 Task: Look for space in Irpin, Ukraine from 12th July, 2023 to 16th July, 2023 for 8 adults in price range Rs.10000 to Rs.16000. Place can be private room with 8 bedrooms having 8 beds and 8 bathrooms. Property type can be house, flat, guest house, hotel. Amenities needed are: wifi, TV, free parkinig on premises, gym, breakfast. Booking option can be shelf check-in. Required host language is English.
Action: Mouse moved to (568, 147)
Screenshot: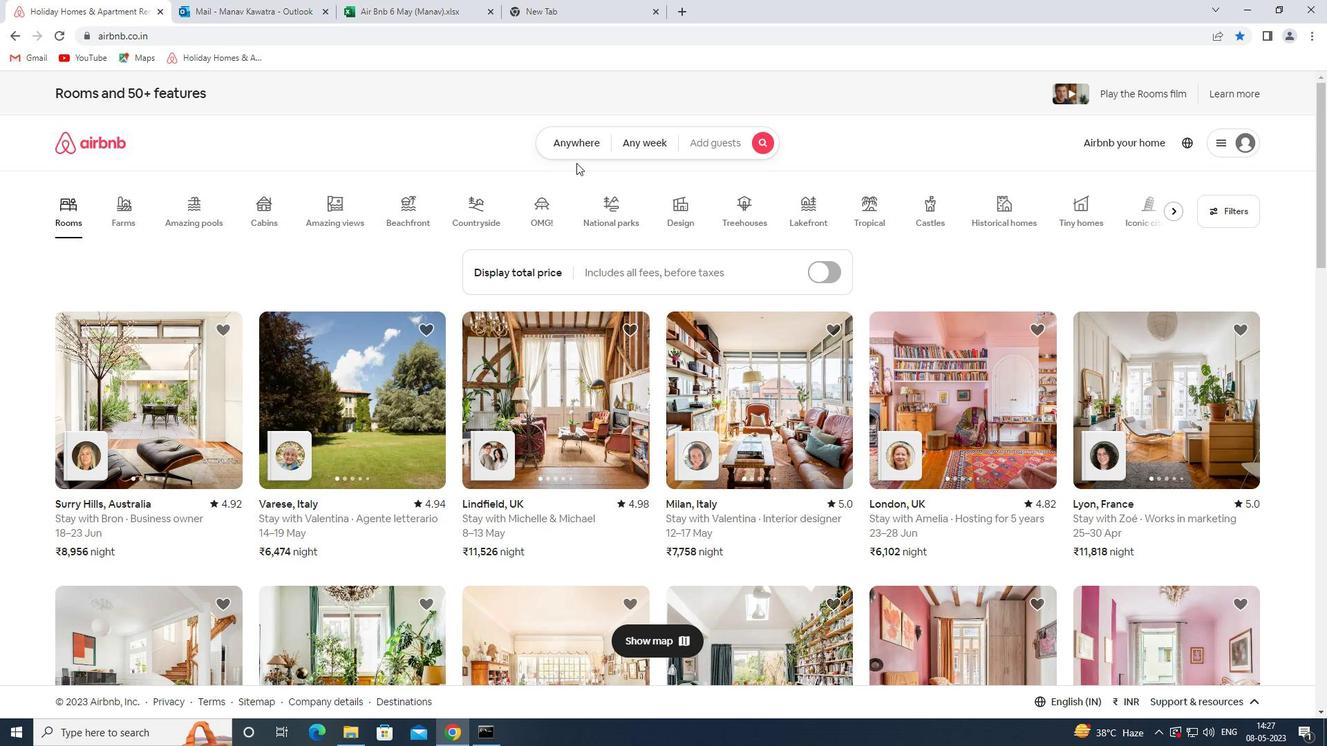 
Action: Mouse pressed left at (568, 147)
Screenshot: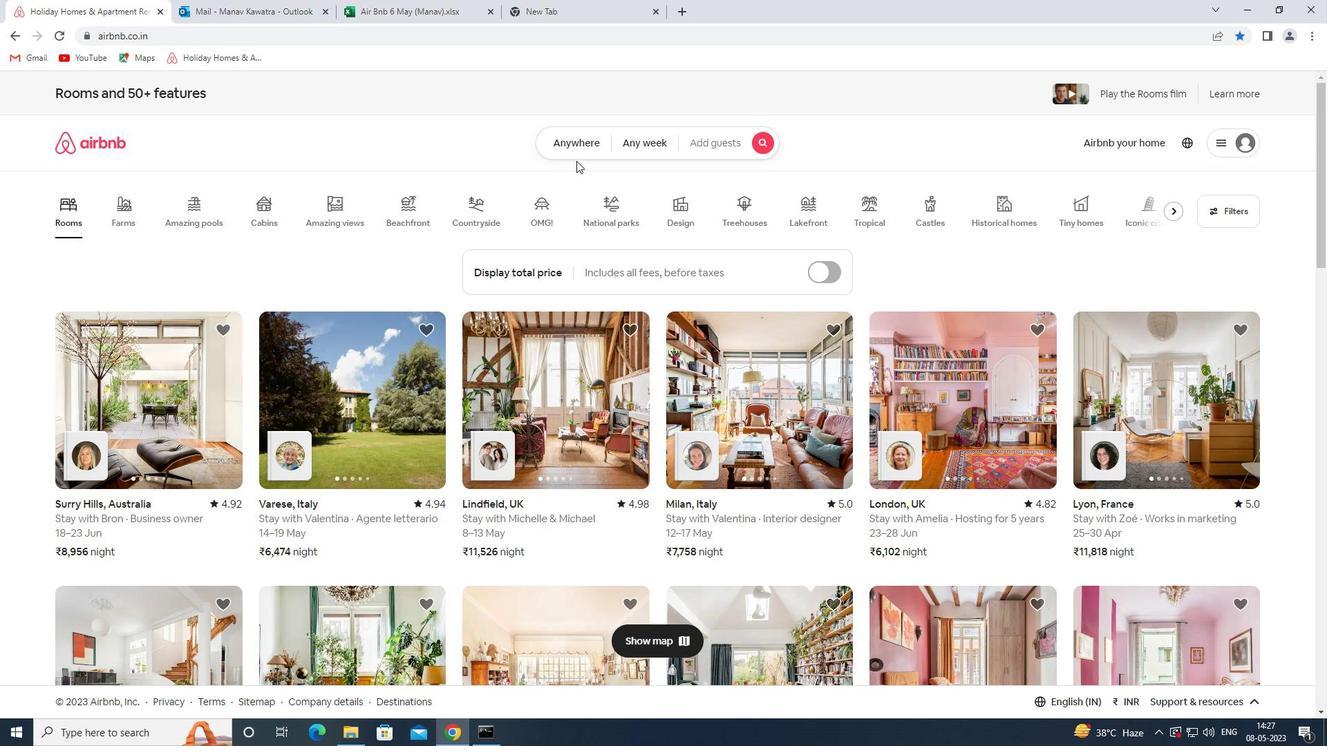 
Action: Mouse moved to (471, 194)
Screenshot: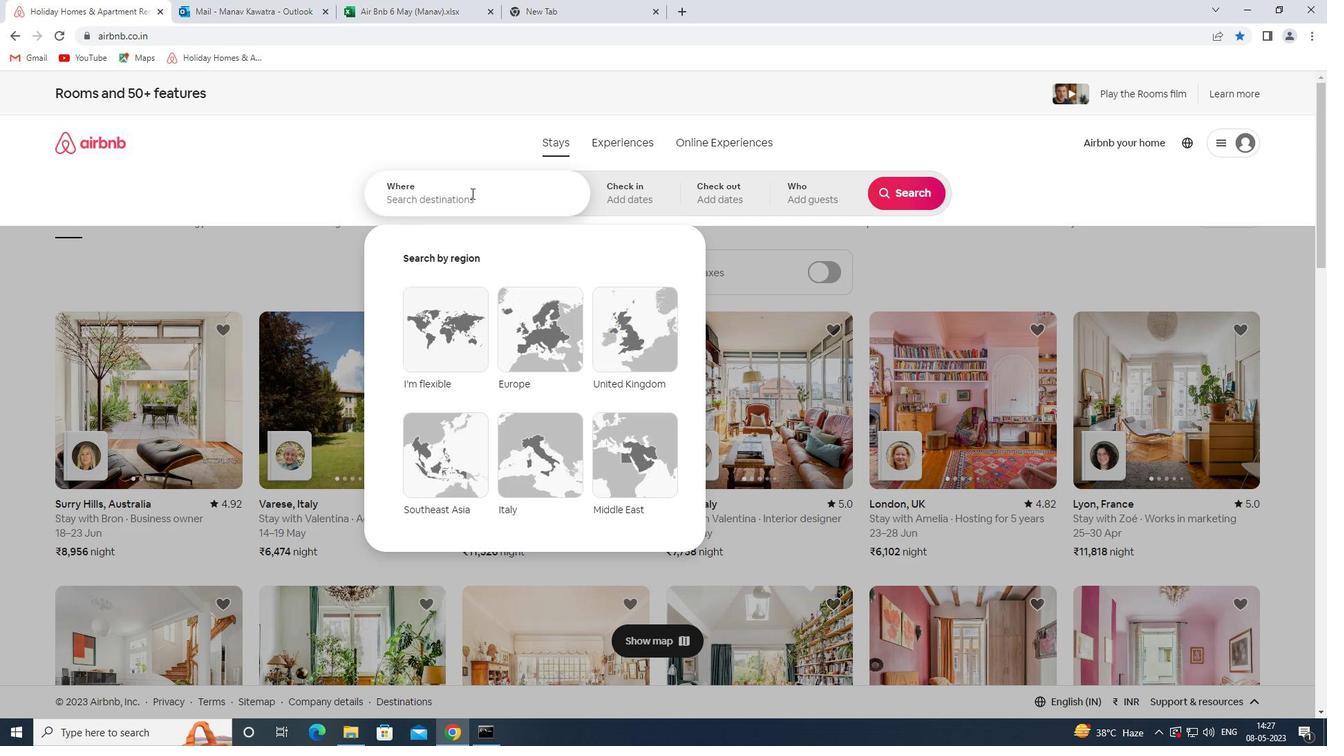 
Action: Mouse pressed left at (471, 194)
Screenshot: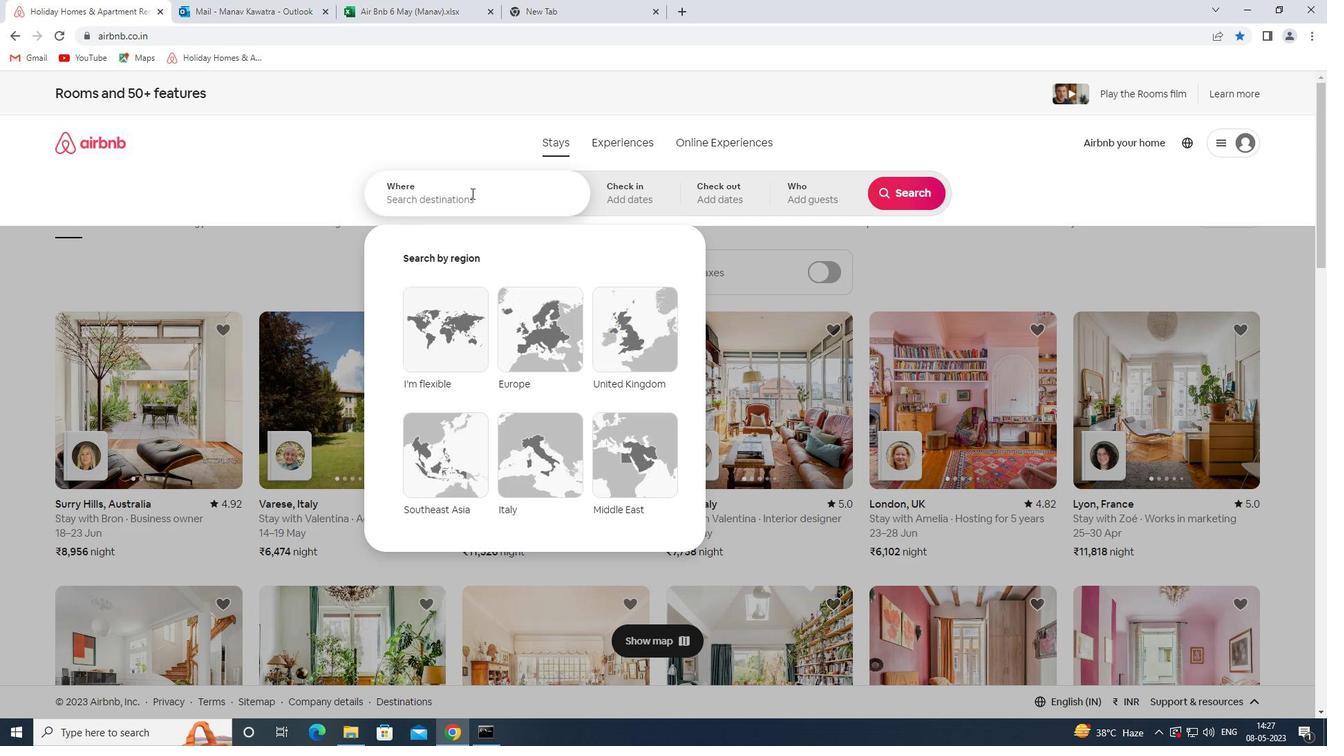 
Action: Mouse moved to (472, 195)
Screenshot: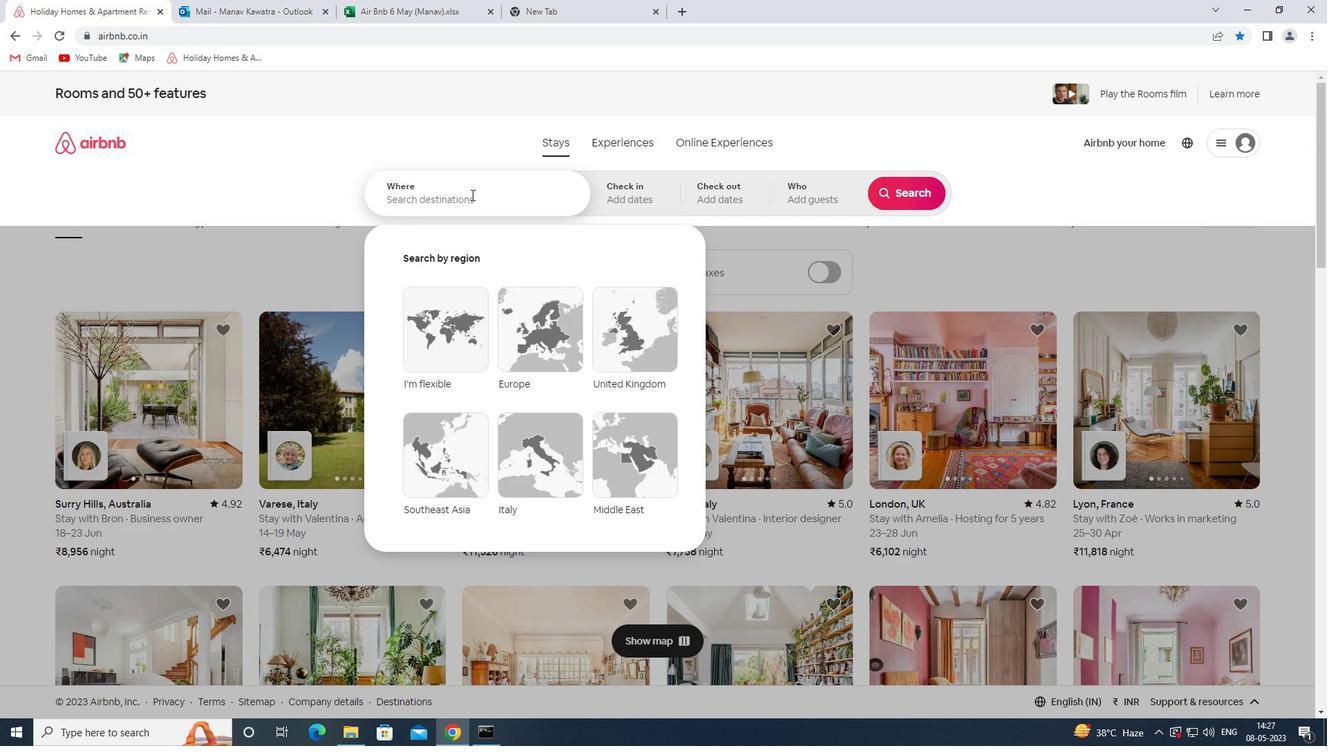 
Action: Key pressed <Key.shift_r><Key.shift_r><Key.shift_r><Key.shift_r><Key.shift_r><Key.shift_r><Key.shift_r><Key.shift_r>Irpin<Key.space><Key.shift><Key.shift><Key.shift><Key.shift><Key.shift><Key.shift><Key.shift><Key.shift><Key.shift><Key.shift><Key.shift><Key.shift><Key.shift><Key.shift><Key.shift><Key.shift><Key.shift><Key.shift><Key.shift><Key.shift><Key.shift><Key.shift><Key.shift><Key.shift><Key.shift><Key.shift><Key.shift><Key.shift><Key.shift>U
Screenshot: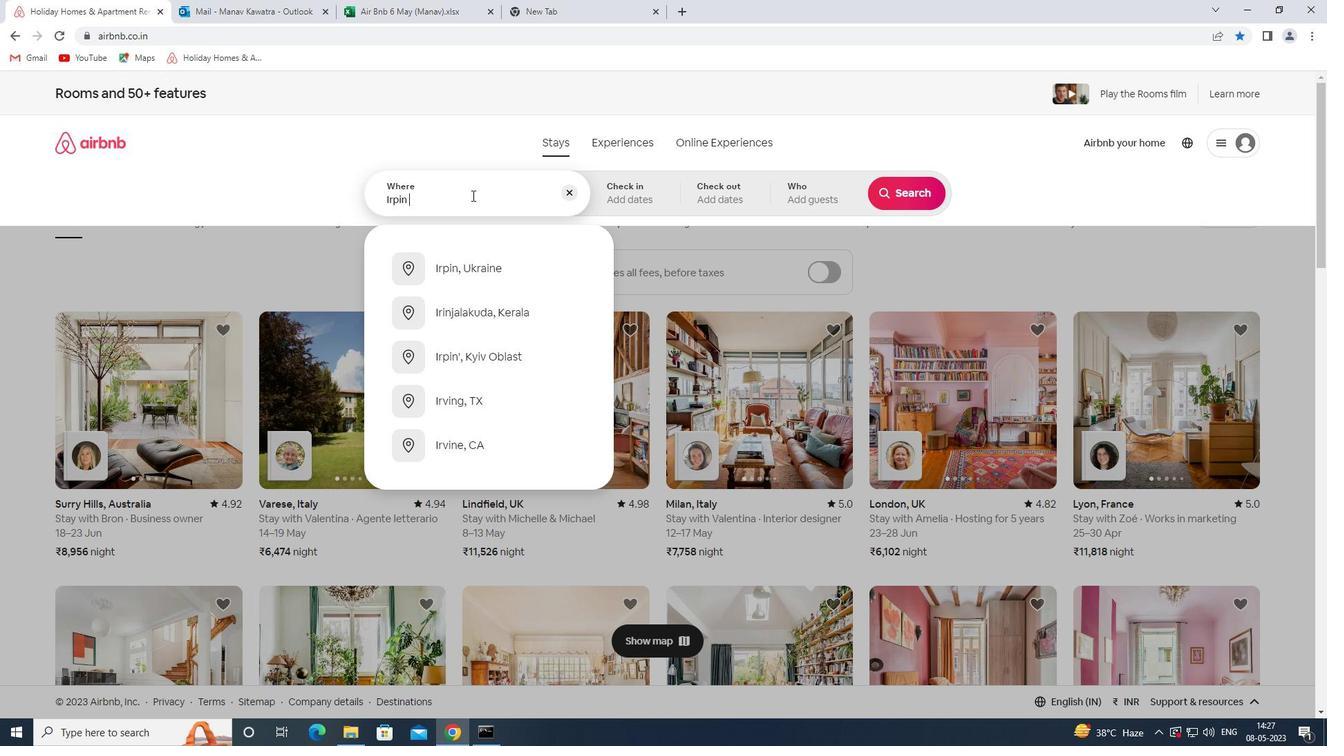 
Action: Mouse moved to (554, 300)
Screenshot: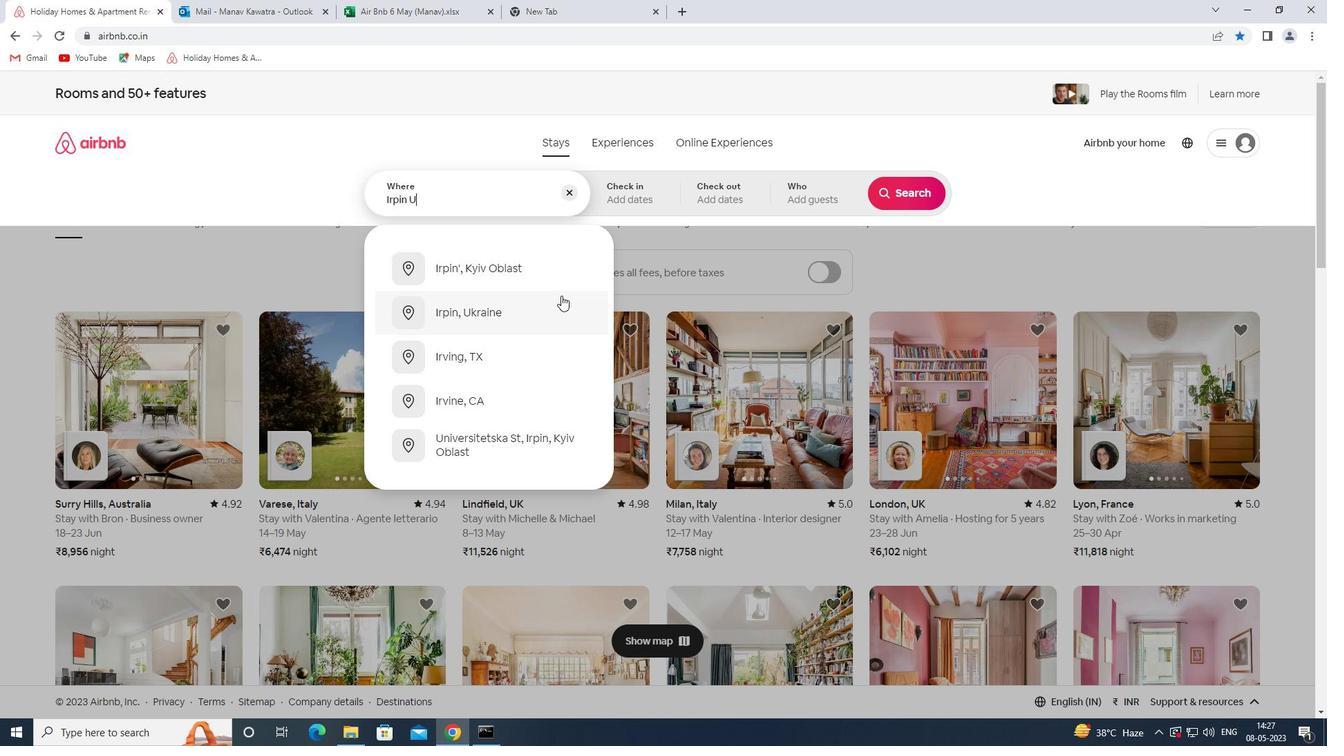 
Action: Mouse pressed left at (554, 300)
Screenshot: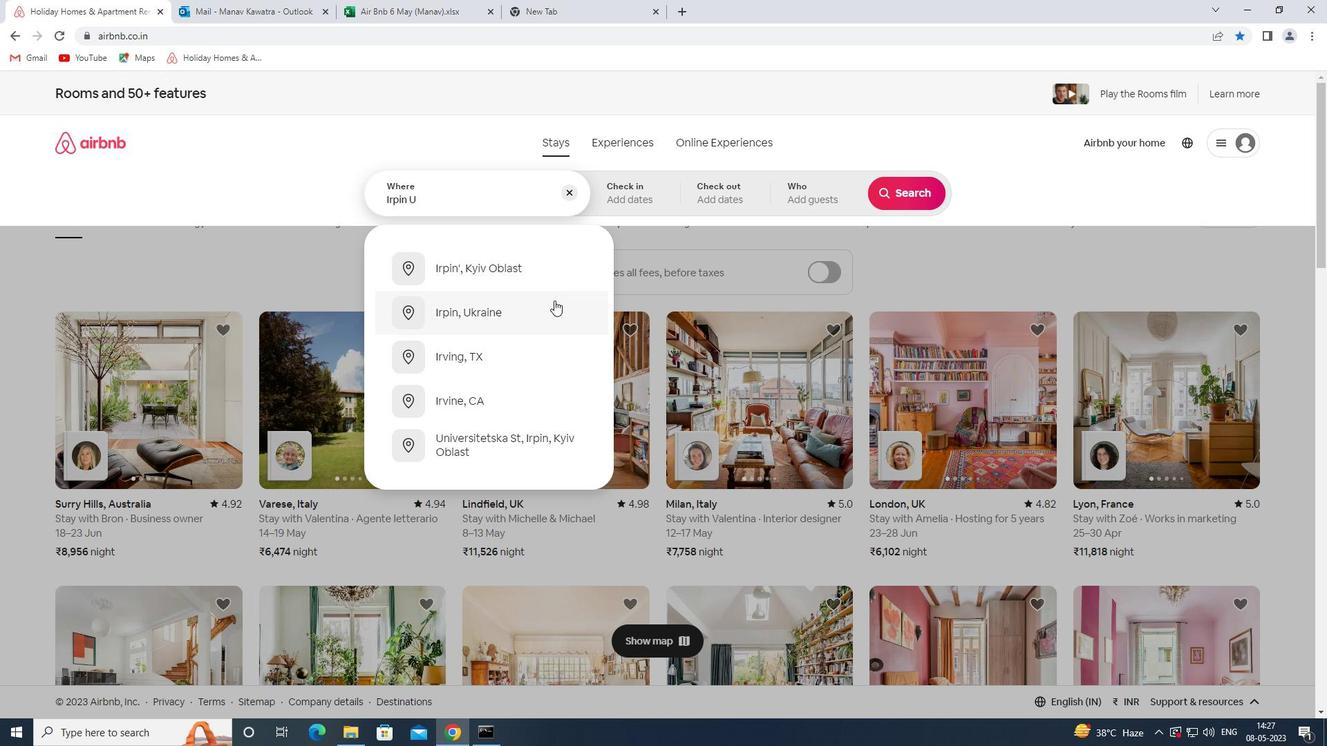 
Action: Mouse moved to (899, 302)
Screenshot: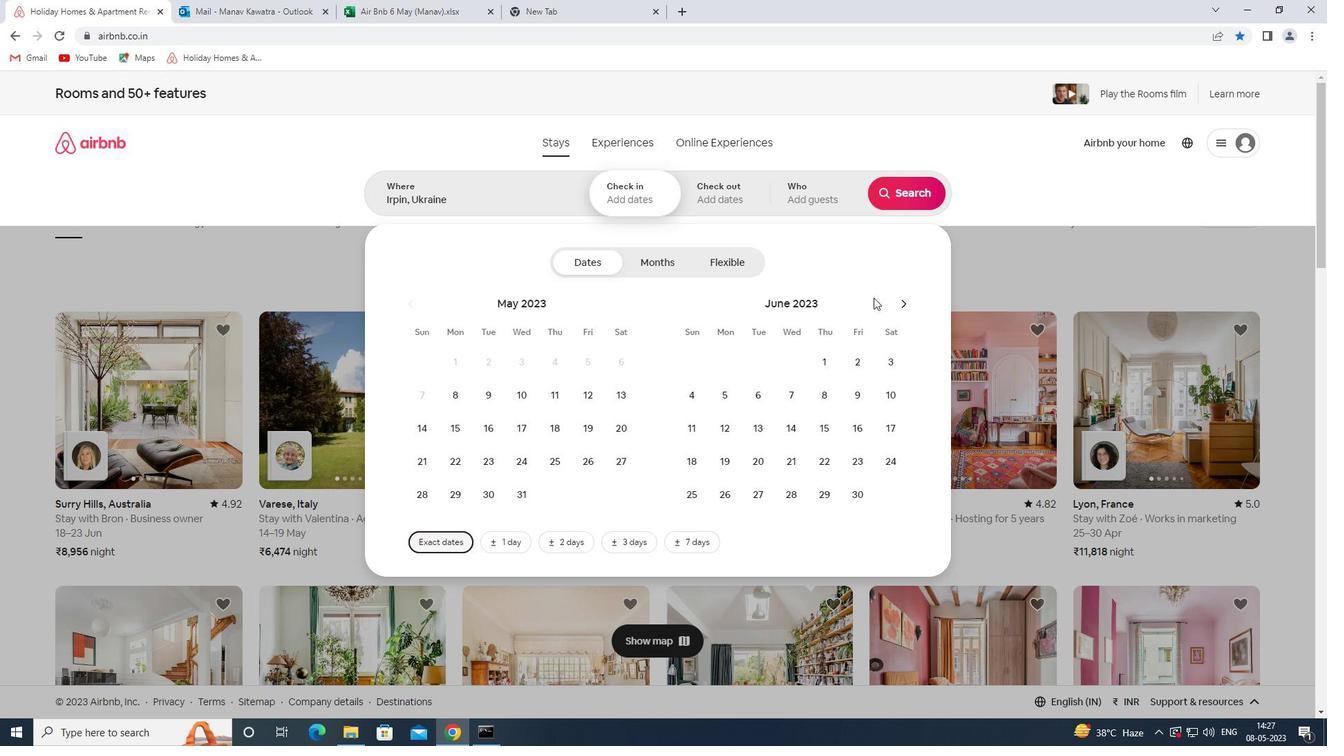
Action: Mouse pressed left at (899, 302)
Screenshot: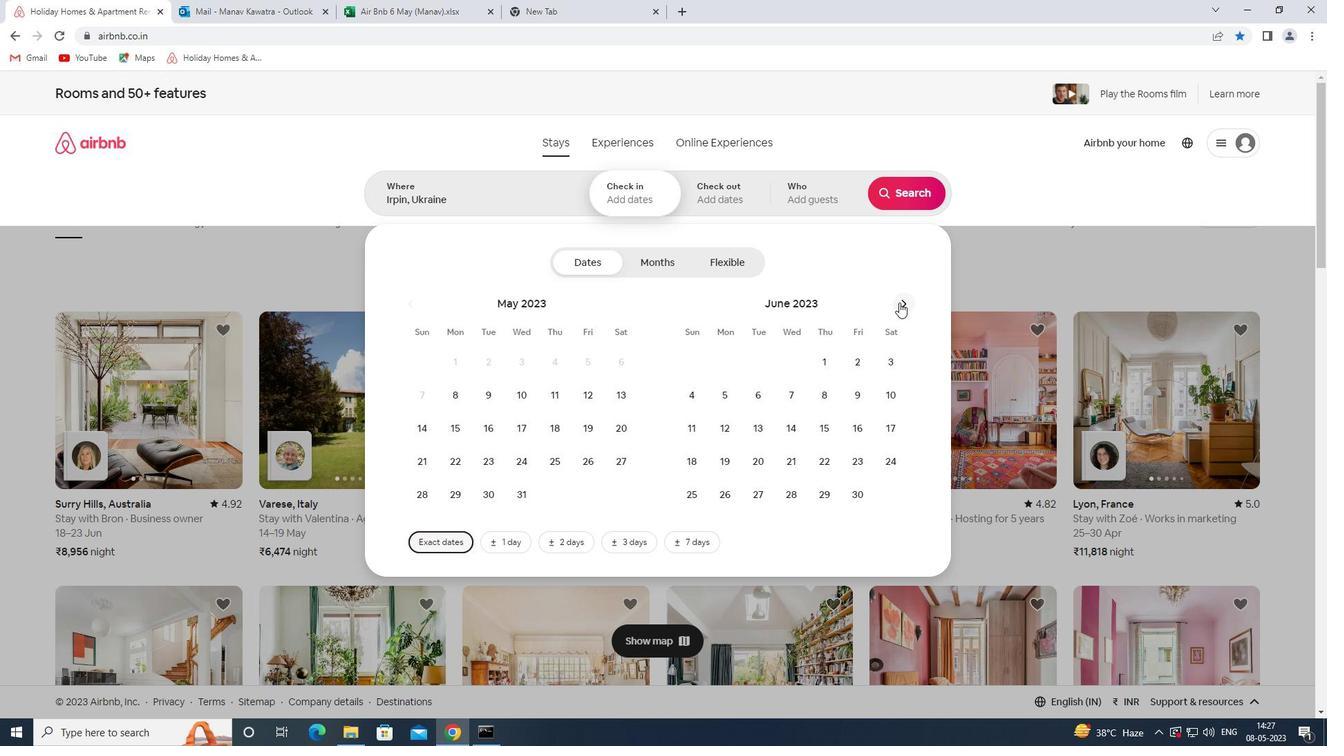 
Action: Mouse moved to (780, 428)
Screenshot: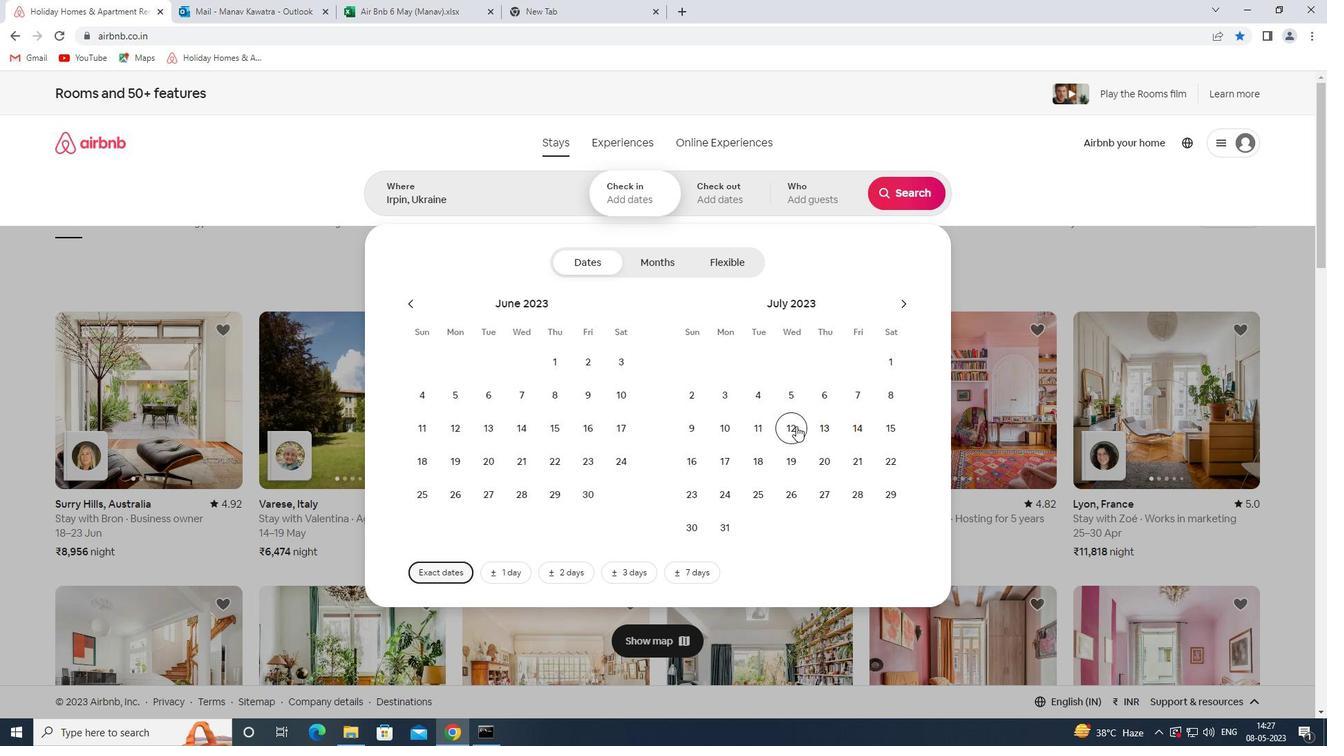 
Action: Mouse pressed left at (780, 428)
Screenshot: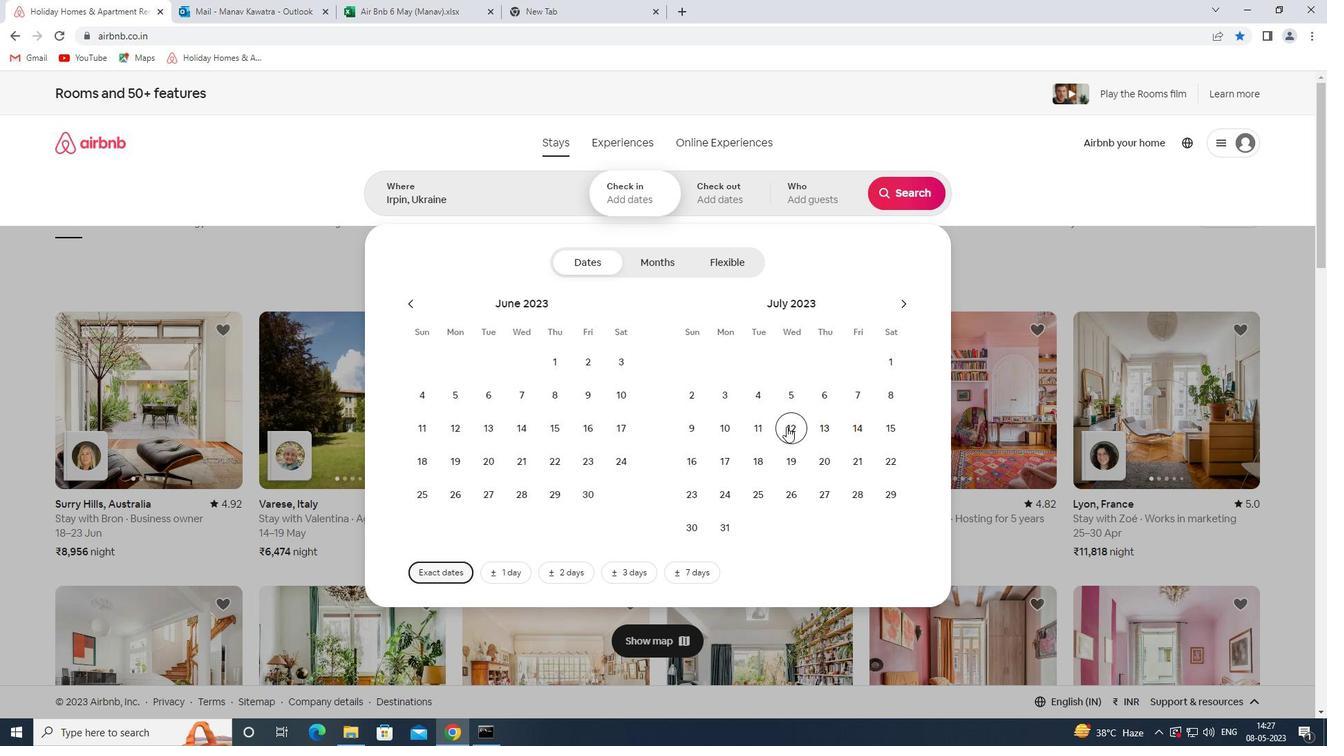 
Action: Mouse moved to (702, 461)
Screenshot: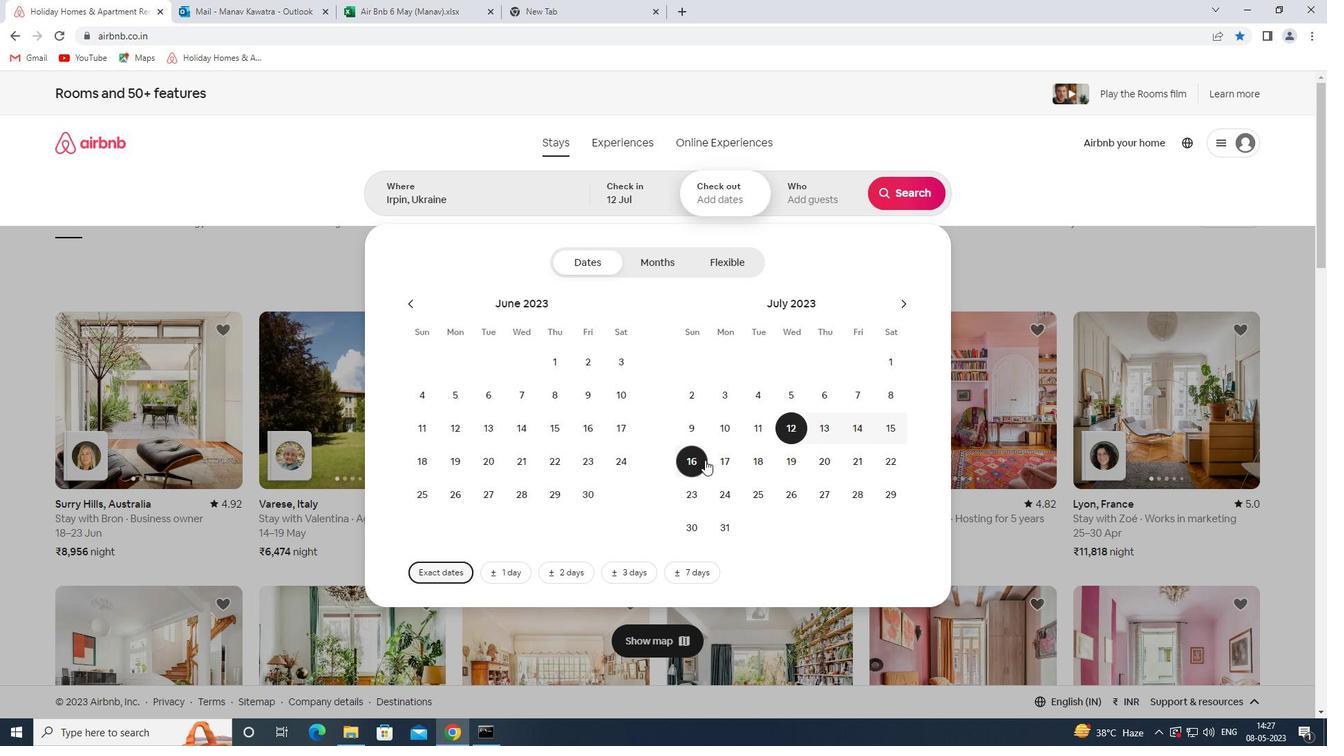 
Action: Mouse pressed left at (702, 461)
Screenshot: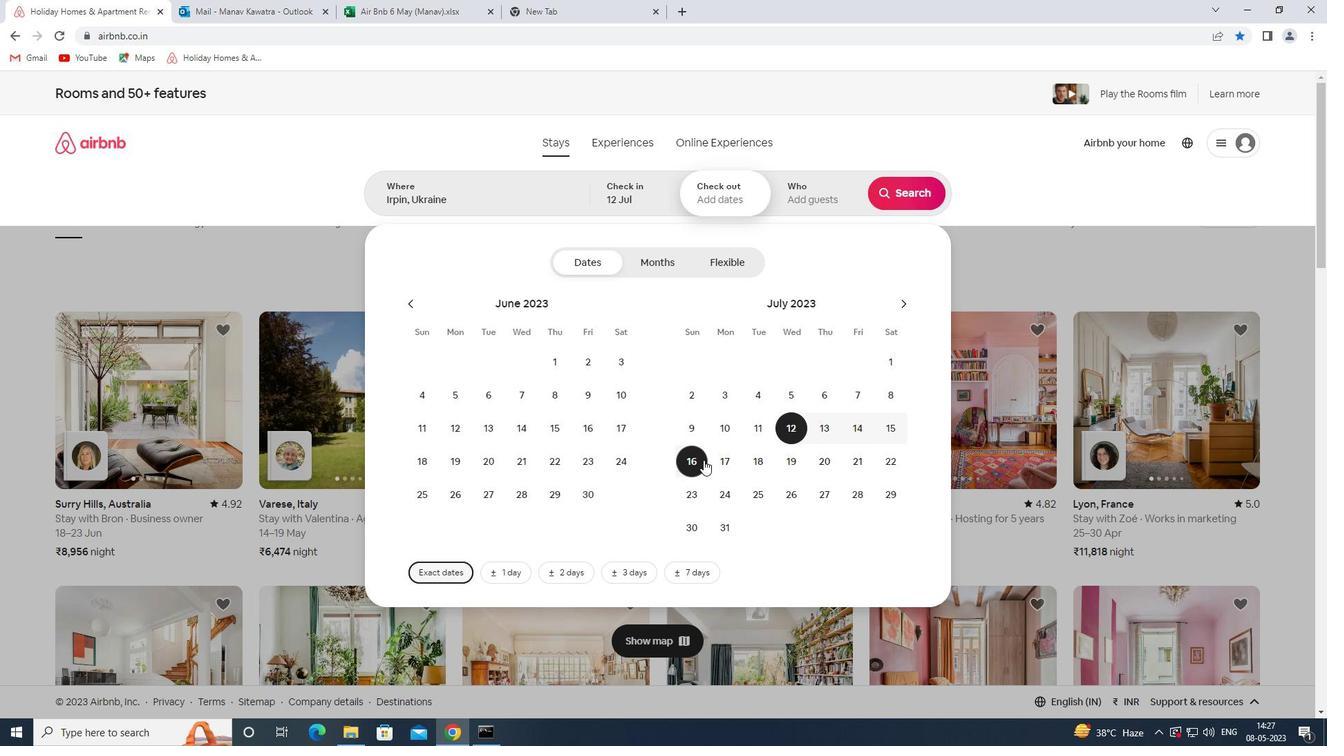
Action: Mouse moved to (819, 199)
Screenshot: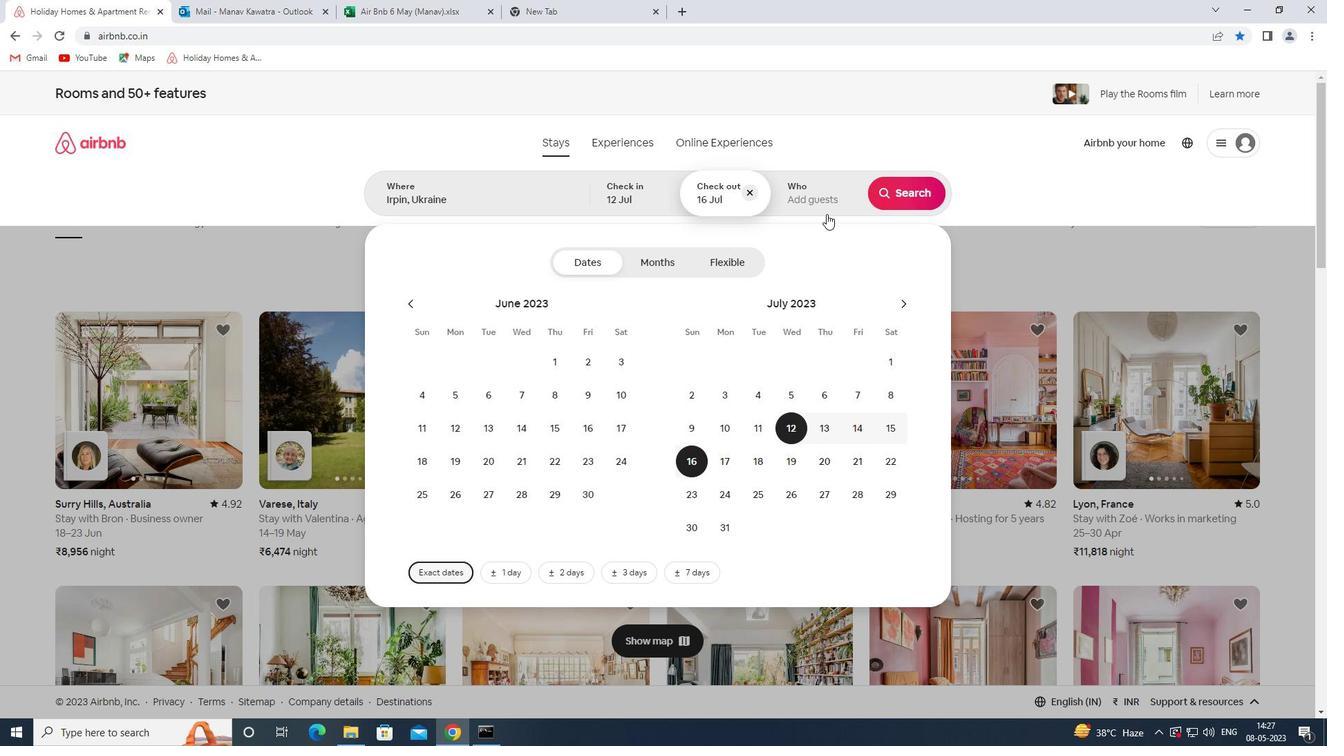 
Action: Mouse pressed left at (819, 199)
Screenshot: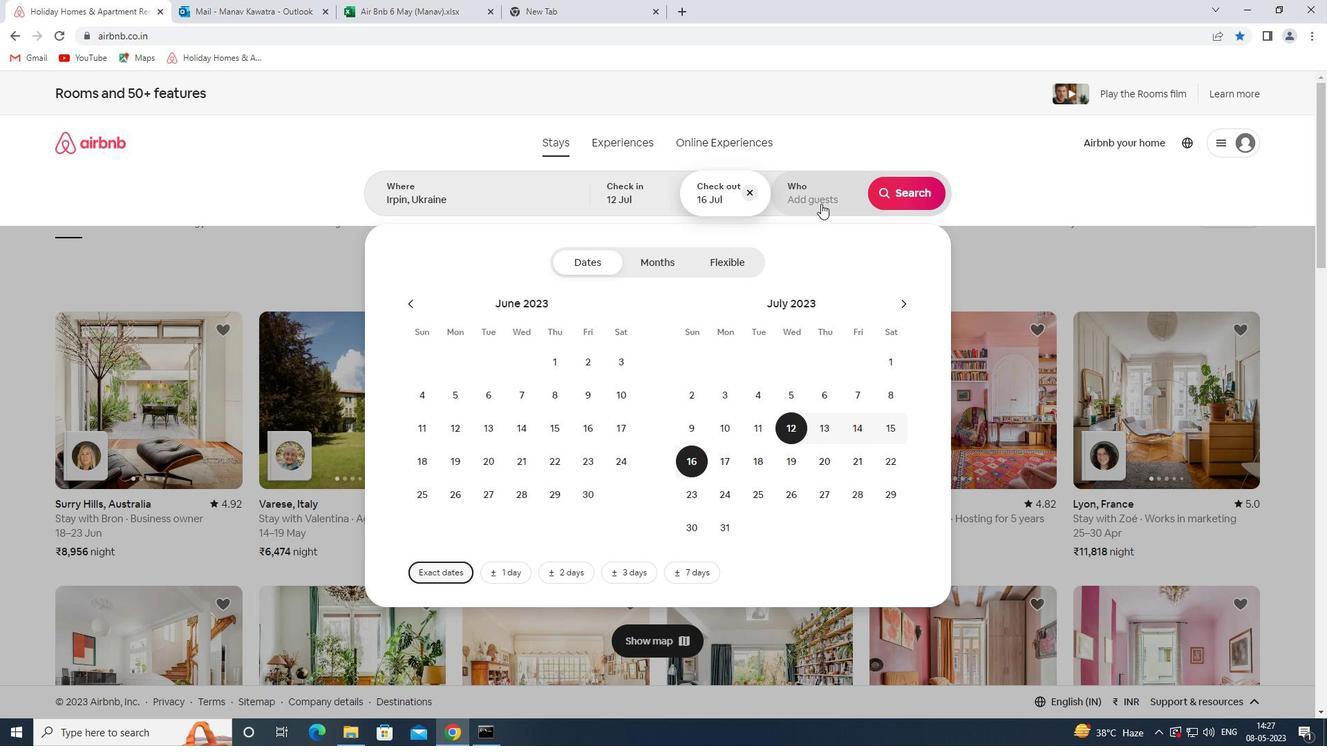 
Action: Mouse moved to (908, 271)
Screenshot: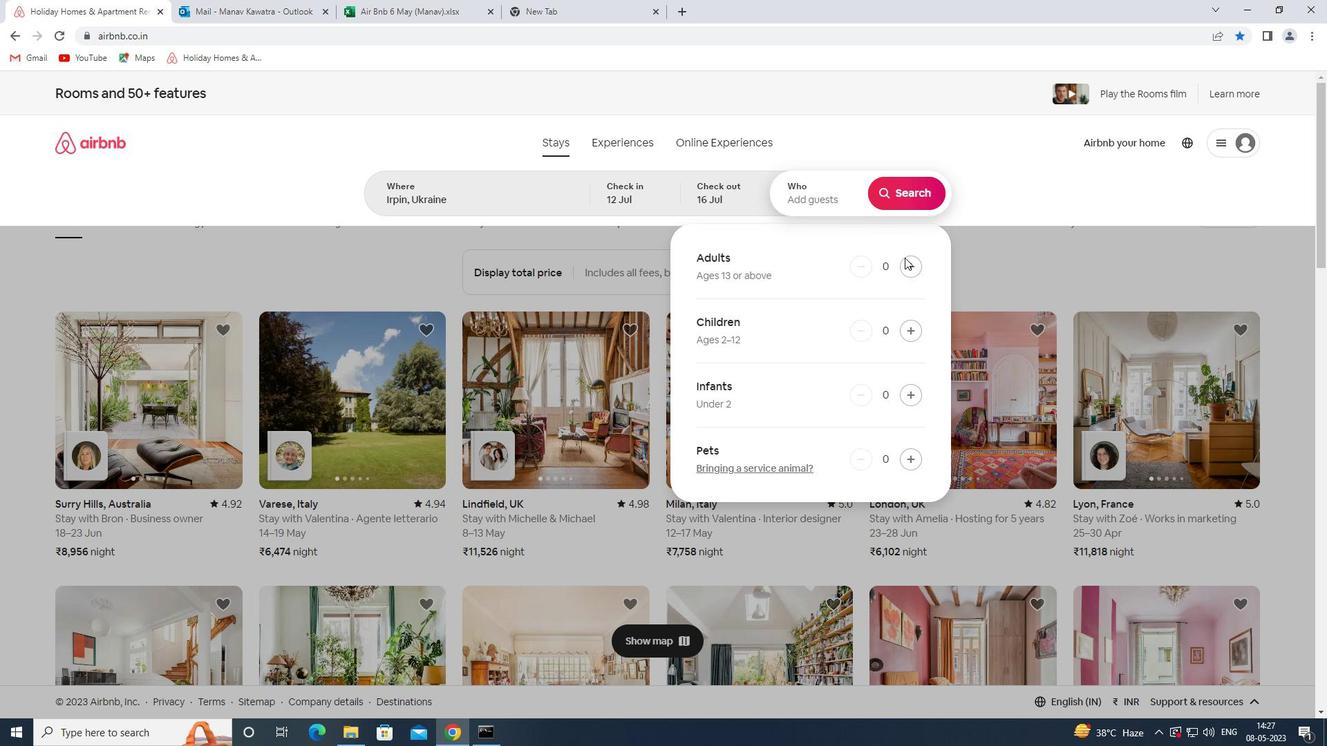 
Action: Mouse pressed left at (908, 271)
Screenshot: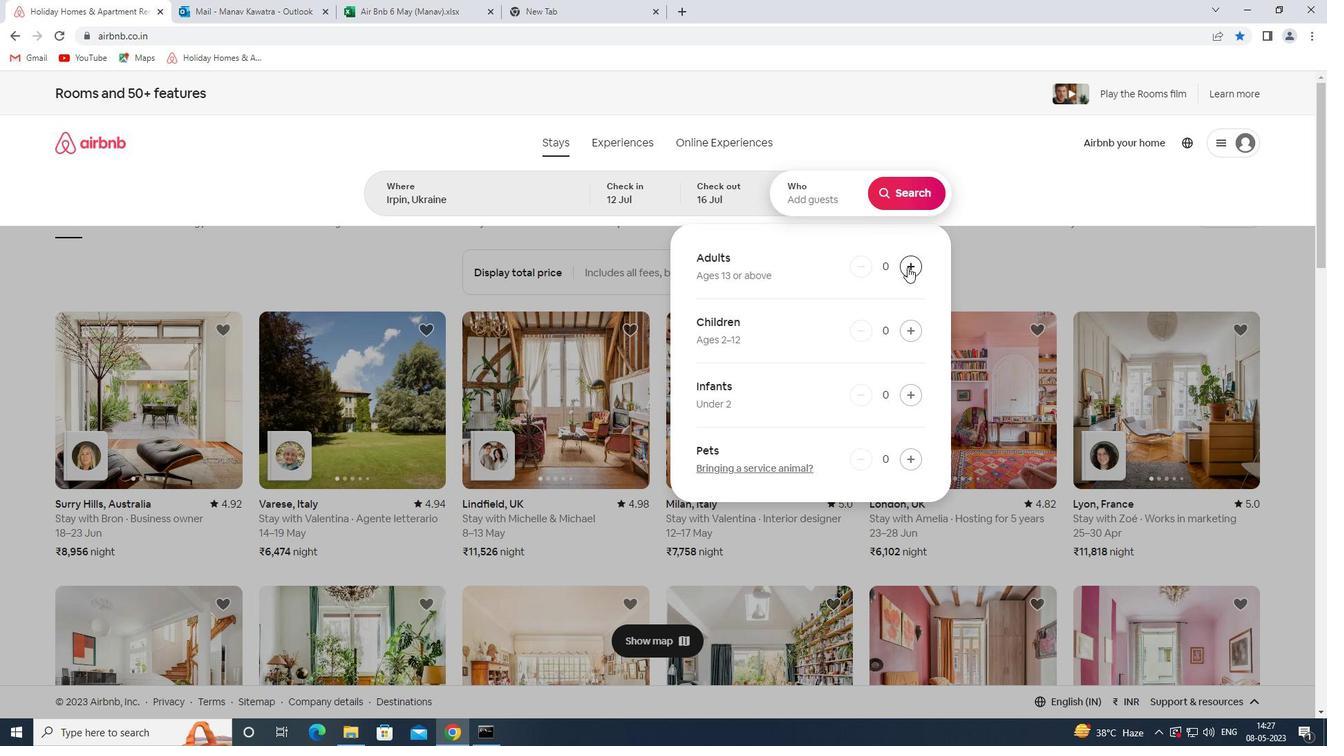 
Action: Mouse pressed left at (908, 271)
Screenshot: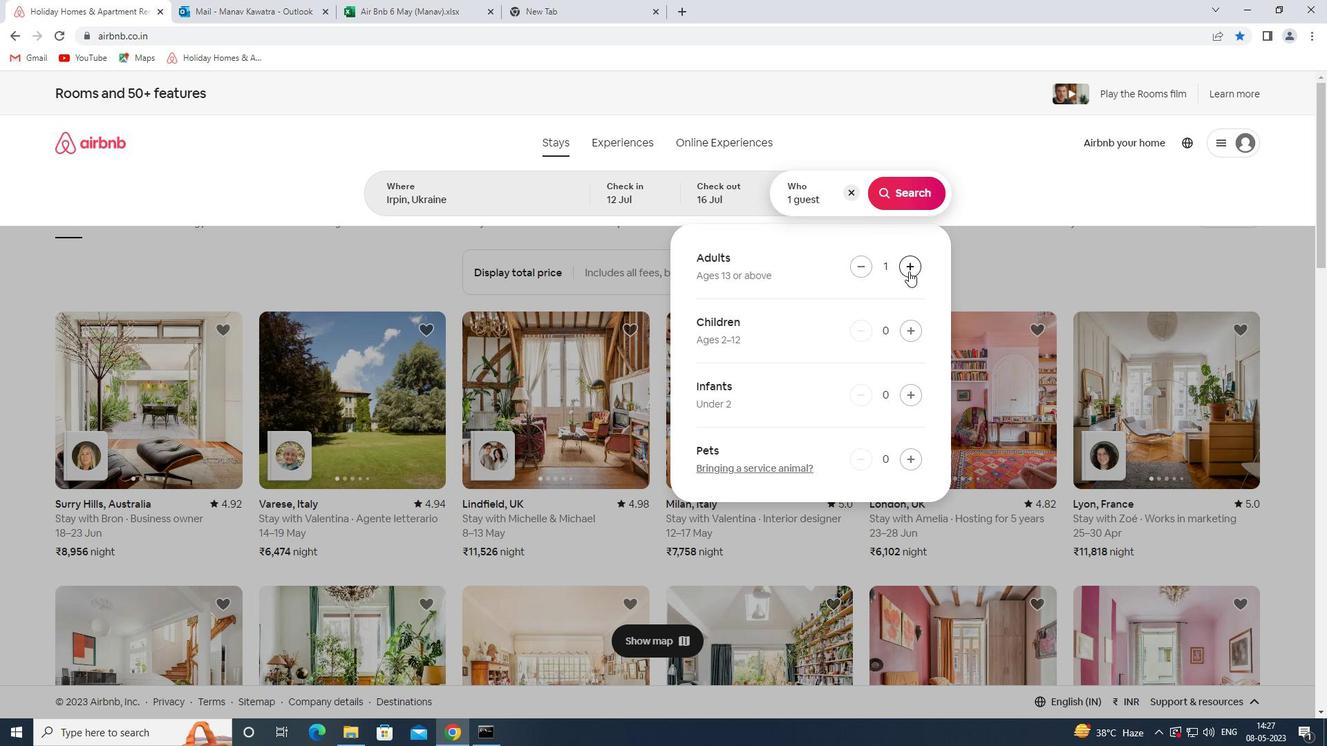 
Action: Mouse pressed left at (908, 271)
Screenshot: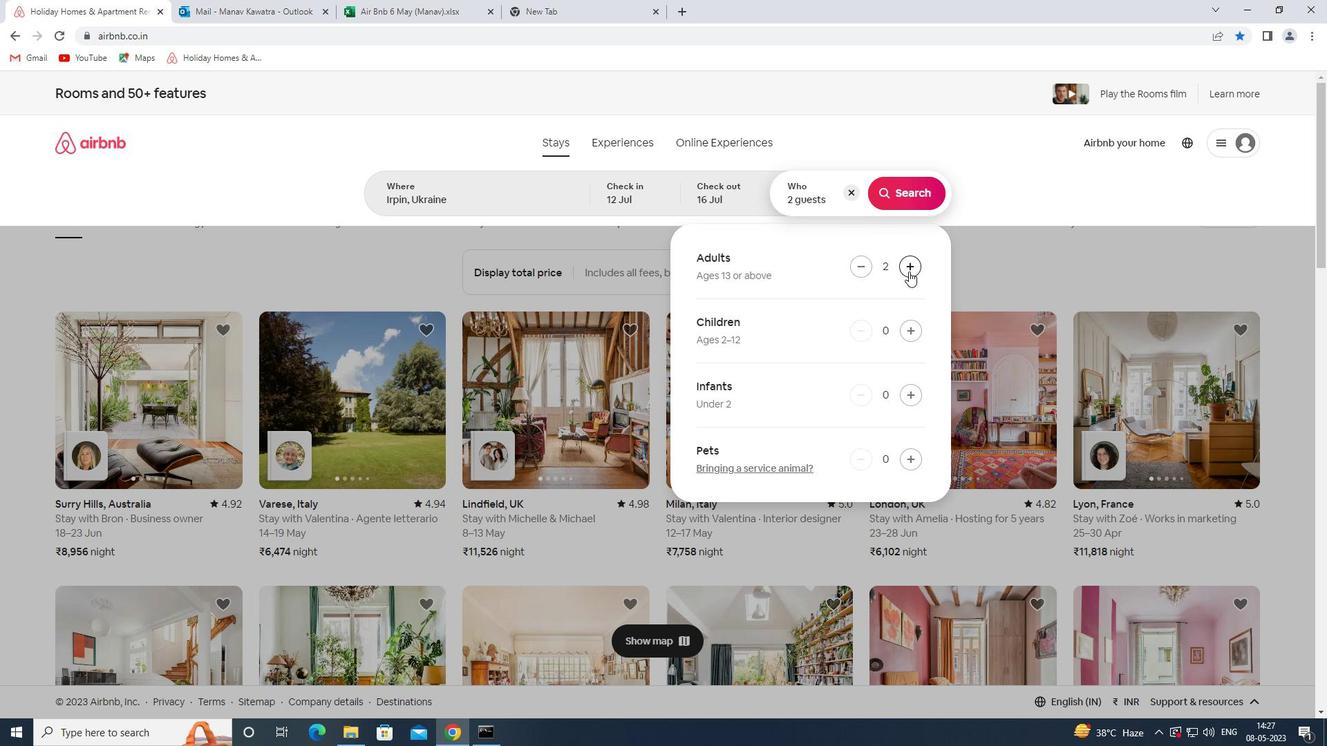 
Action: Mouse pressed left at (908, 271)
Screenshot: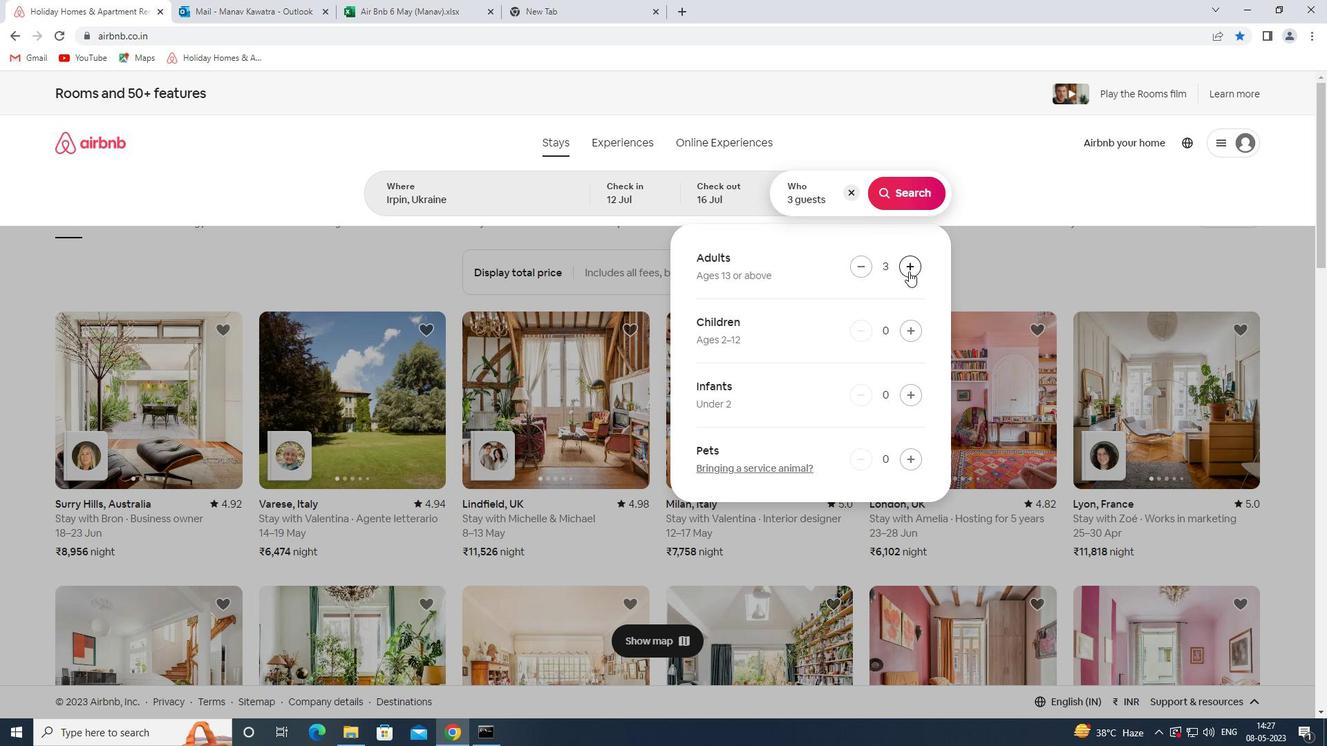
Action: Mouse pressed left at (908, 271)
Screenshot: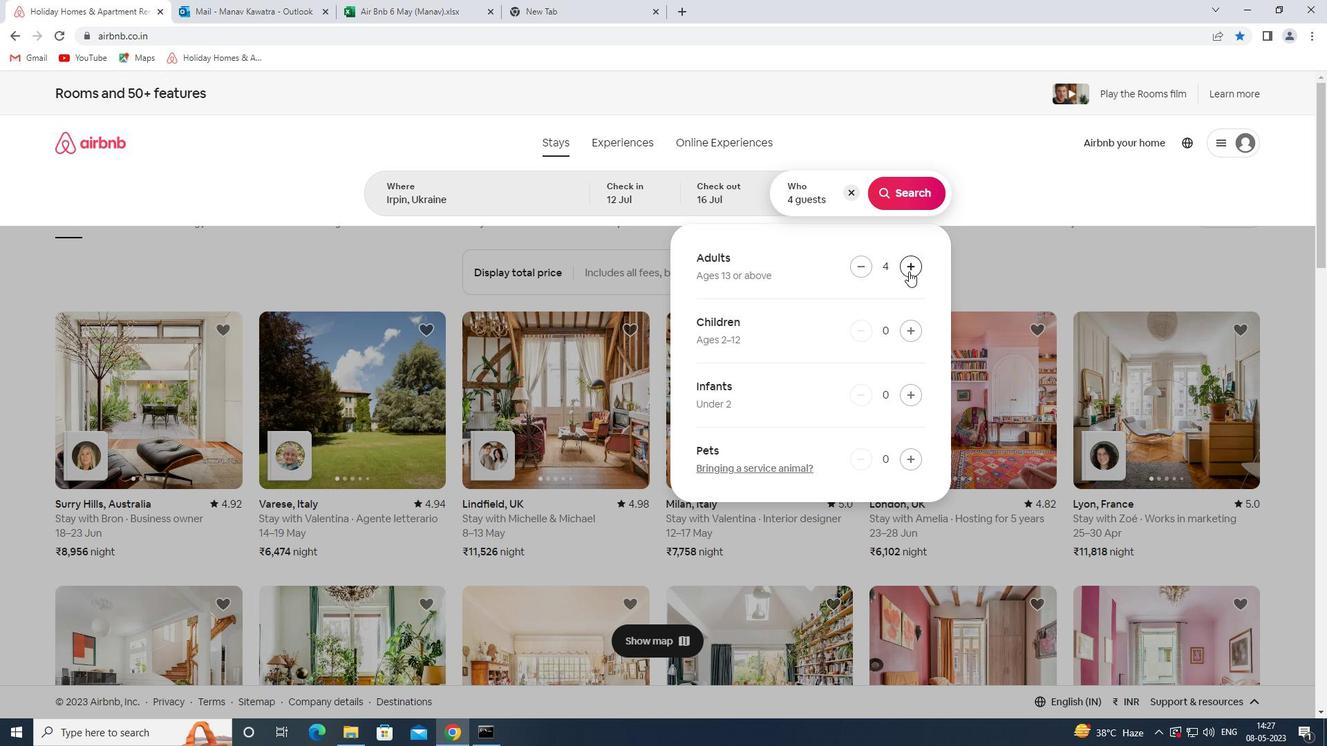 
Action: Mouse pressed left at (908, 271)
Screenshot: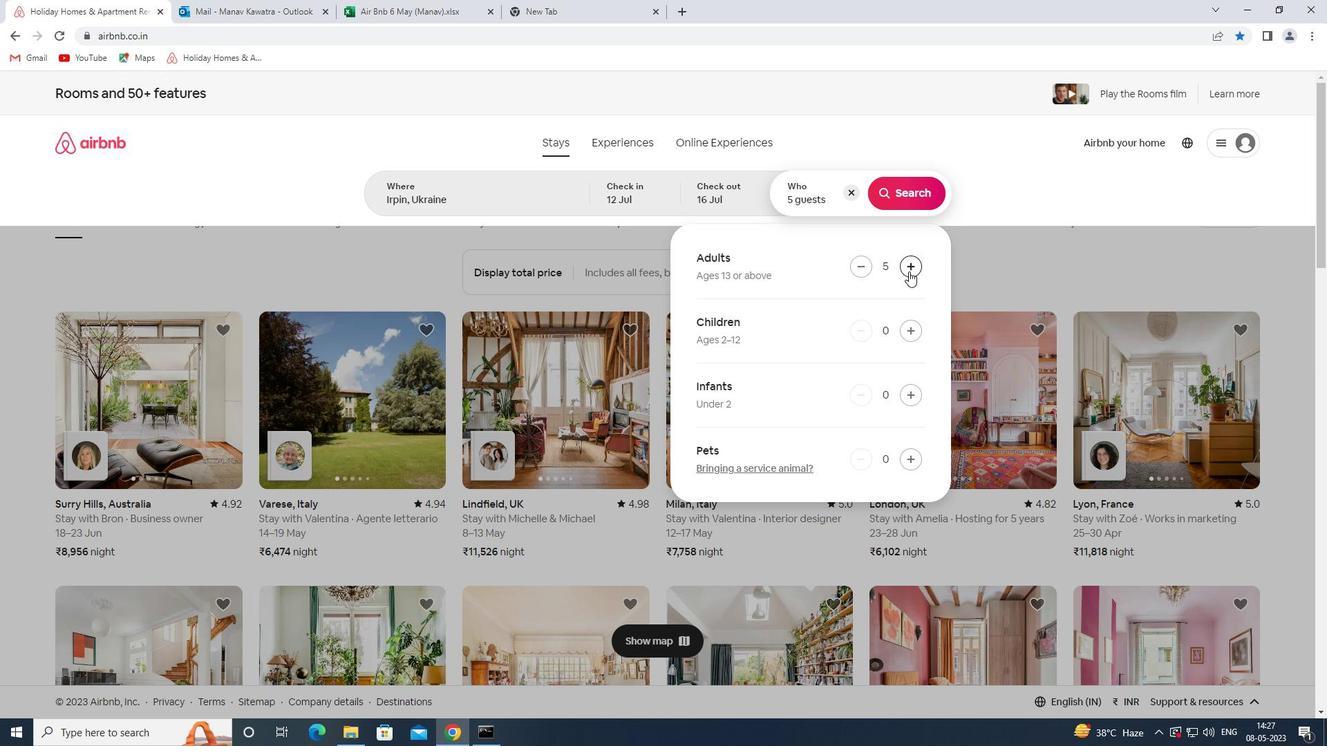 
Action: Mouse pressed left at (908, 271)
Screenshot: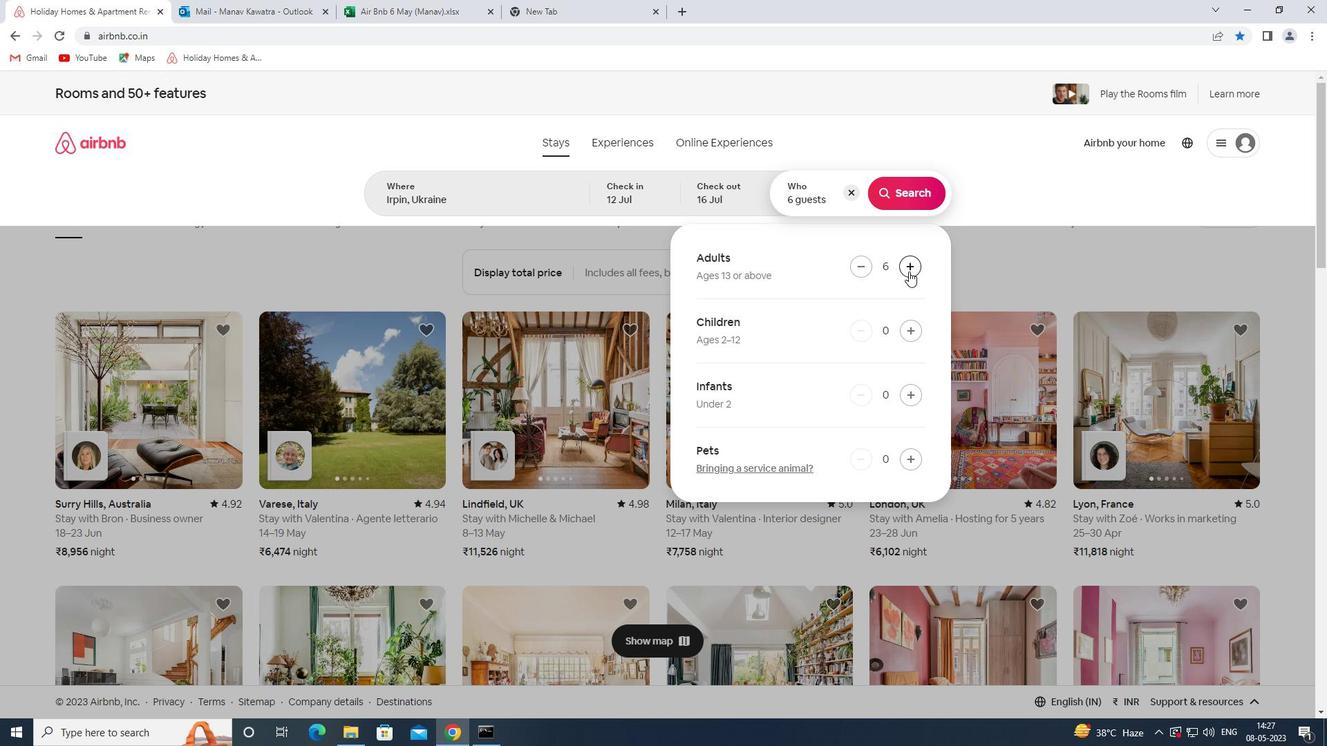 
Action: Mouse pressed left at (908, 271)
Screenshot: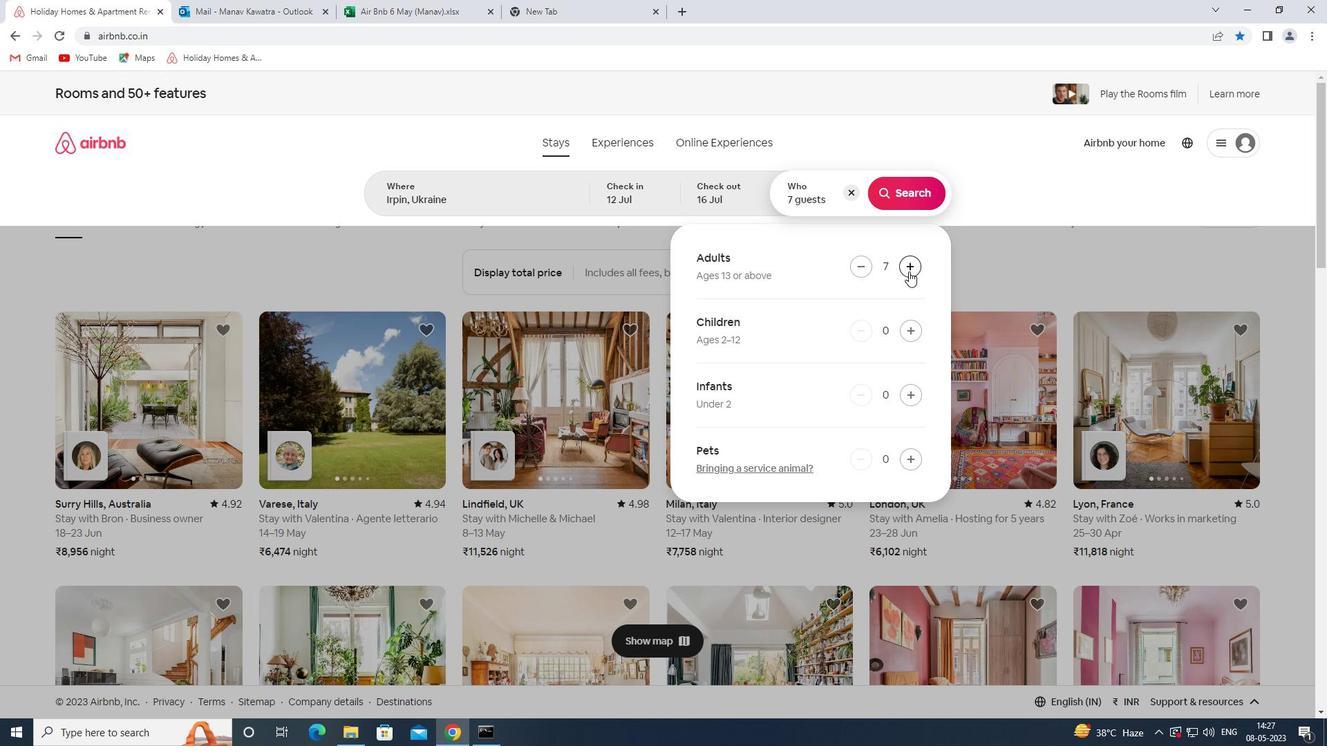 
Action: Mouse moved to (929, 185)
Screenshot: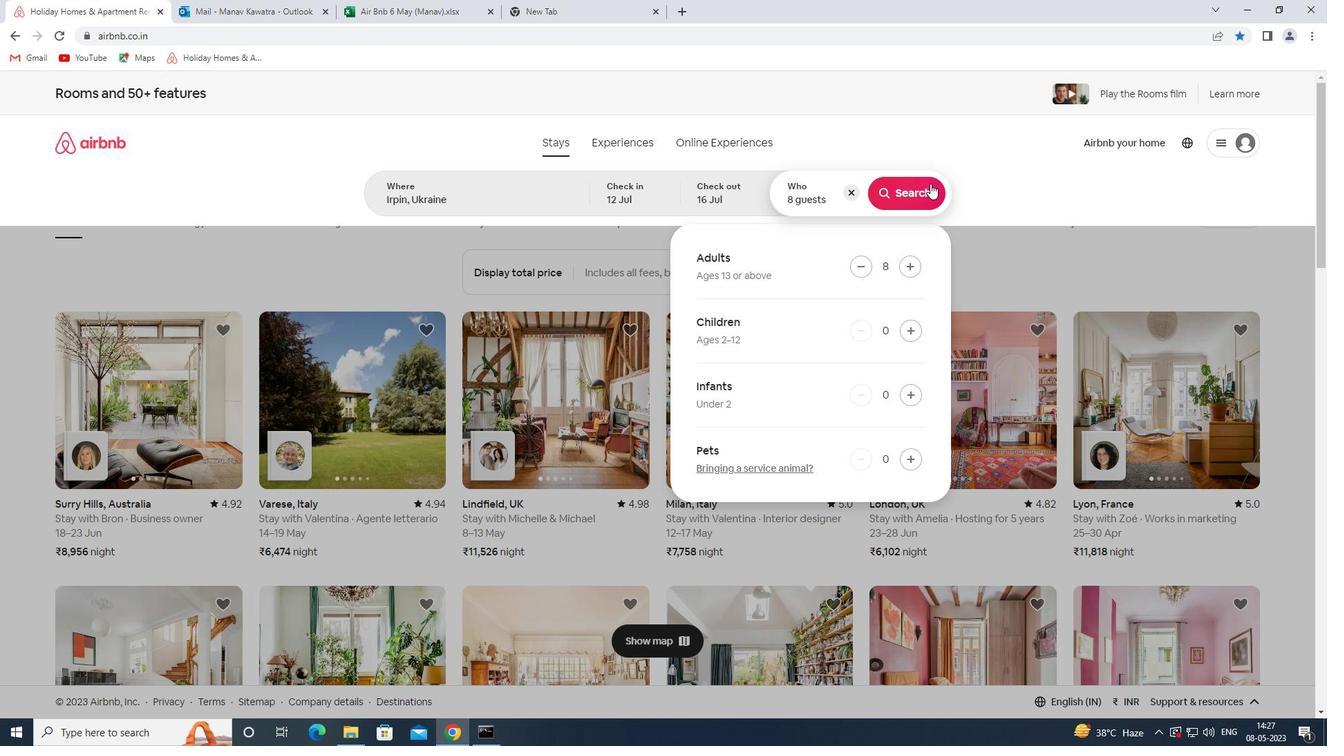 
Action: Mouse pressed left at (929, 185)
Screenshot: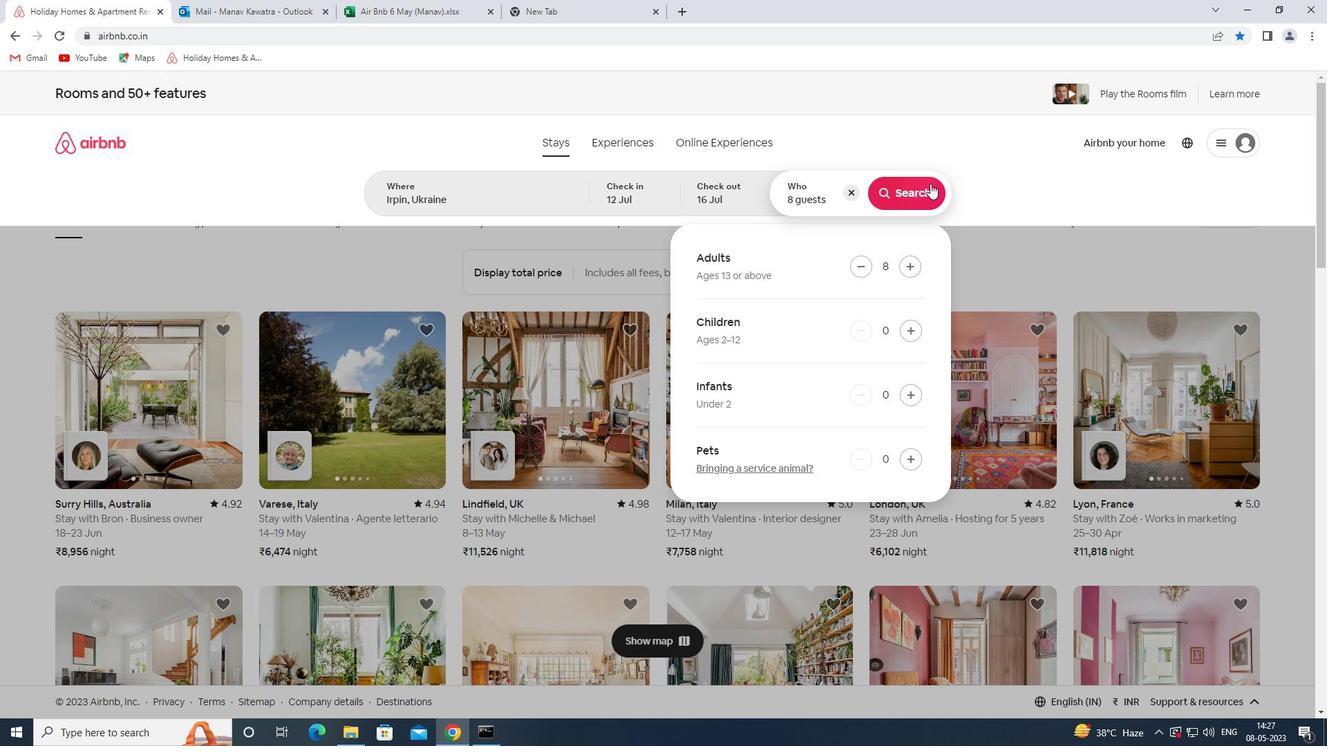 
Action: Mouse moved to (1258, 158)
Screenshot: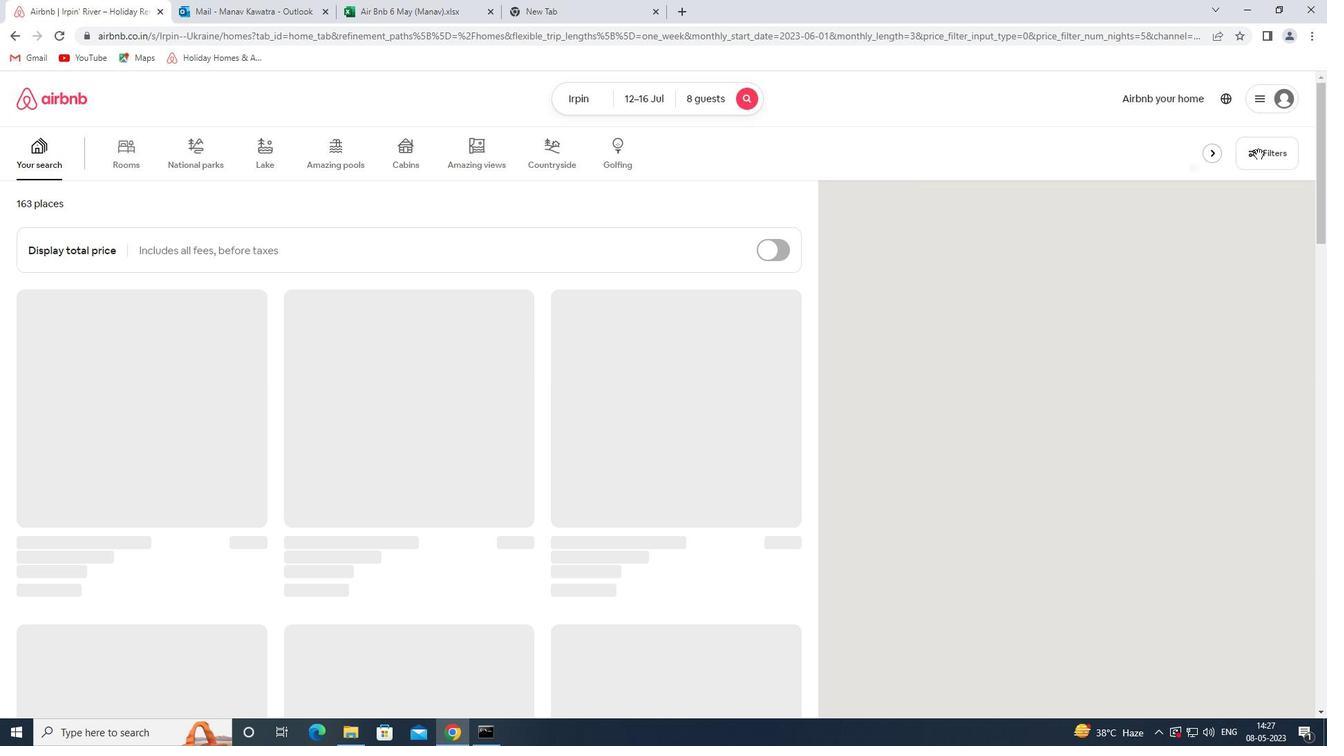 
Action: Mouse pressed left at (1258, 158)
Screenshot: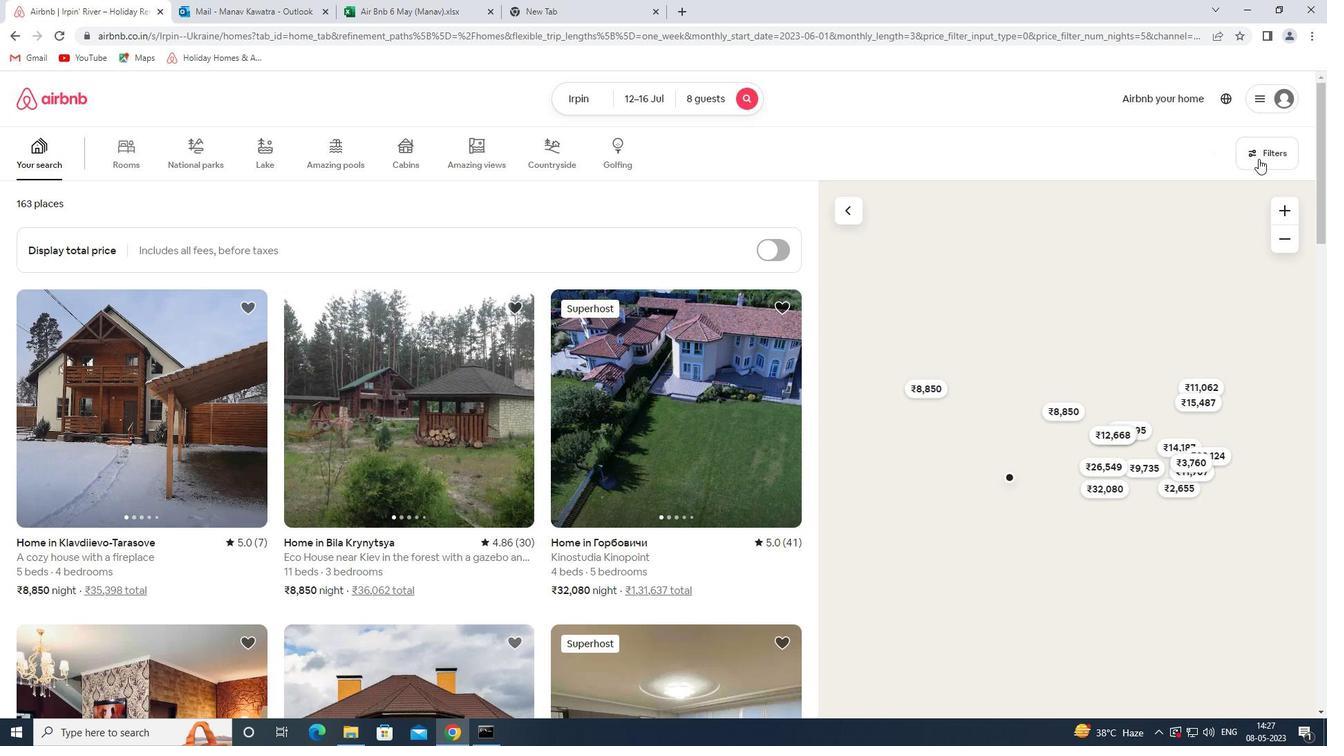 
Action: Mouse moved to (512, 496)
Screenshot: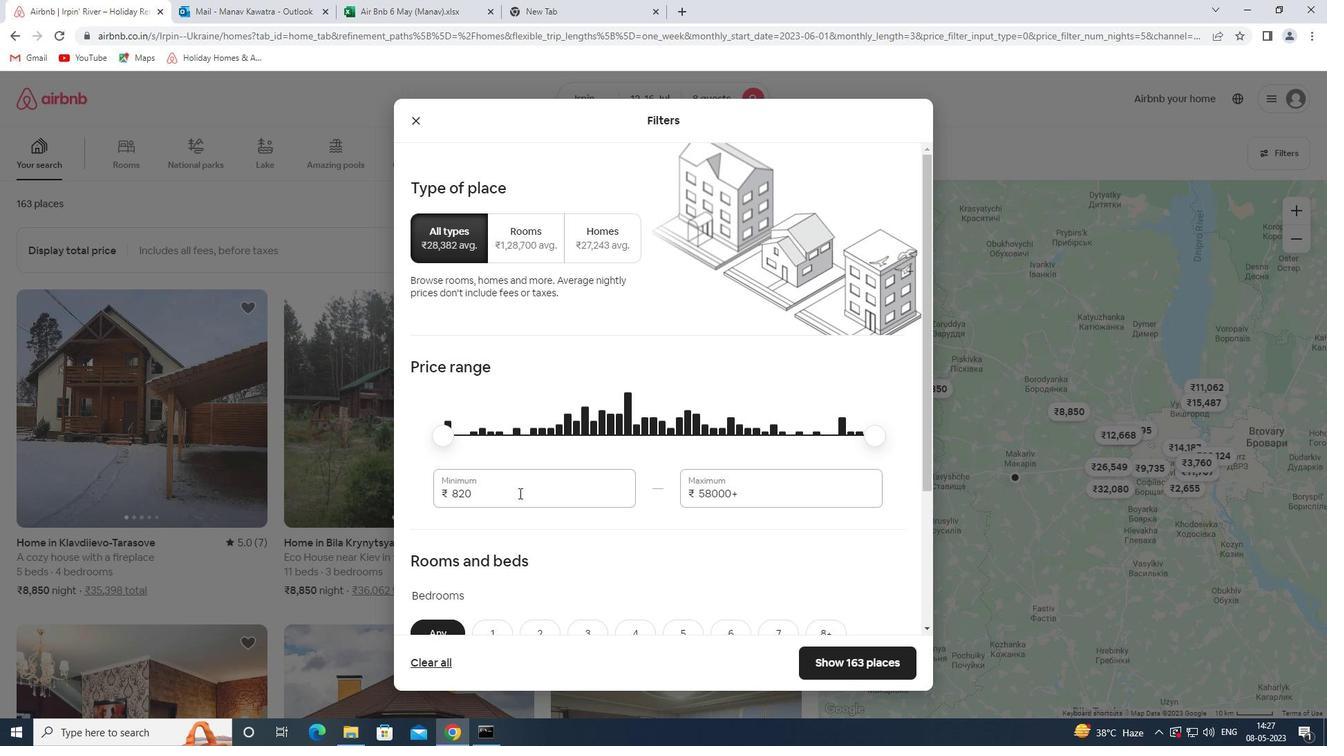 
Action: Mouse pressed left at (512, 496)
Screenshot: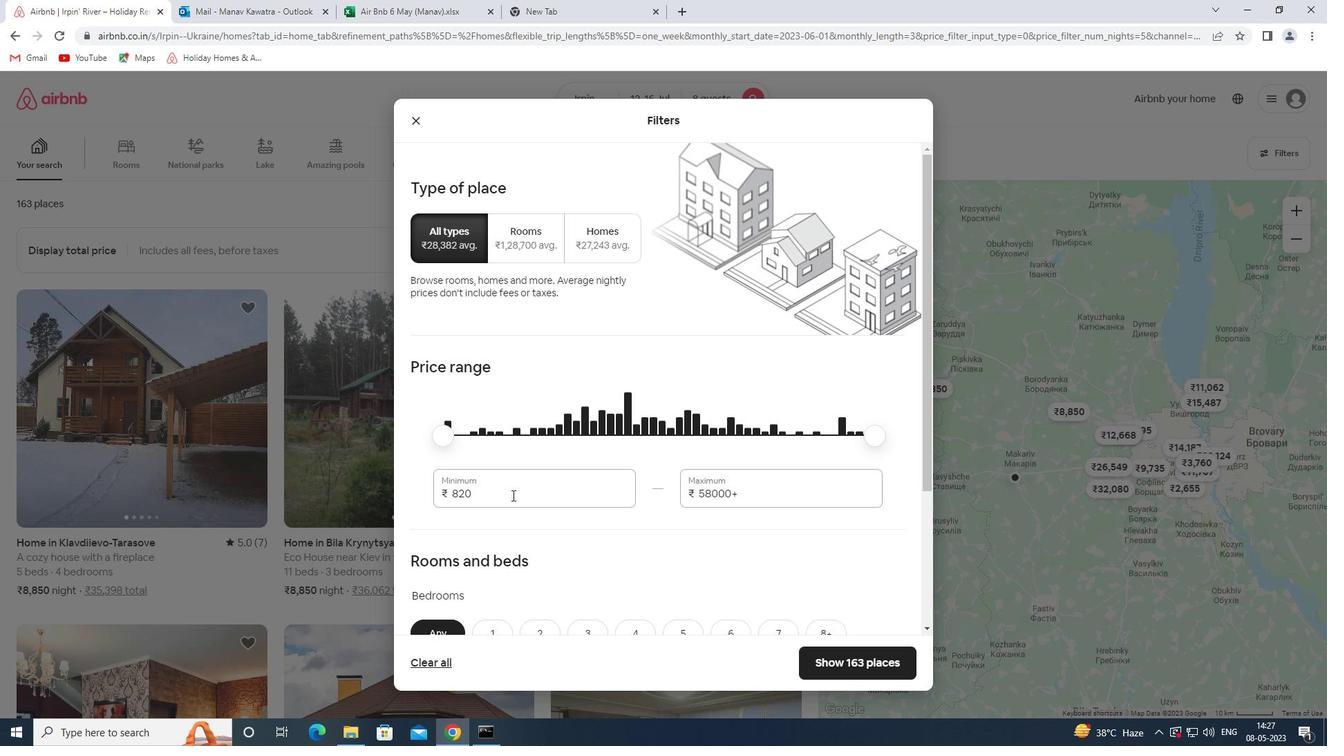 
Action: Mouse pressed left at (512, 496)
Screenshot: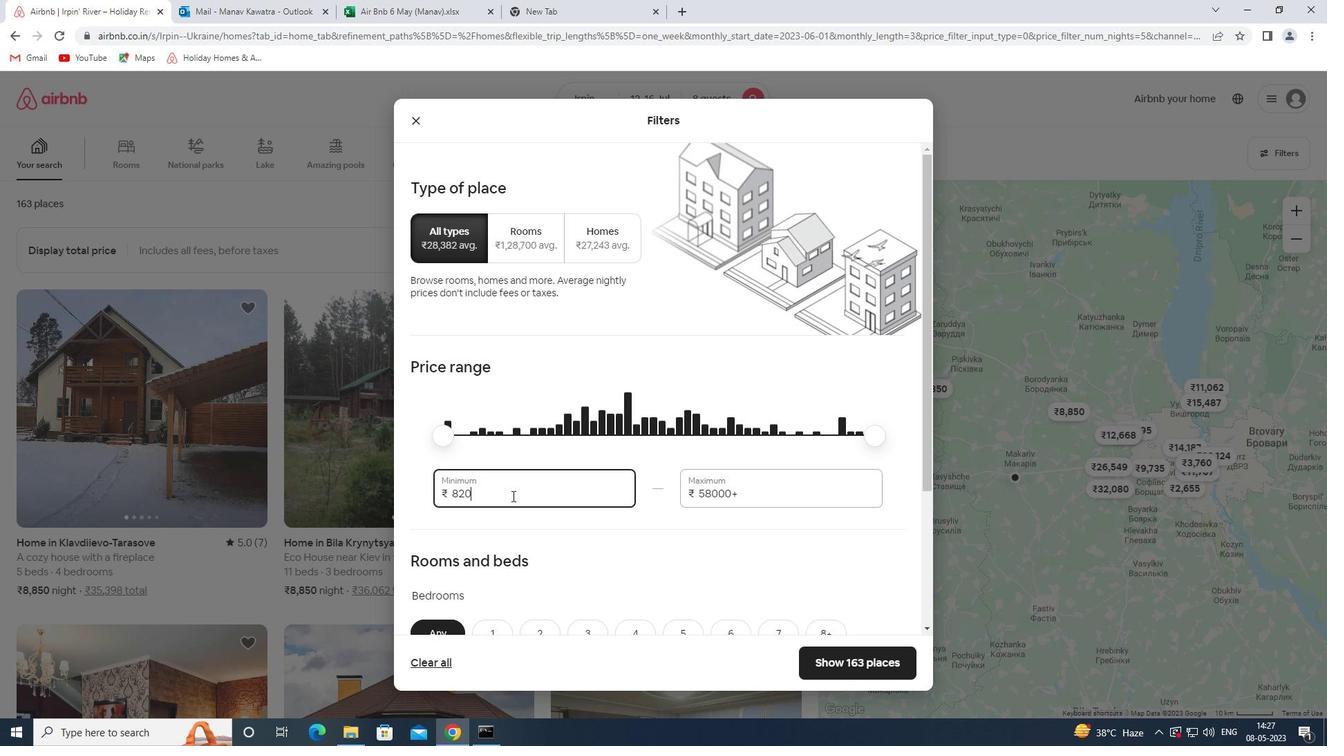 
Action: Key pressed 10000<Key.tab>16000
Screenshot: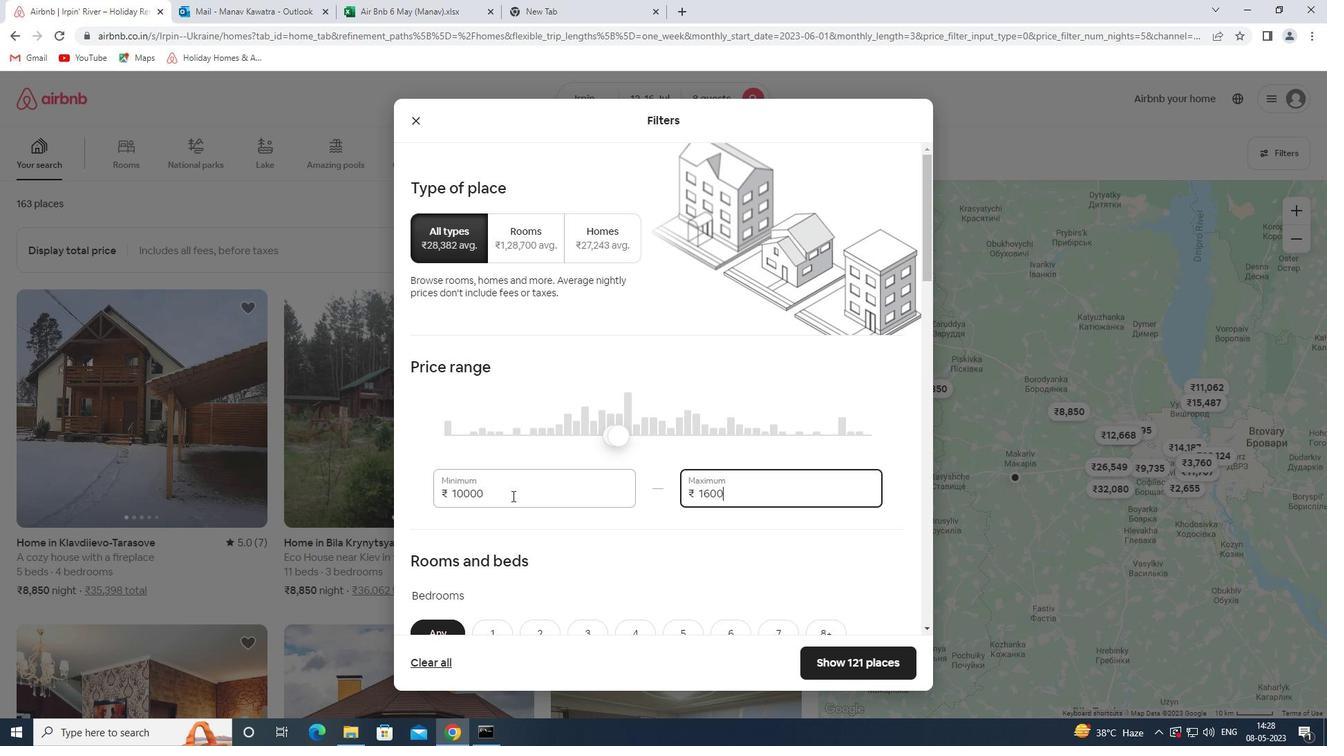 
Action: Mouse moved to (627, 475)
Screenshot: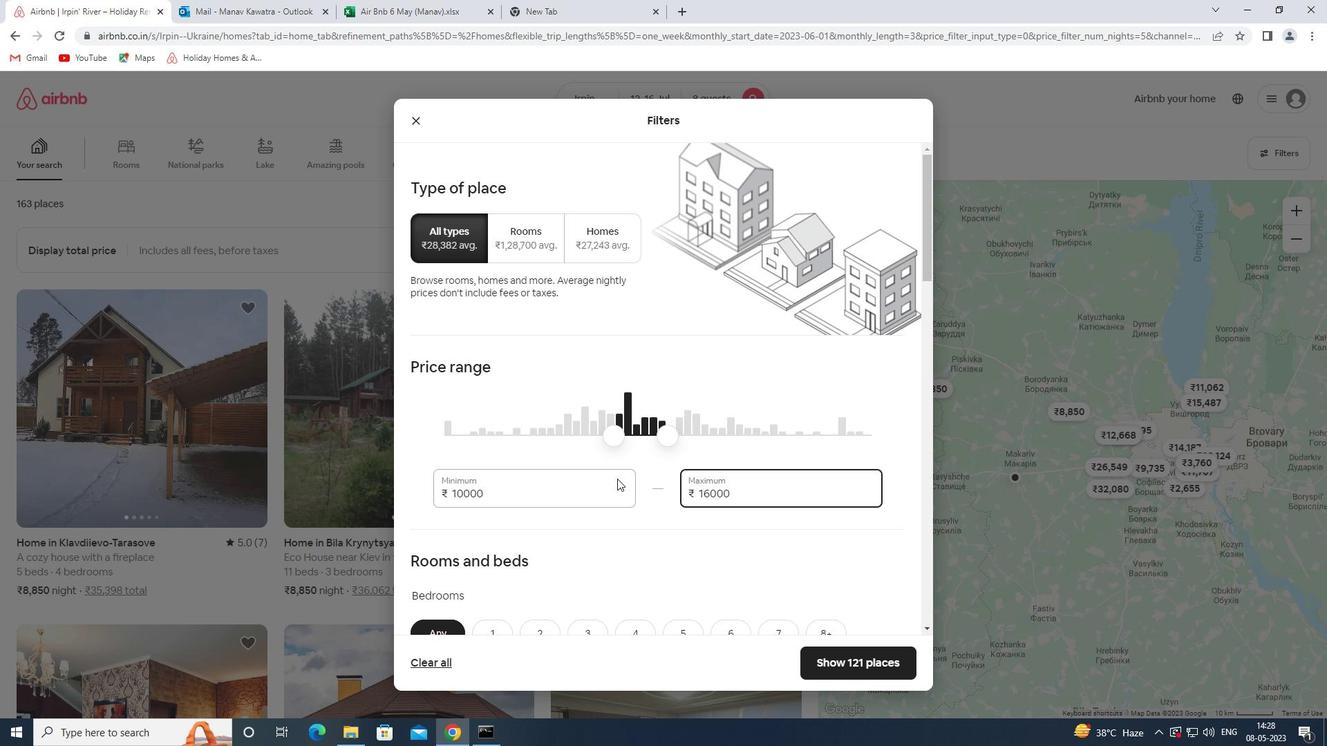 
Action: Mouse scrolled (627, 474) with delta (0, 0)
Screenshot: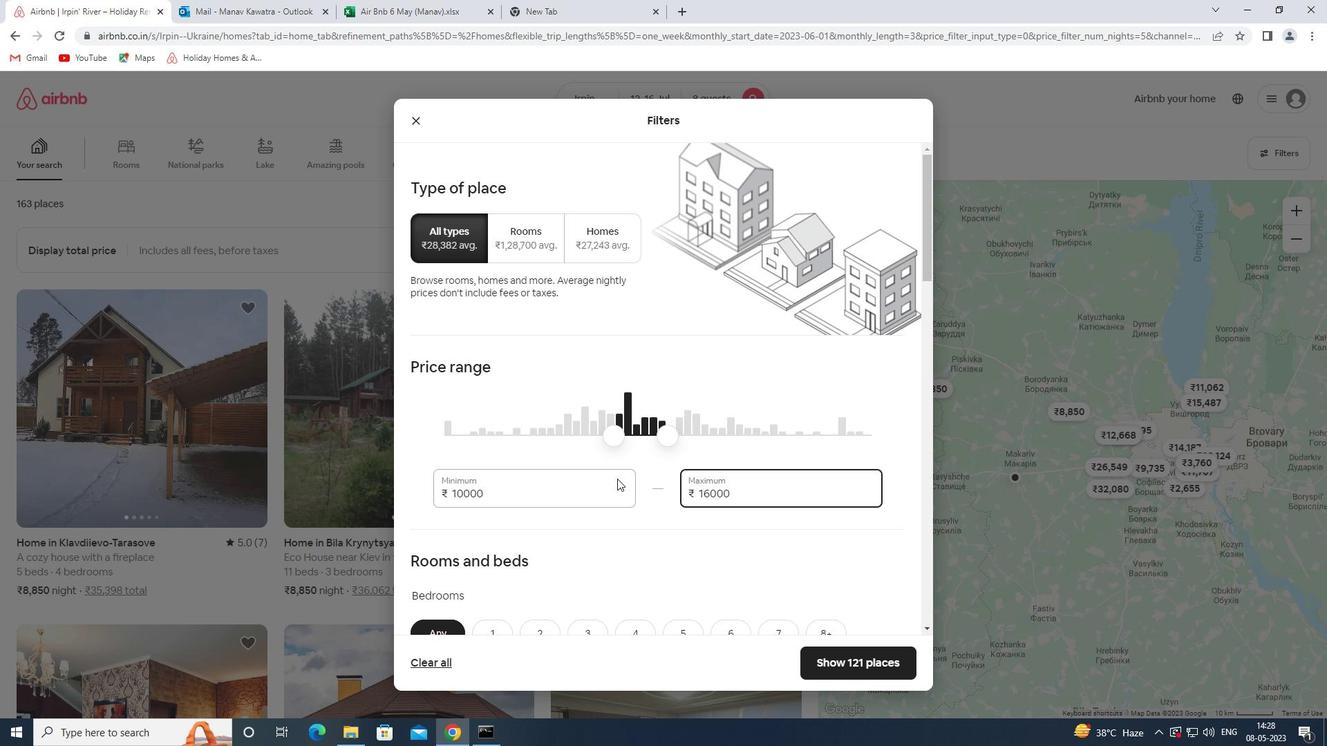 
Action: Mouse scrolled (627, 474) with delta (0, 0)
Screenshot: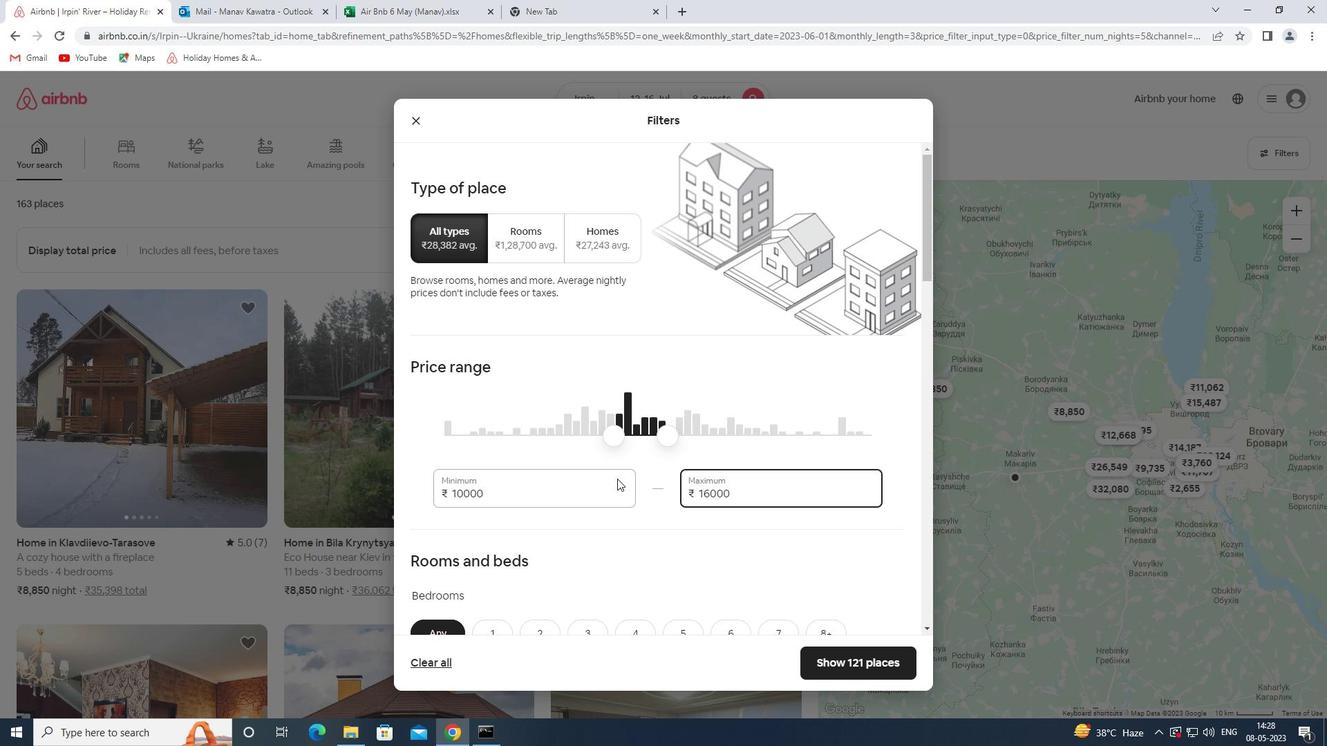 
Action: Mouse scrolled (627, 474) with delta (0, 0)
Screenshot: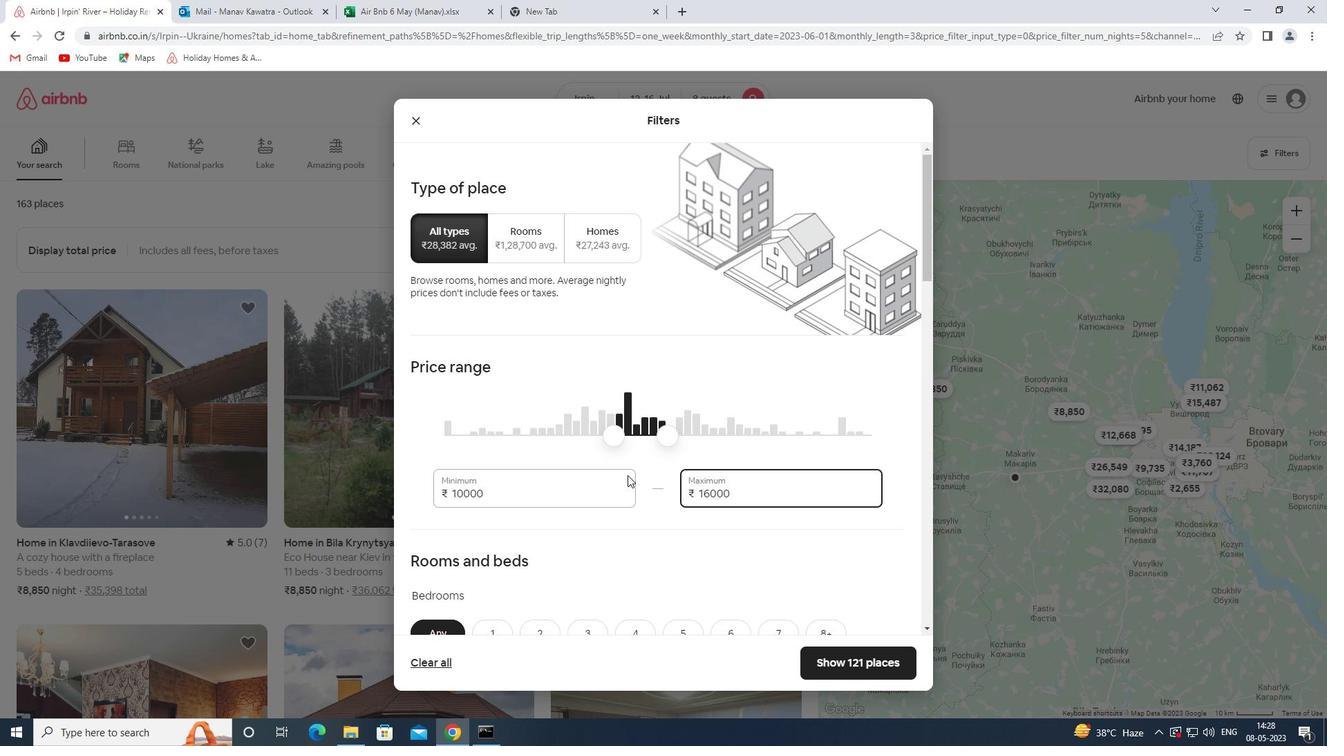
Action: Mouse moved to (835, 428)
Screenshot: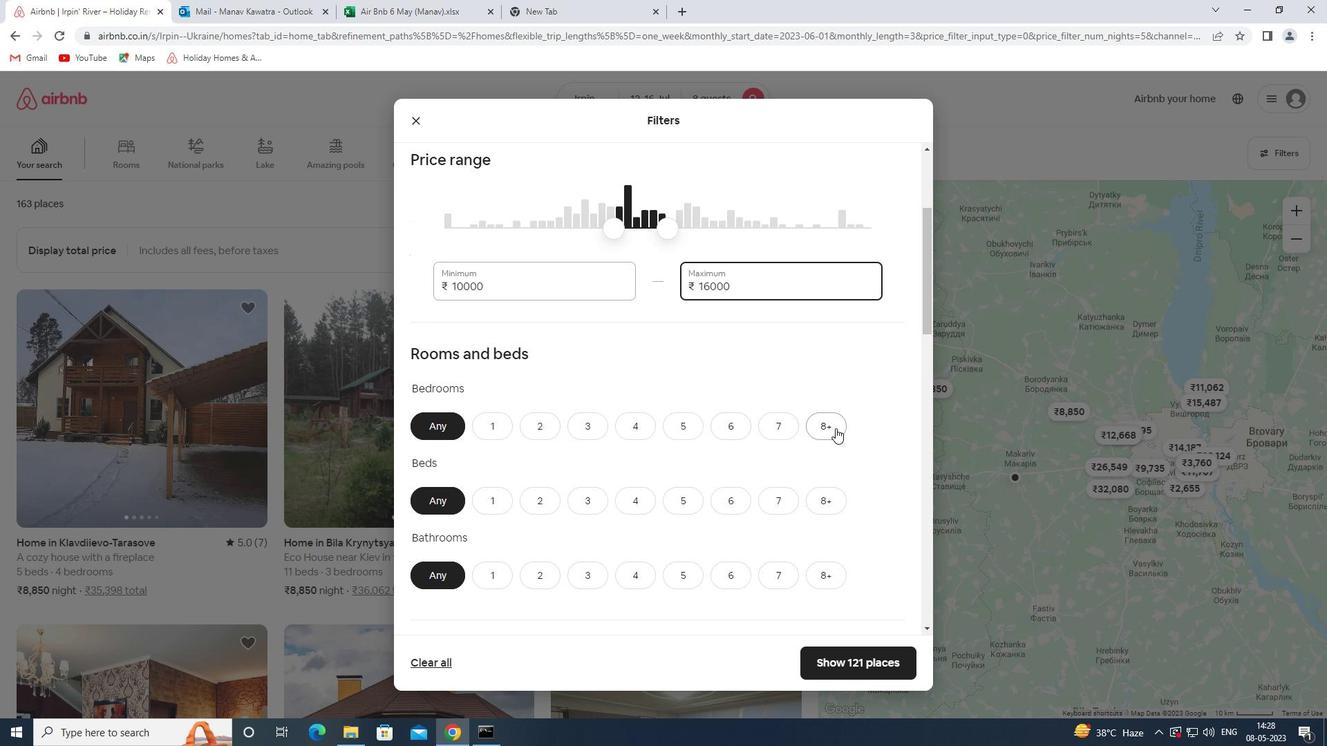 
Action: Mouse pressed left at (835, 428)
Screenshot: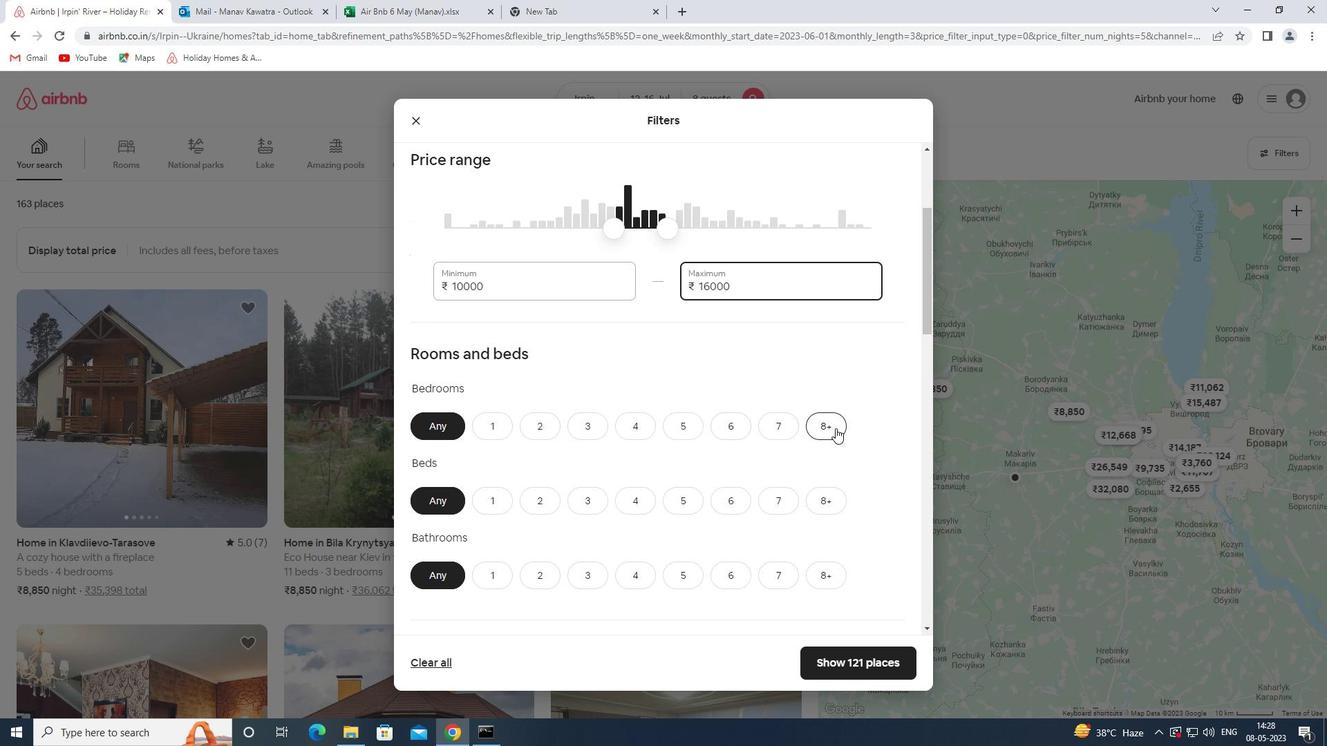 
Action: Mouse moved to (837, 492)
Screenshot: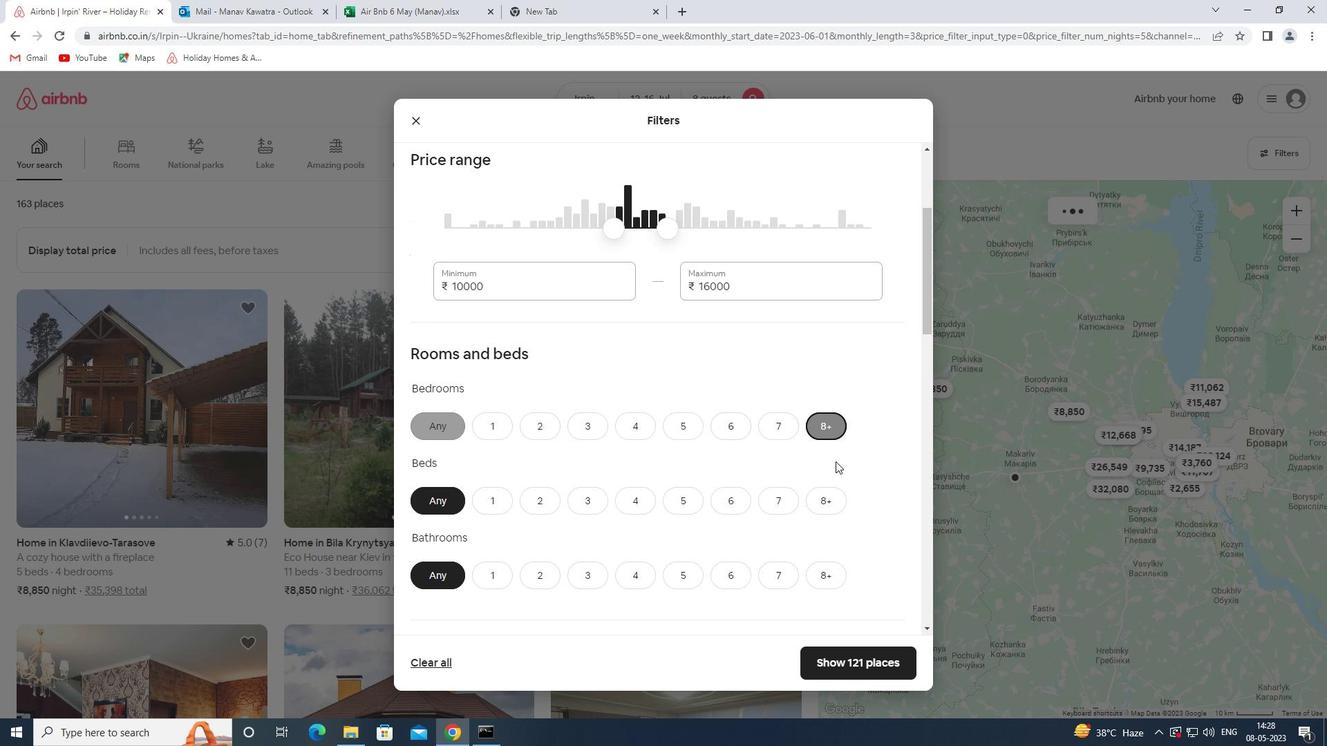 
Action: Mouse pressed left at (837, 492)
Screenshot: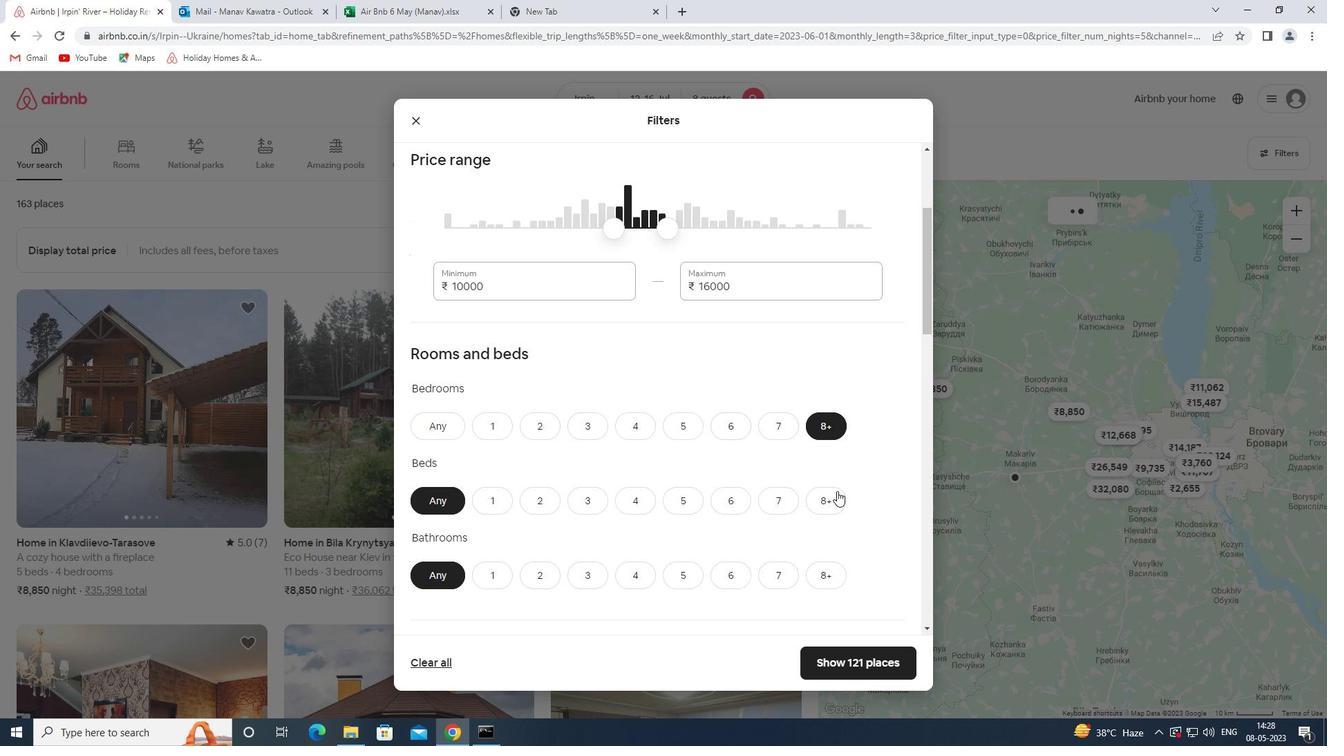 
Action: Mouse moved to (828, 578)
Screenshot: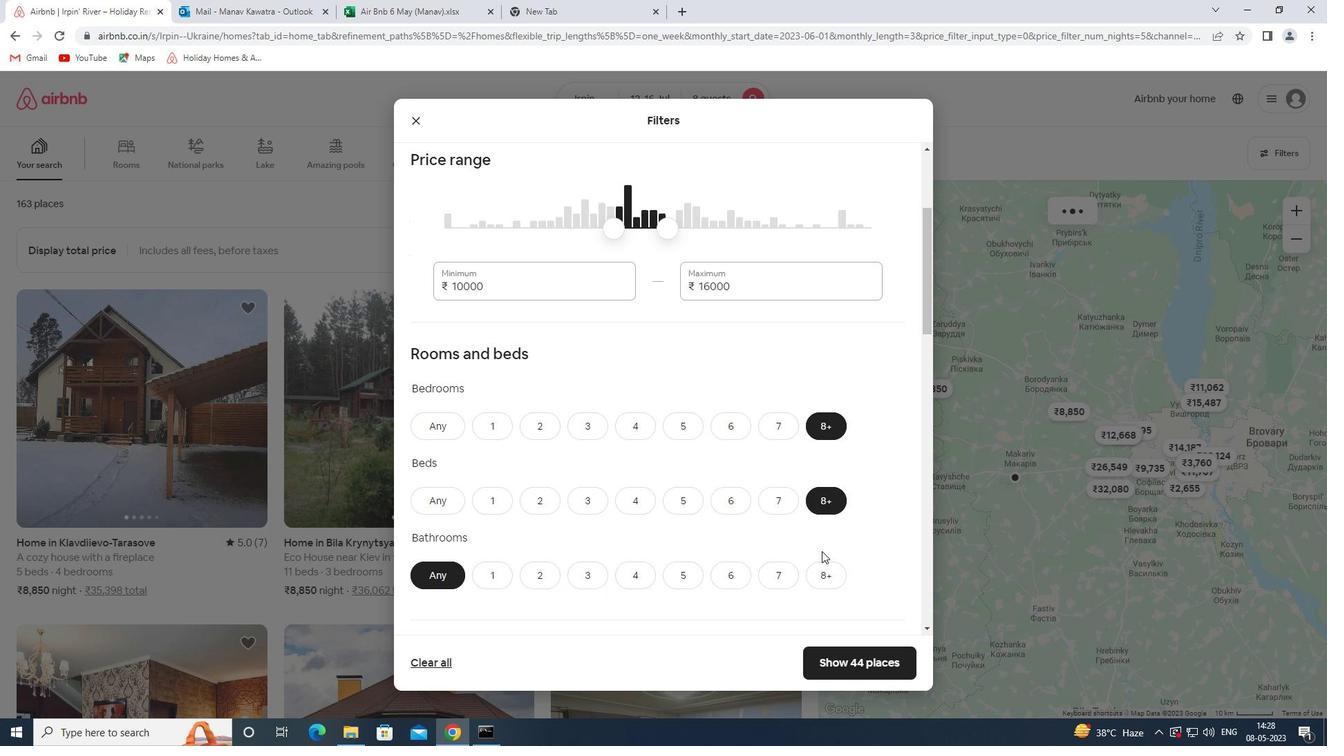 
Action: Mouse pressed left at (828, 578)
Screenshot: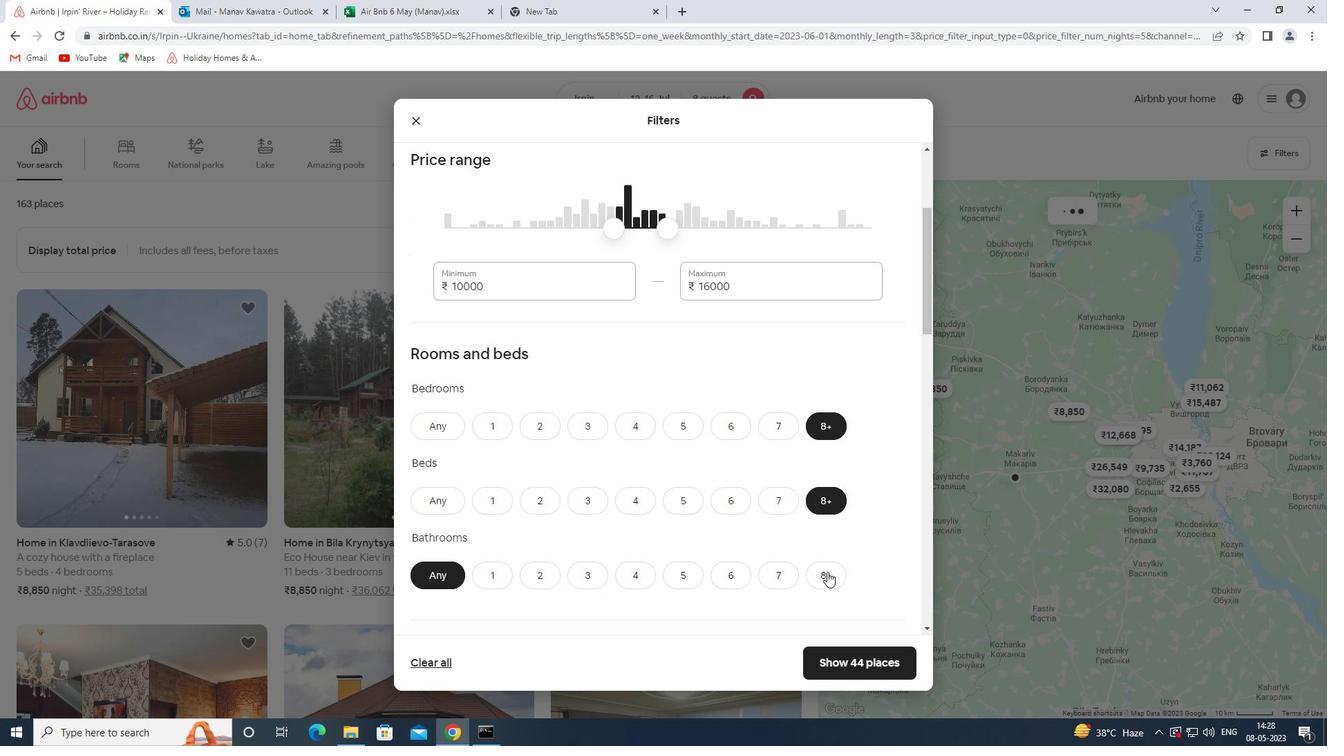 
Action: Mouse moved to (775, 470)
Screenshot: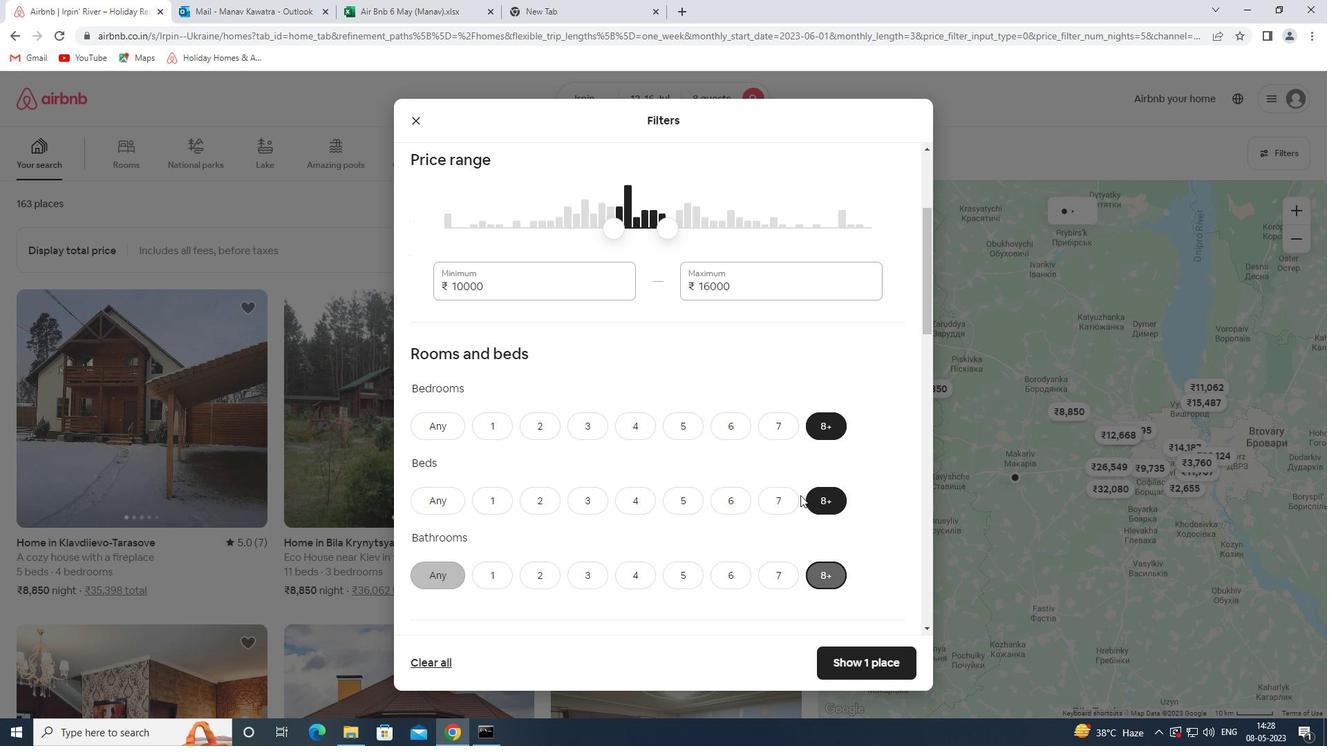 
Action: Mouse scrolled (775, 470) with delta (0, 0)
Screenshot: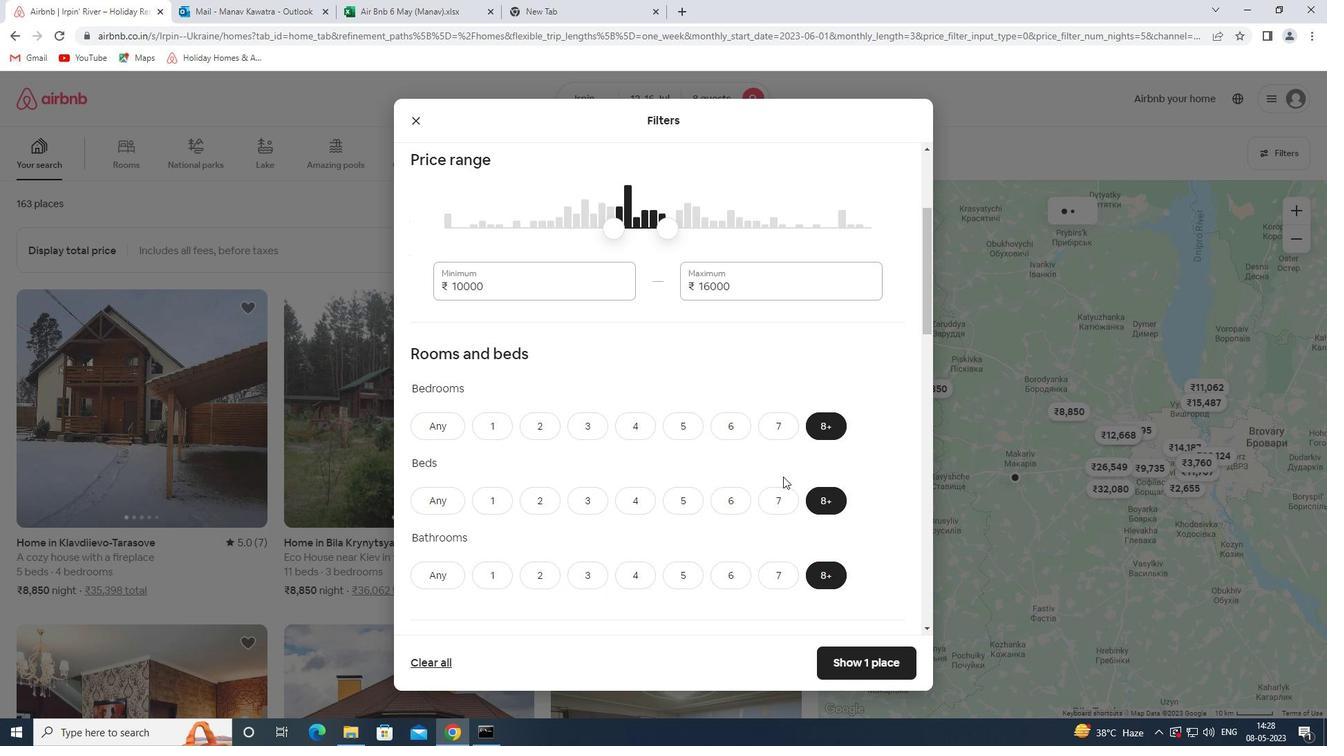 
Action: Mouse scrolled (775, 470) with delta (0, 0)
Screenshot: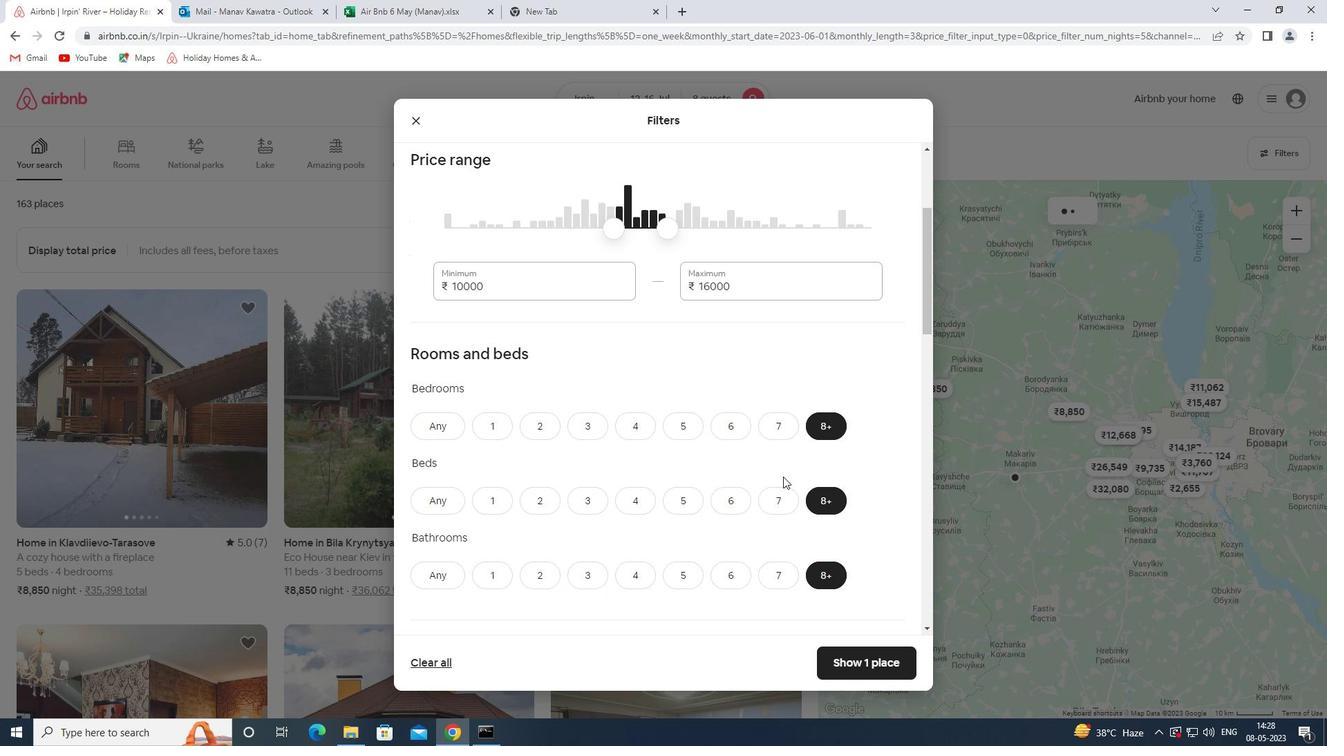 
Action: Mouse scrolled (775, 470) with delta (0, 0)
Screenshot: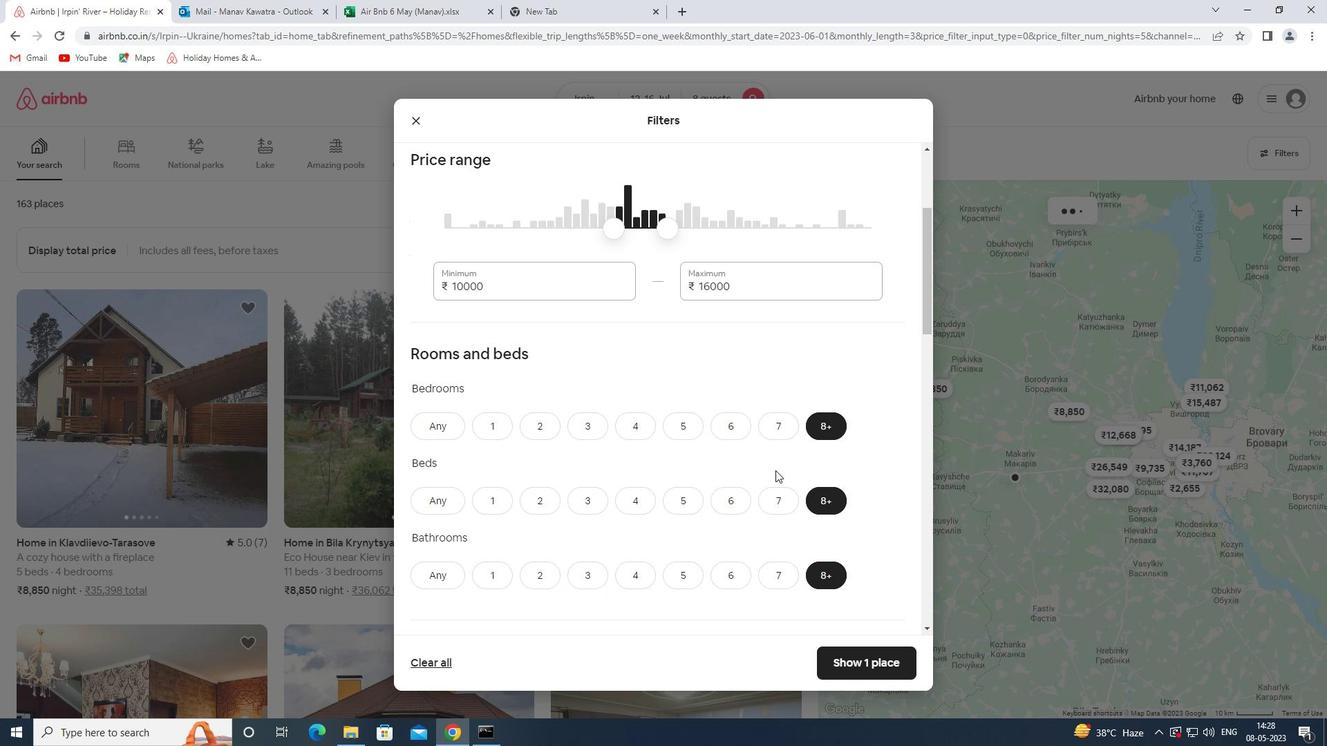 
Action: Mouse scrolled (775, 470) with delta (0, 0)
Screenshot: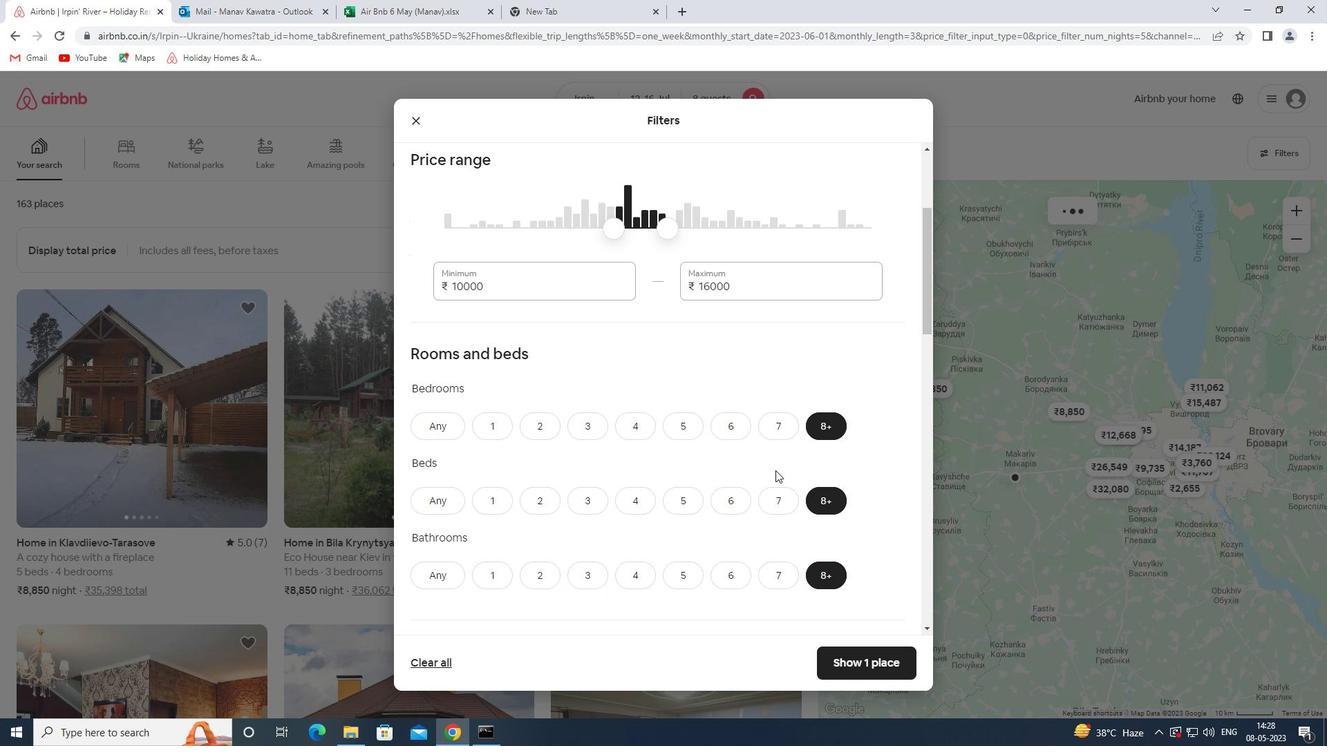 
Action: Mouse moved to (455, 470)
Screenshot: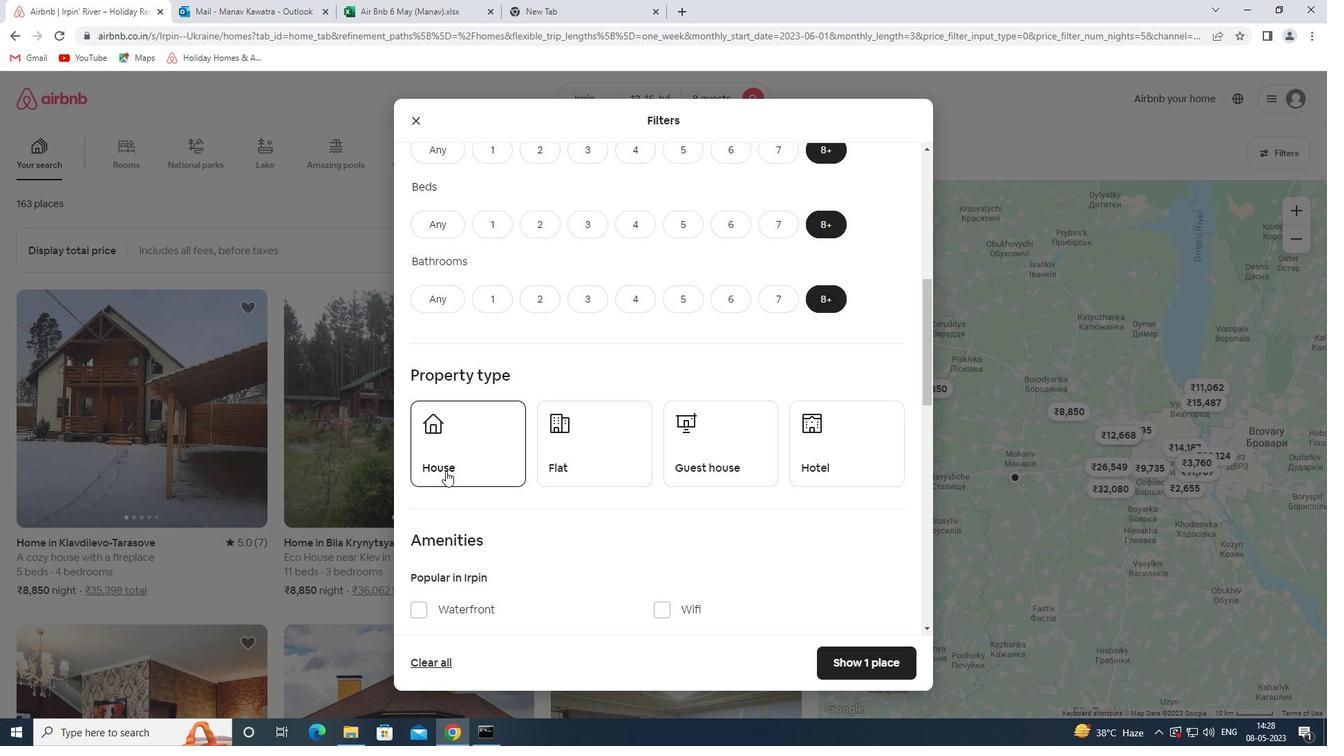 
Action: Mouse pressed left at (455, 470)
Screenshot: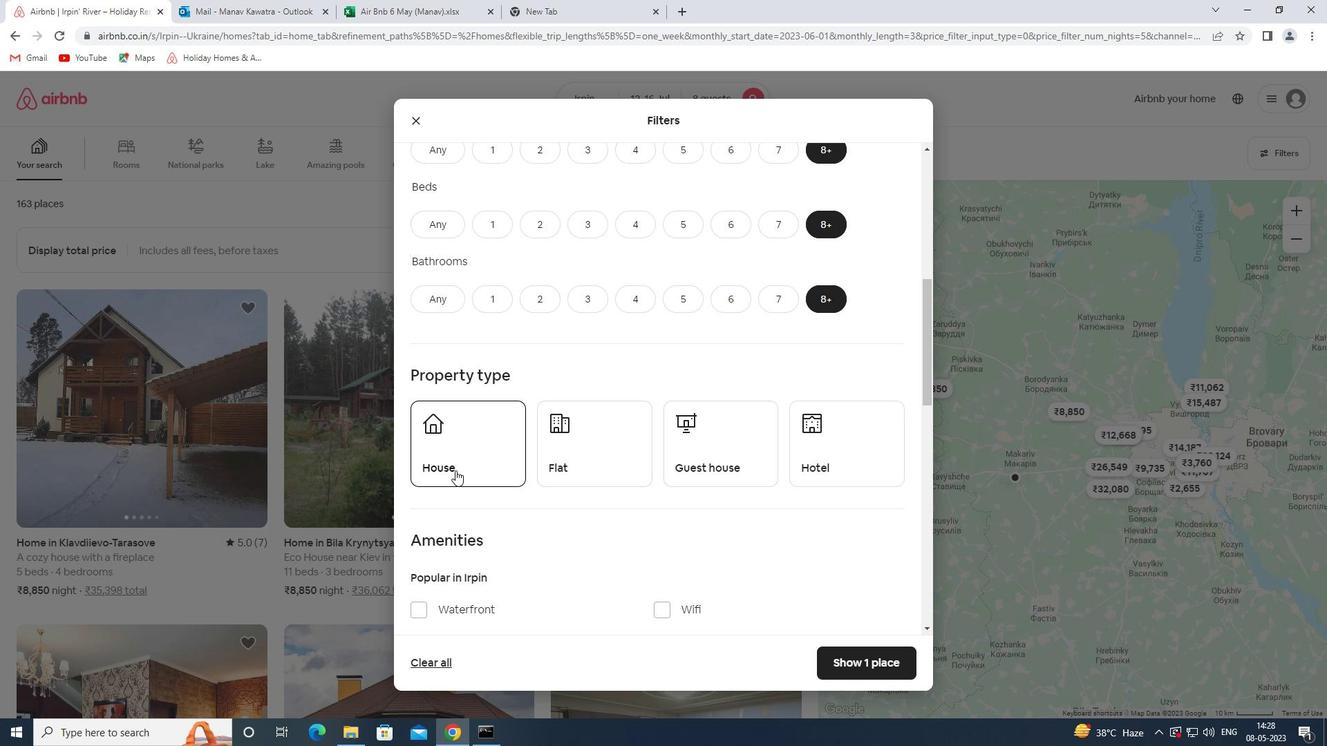 
Action: Mouse moved to (534, 463)
Screenshot: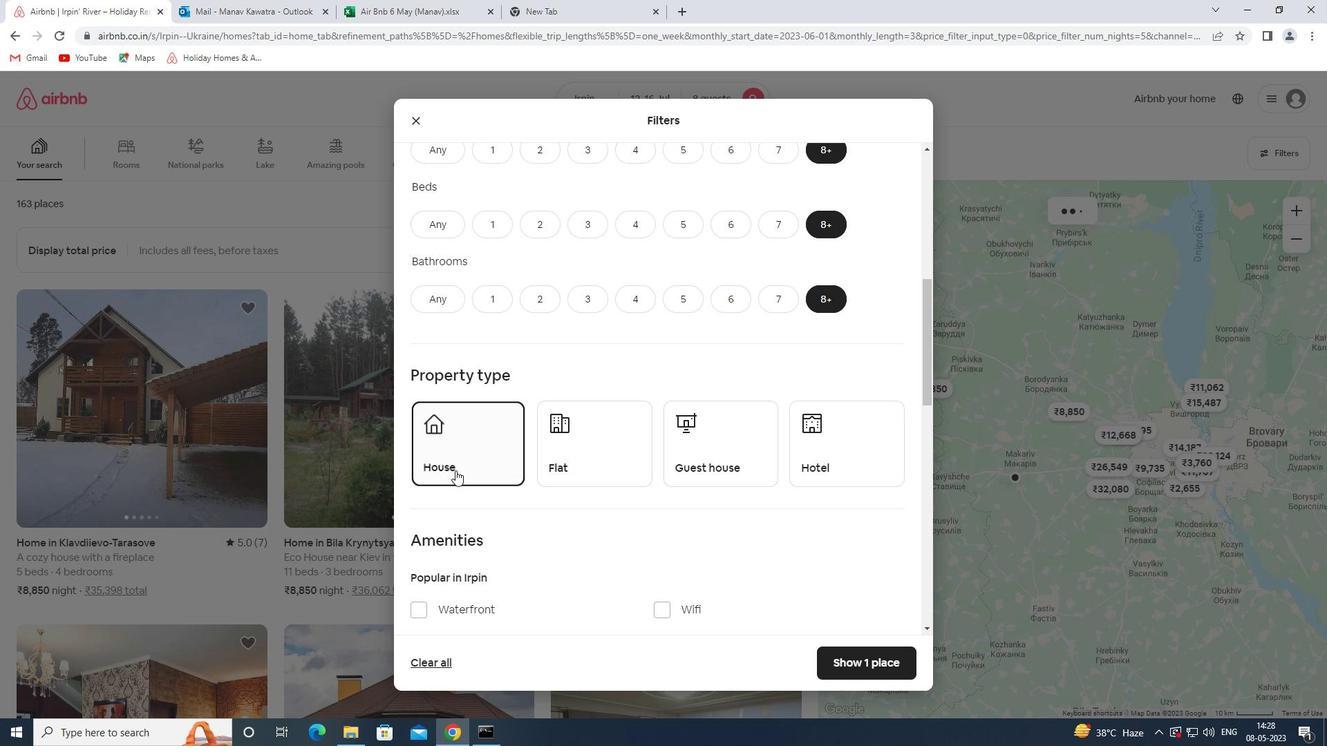 
Action: Mouse pressed left at (534, 463)
Screenshot: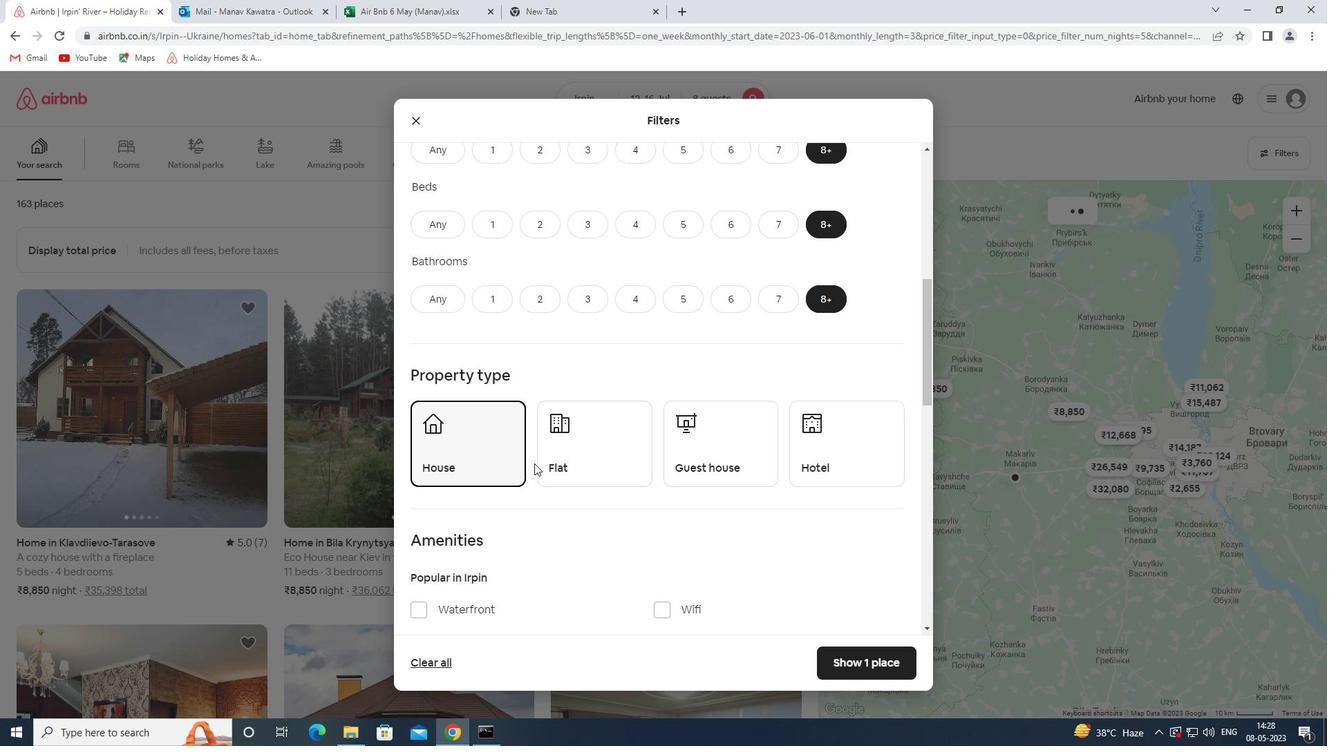 
Action: Mouse moved to (688, 454)
Screenshot: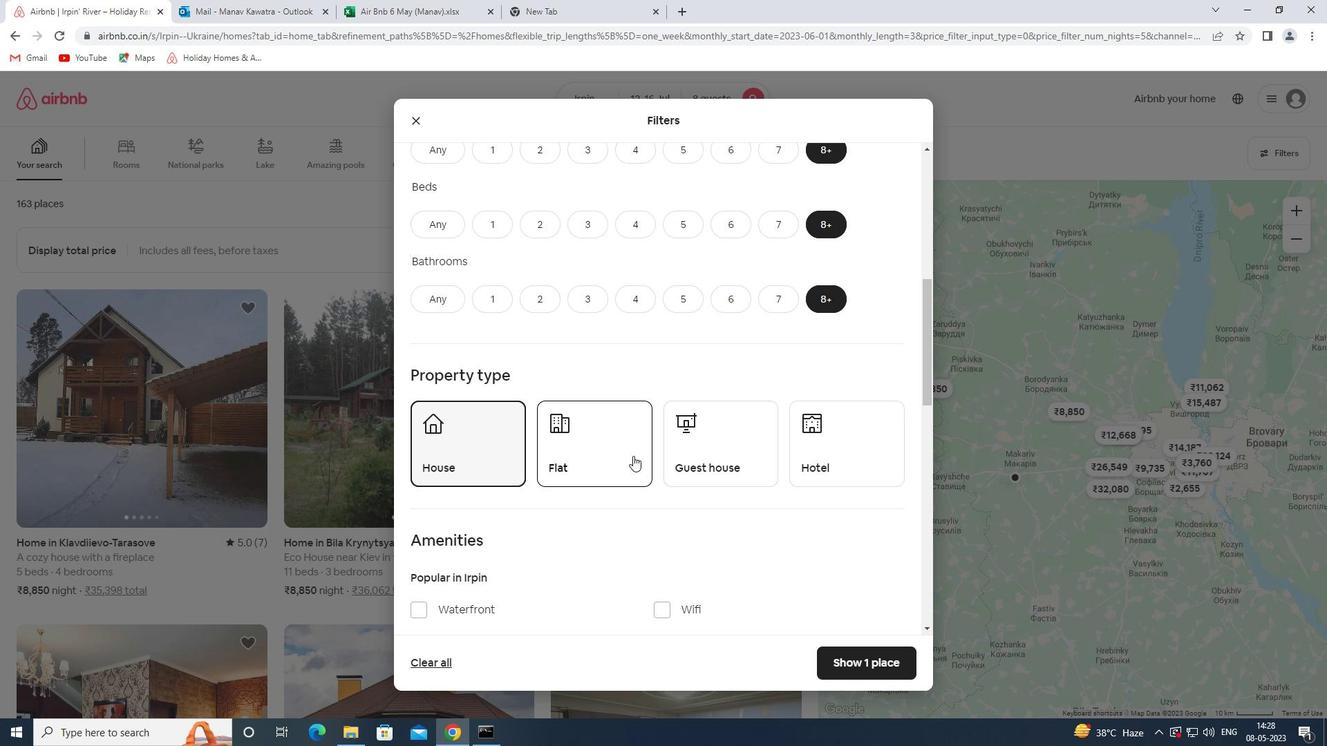 
Action: Mouse pressed left at (688, 454)
Screenshot: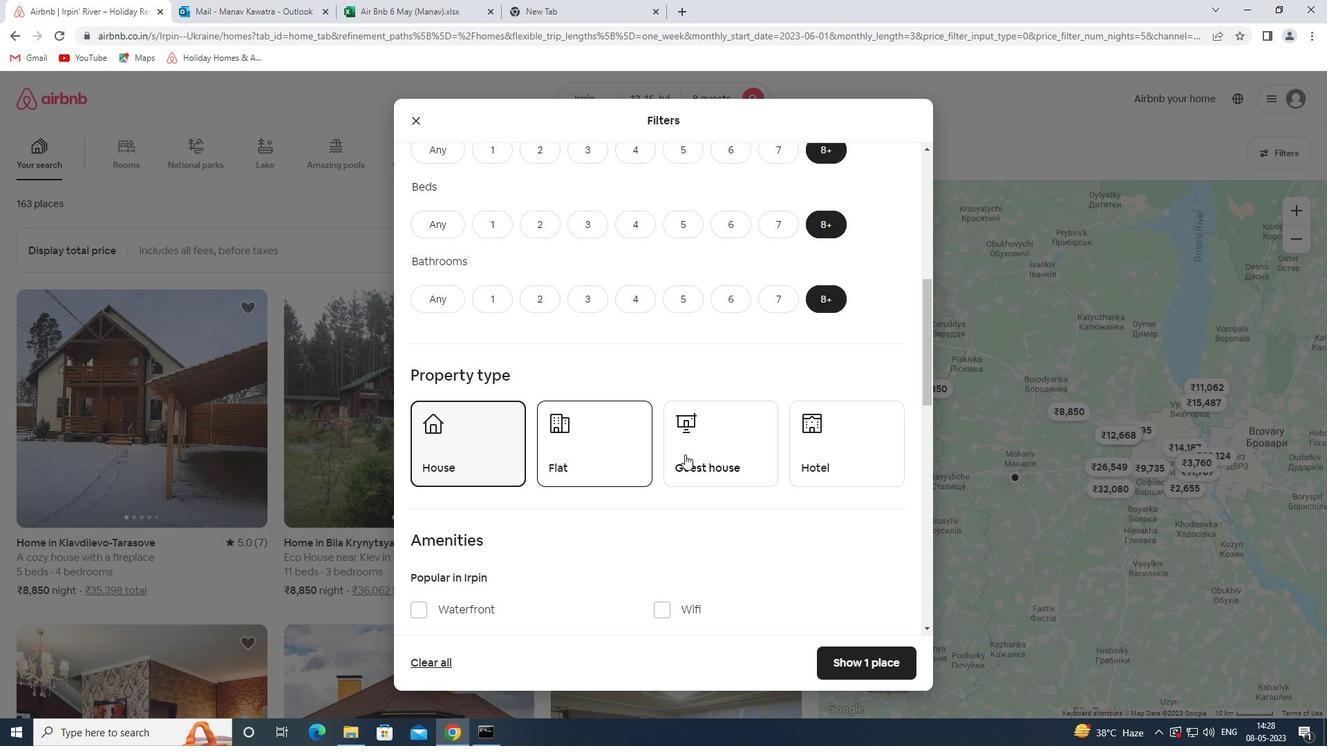 
Action: Mouse moved to (615, 465)
Screenshot: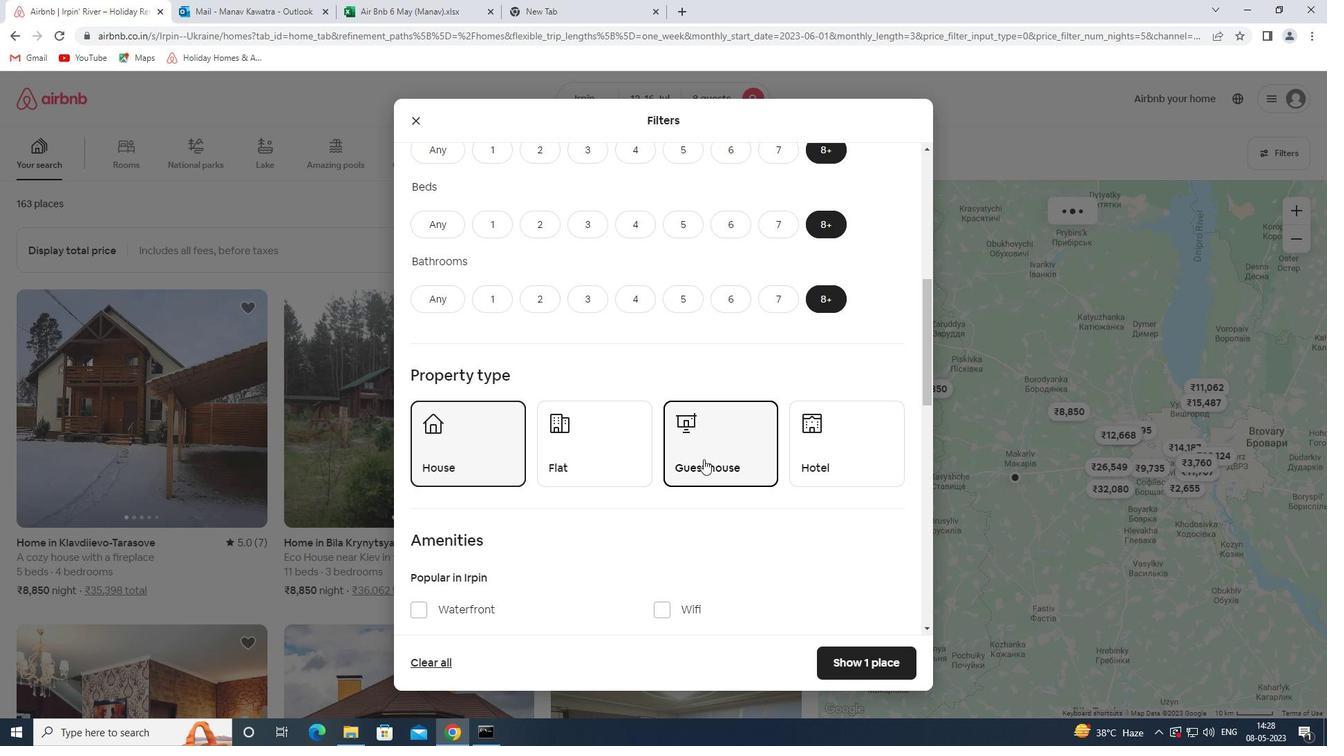 
Action: Mouse pressed left at (615, 465)
Screenshot: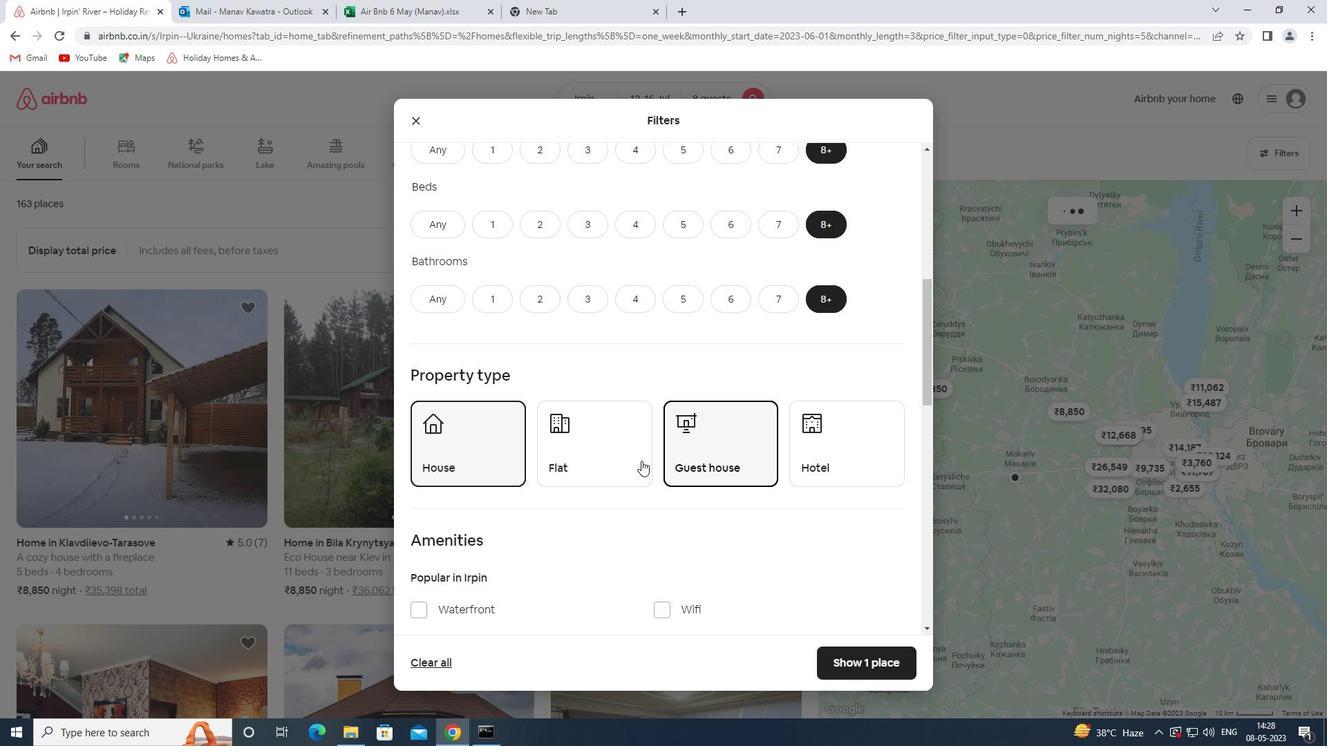 
Action: Mouse moved to (846, 461)
Screenshot: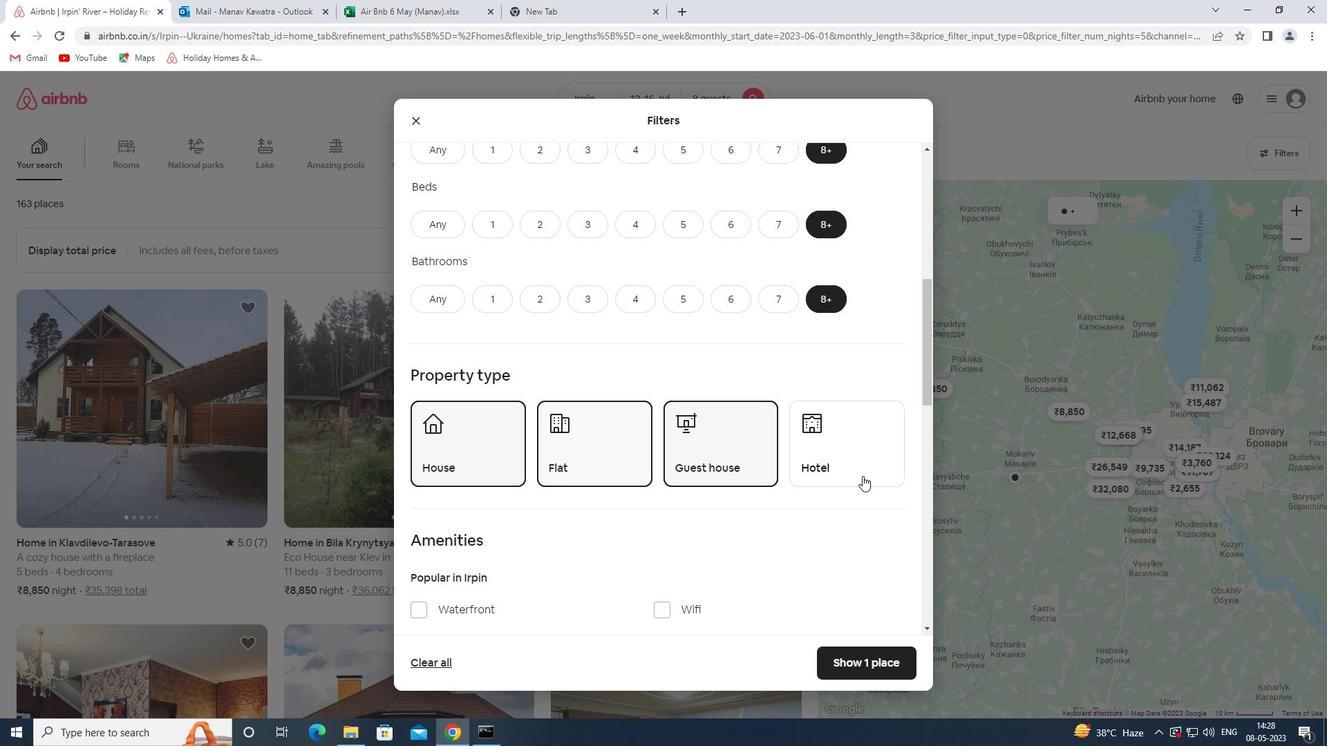 
Action: Mouse pressed left at (846, 461)
Screenshot: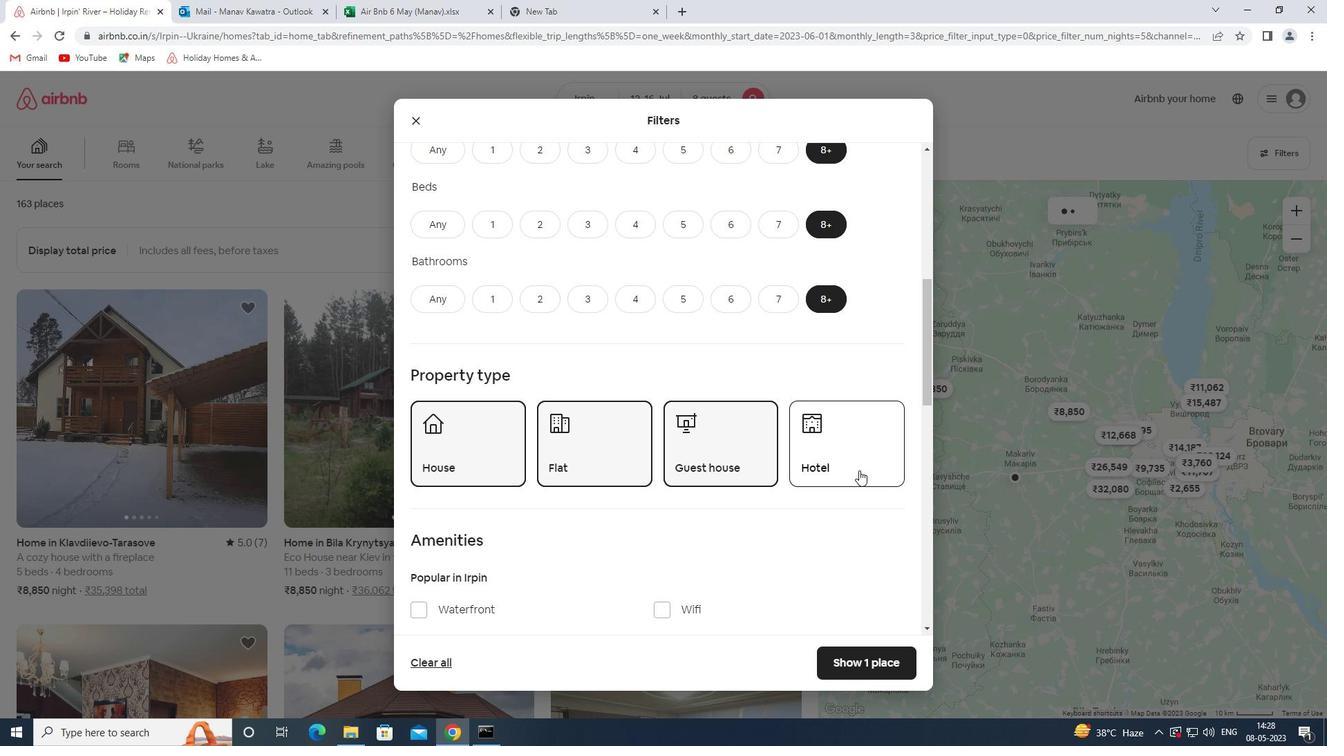 
Action: Mouse moved to (634, 480)
Screenshot: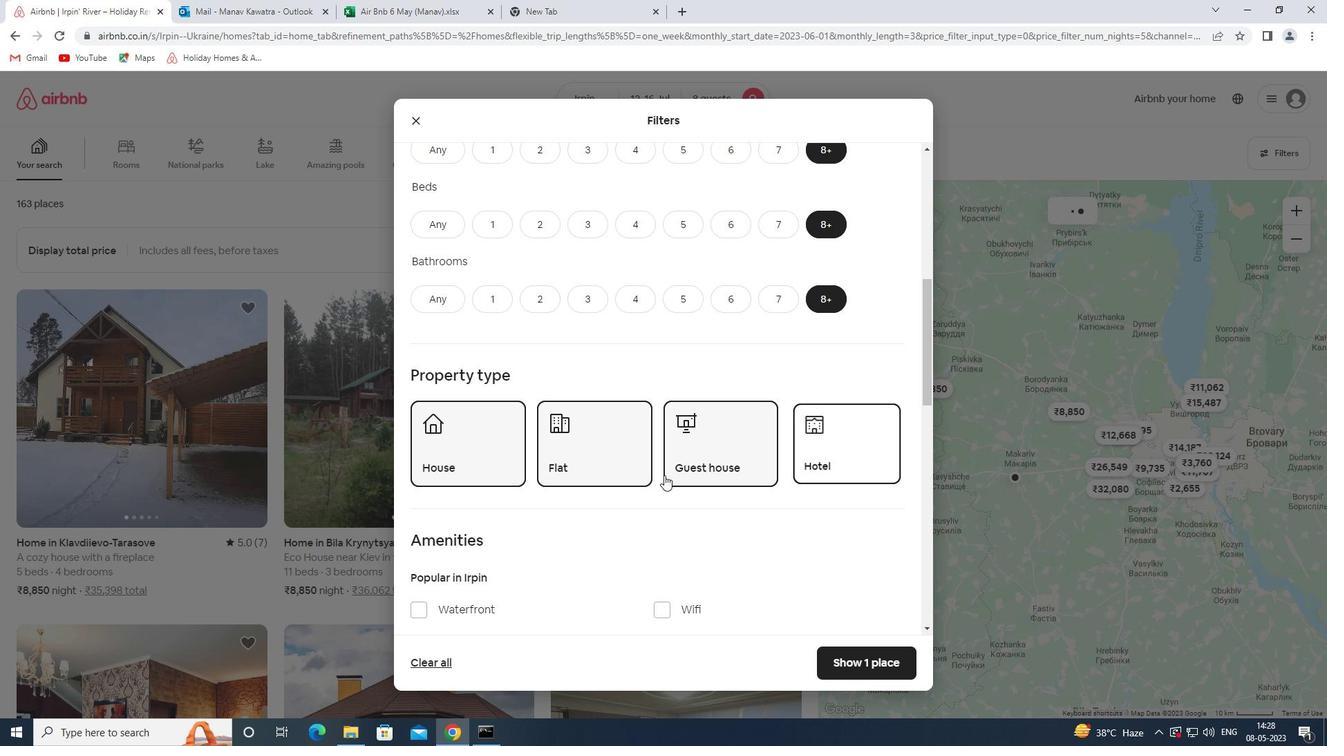 
Action: Mouse scrolled (634, 479) with delta (0, 0)
Screenshot: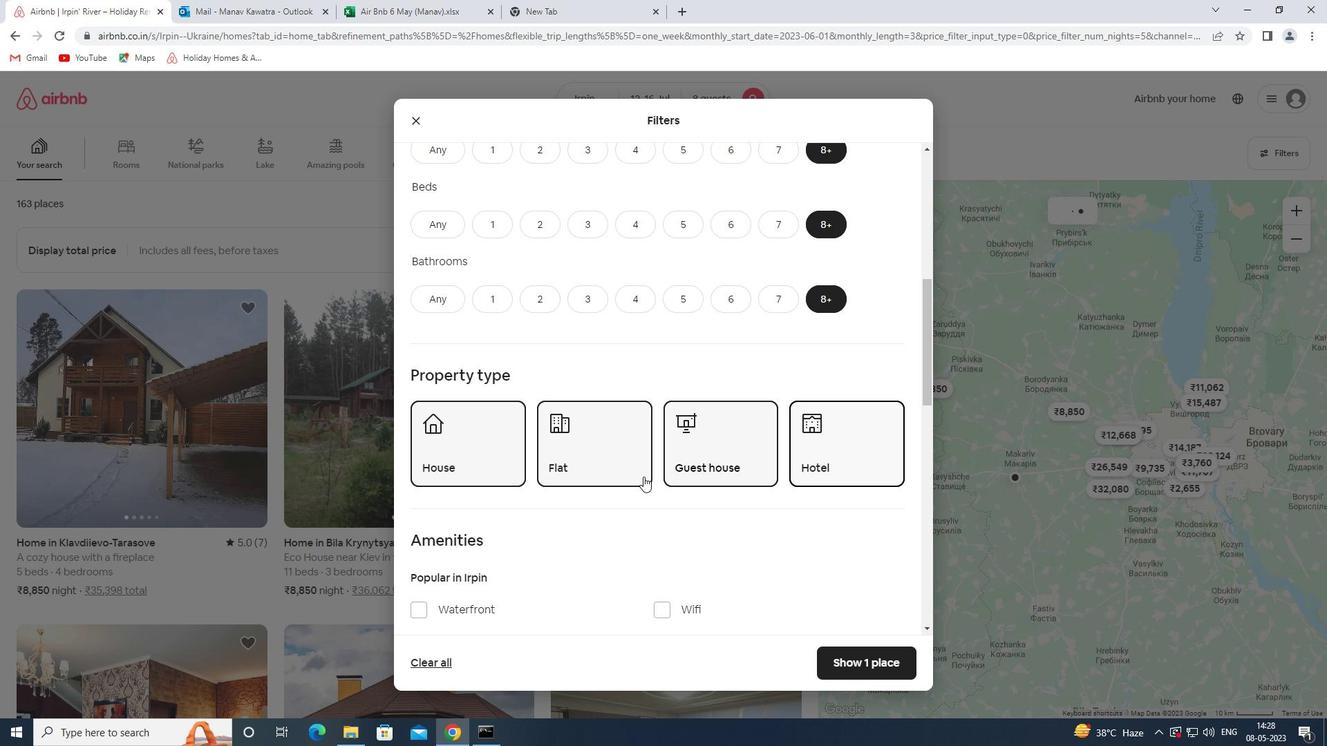 
Action: Mouse scrolled (634, 479) with delta (0, 0)
Screenshot: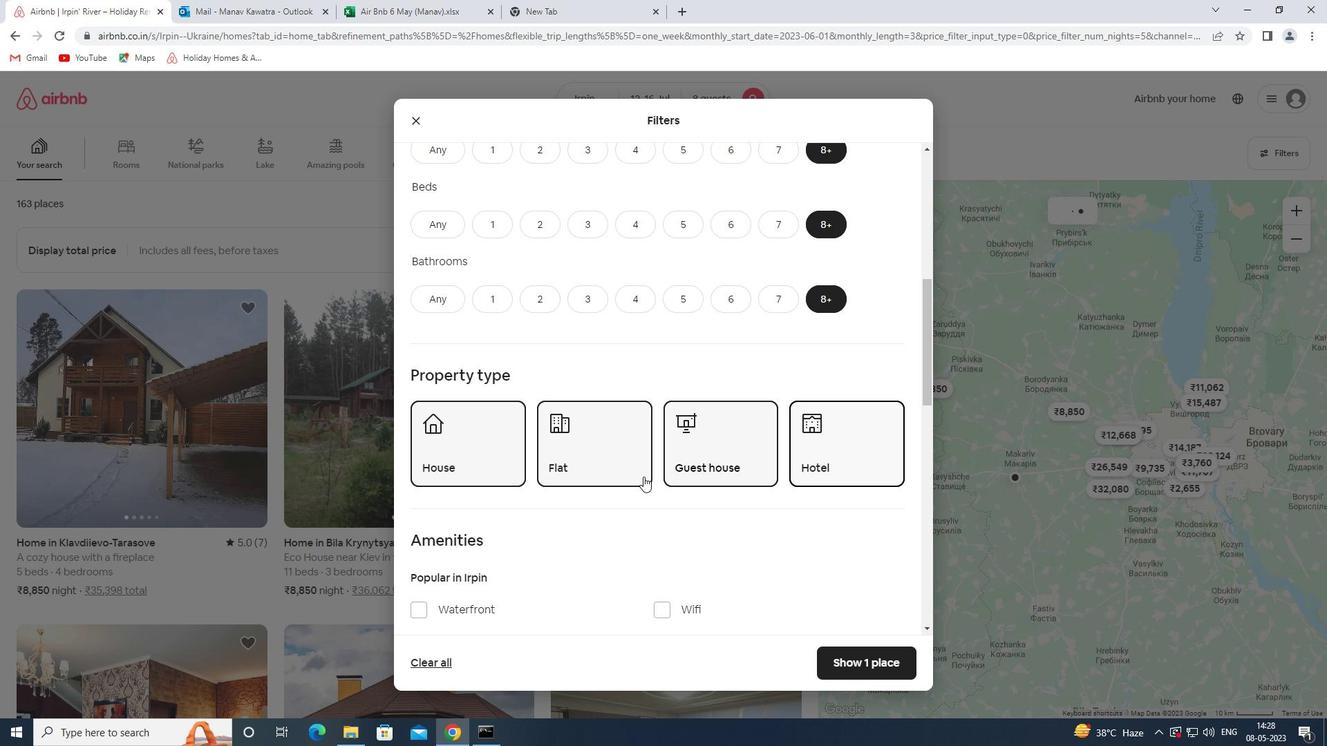 
Action: Mouse scrolled (634, 479) with delta (0, 0)
Screenshot: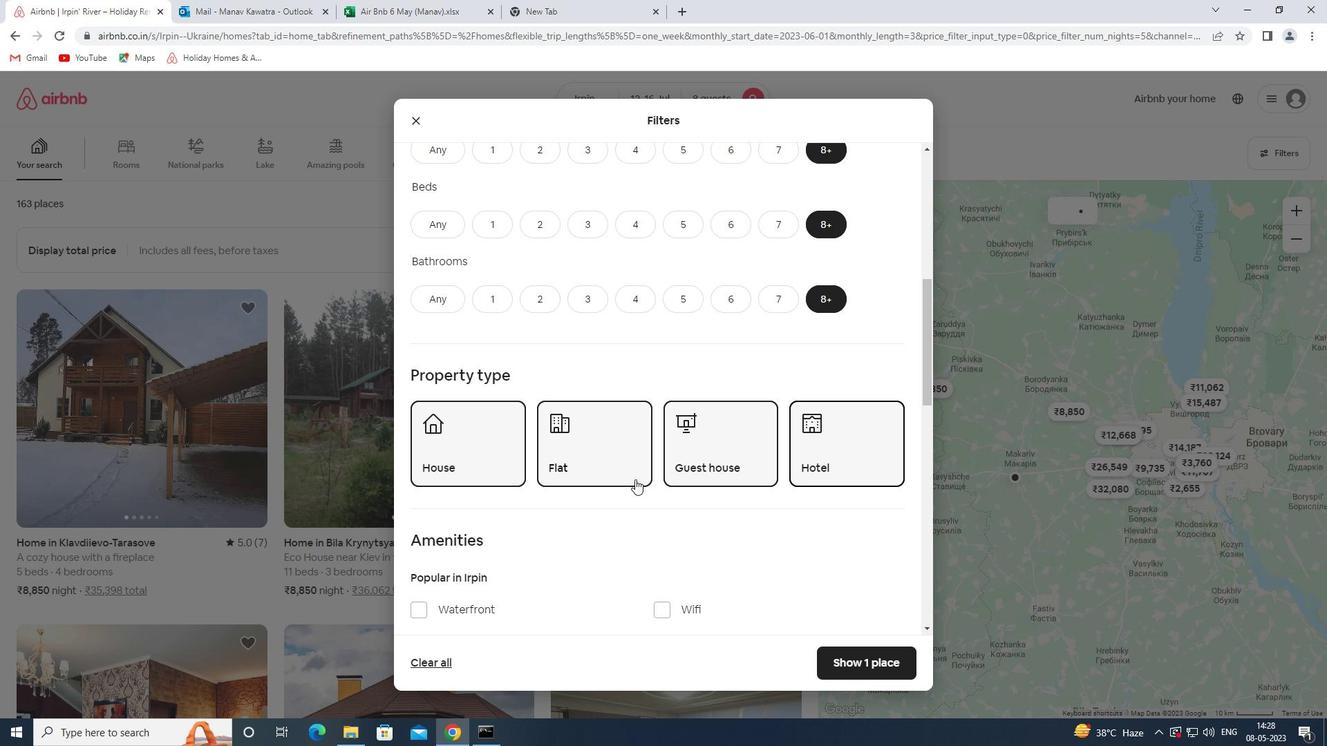 
Action: Mouse scrolled (634, 479) with delta (0, 0)
Screenshot: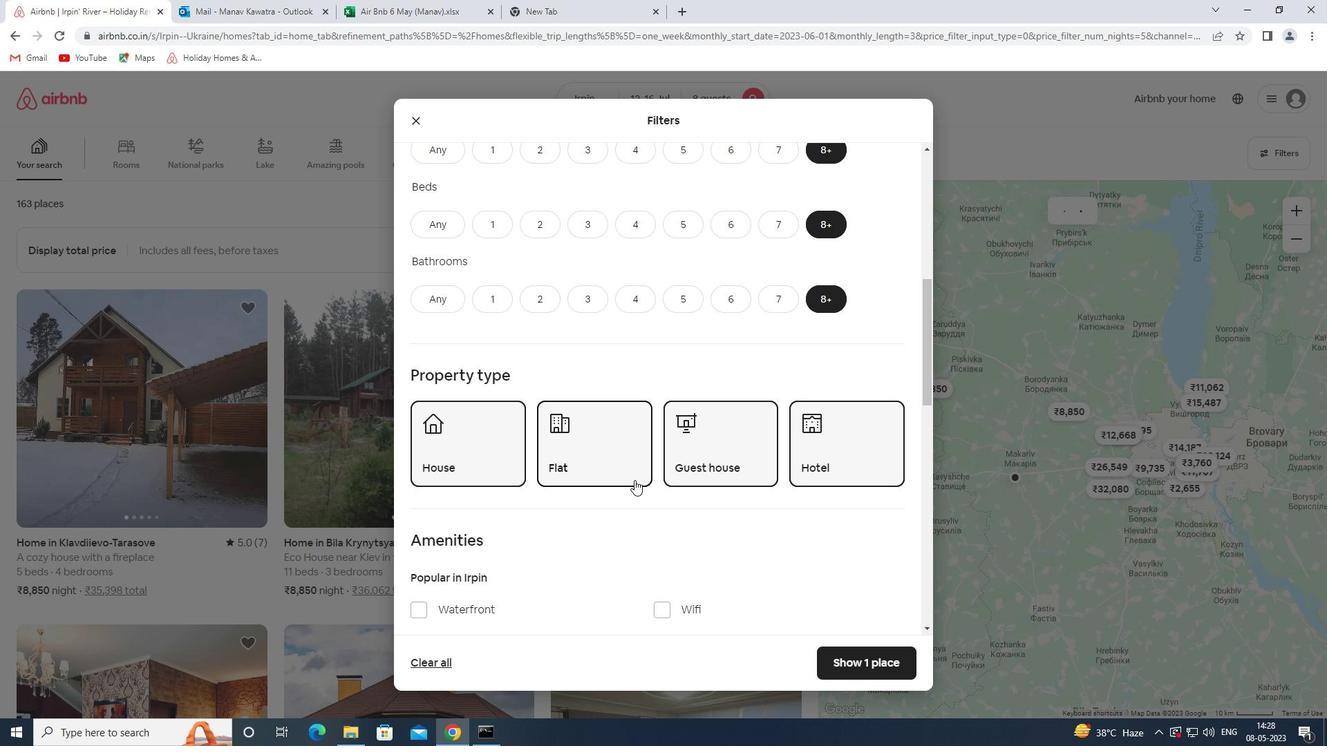 
Action: Mouse moved to (472, 396)
Screenshot: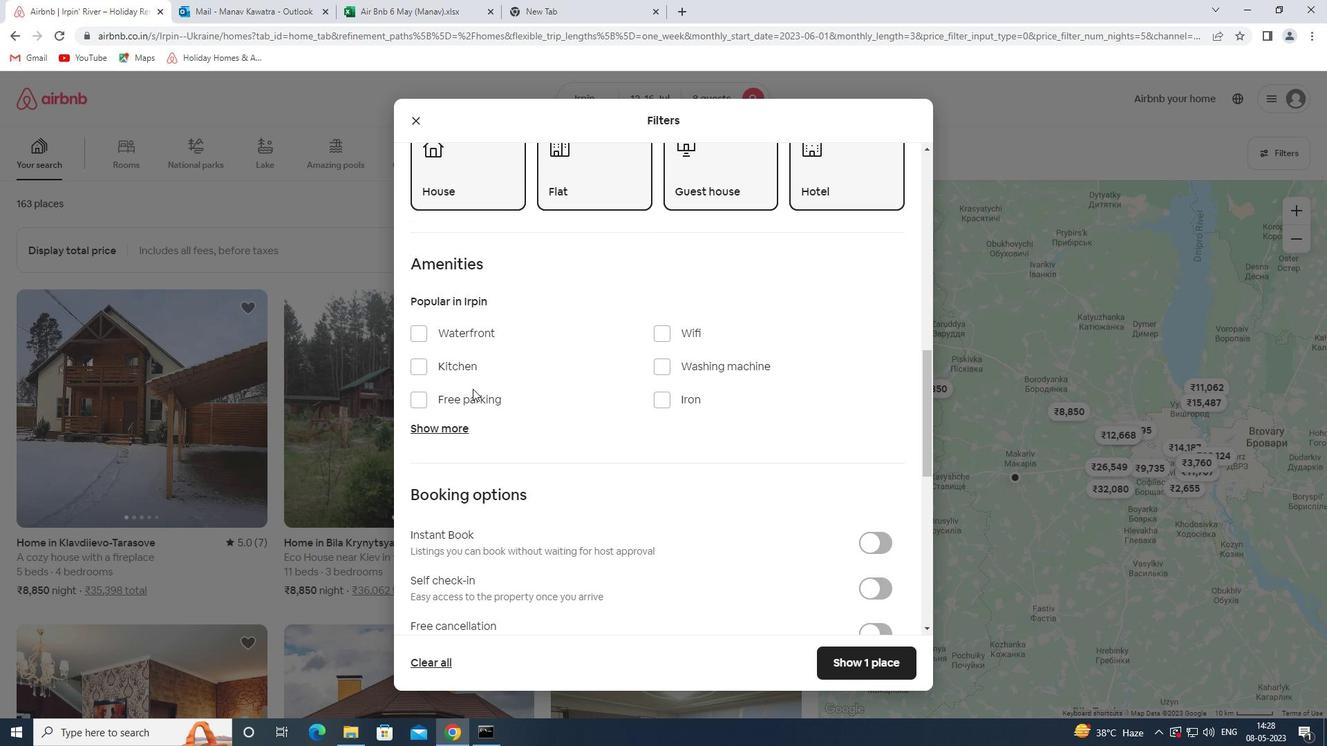 
Action: Mouse pressed left at (472, 396)
Screenshot: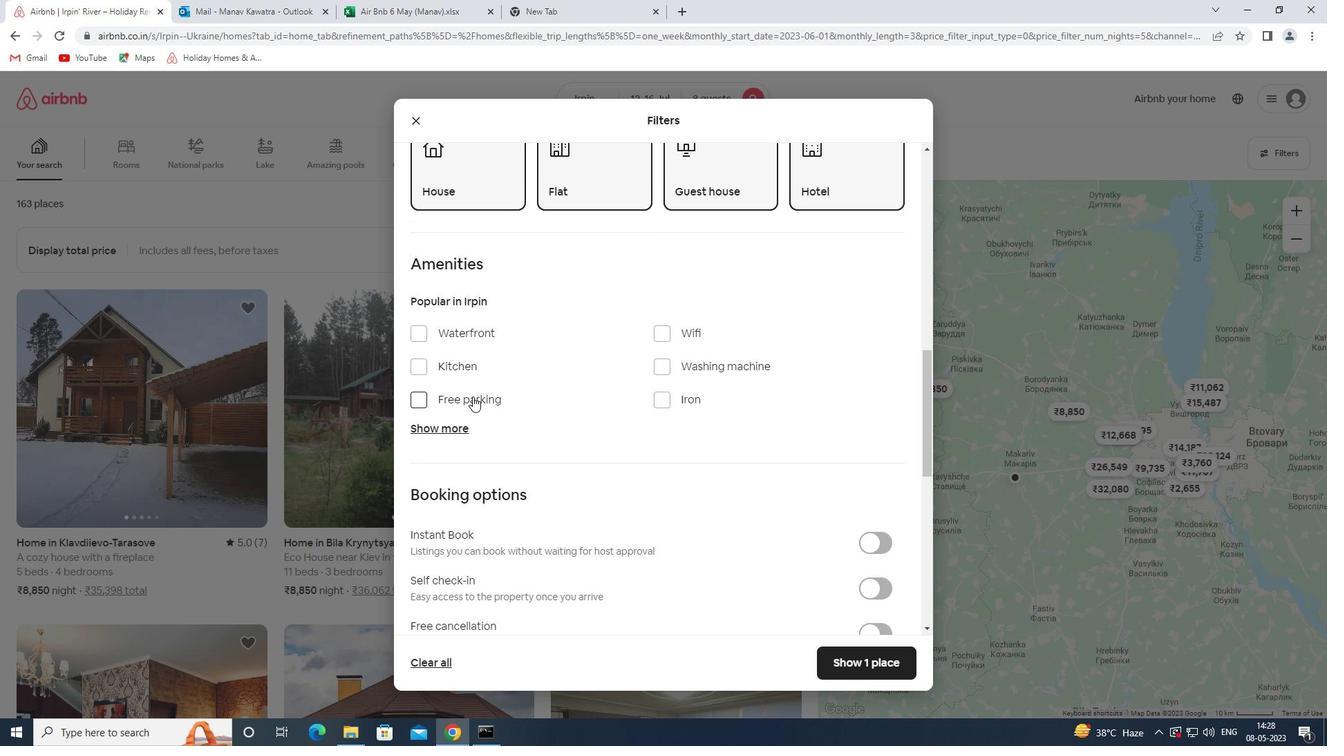 
Action: Mouse moved to (680, 331)
Screenshot: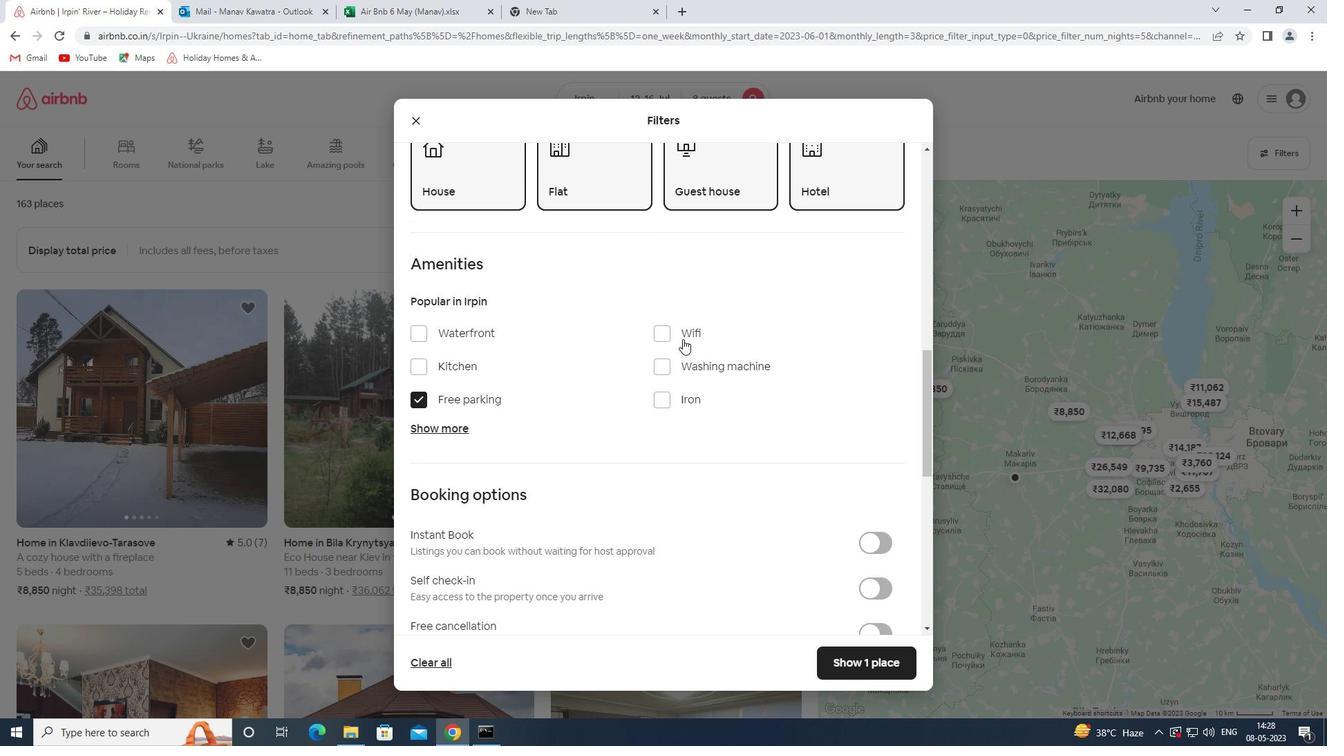 
Action: Mouse pressed left at (680, 331)
Screenshot: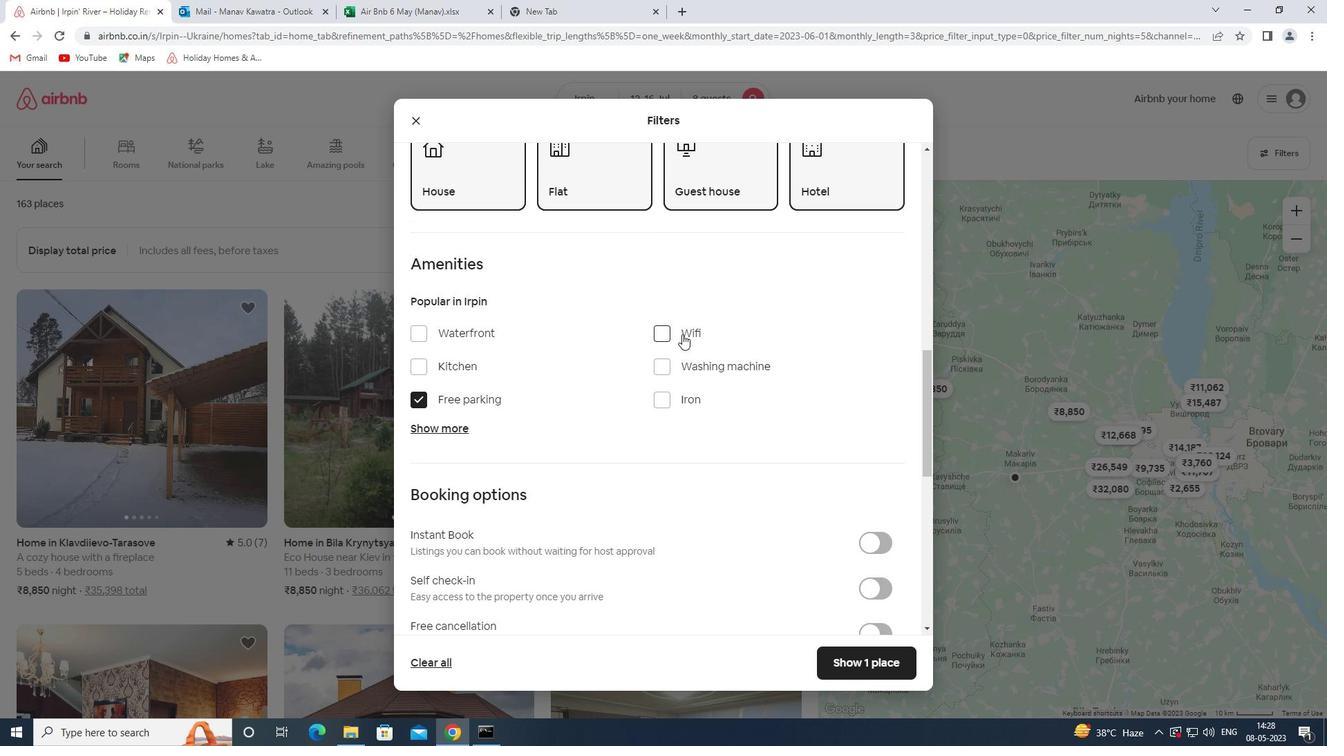 
Action: Mouse moved to (461, 431)
Screenshot: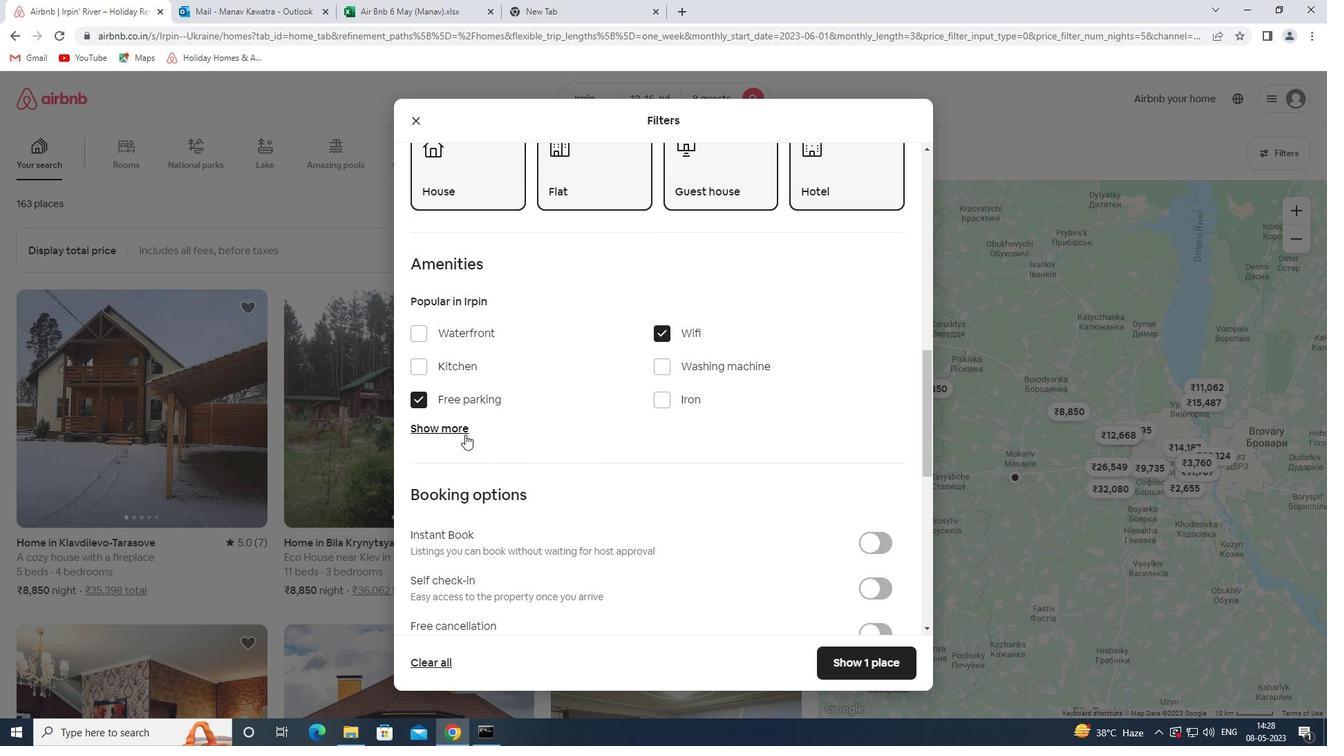 
Action: Mouse pressed left at (461, 431)
Screenshot: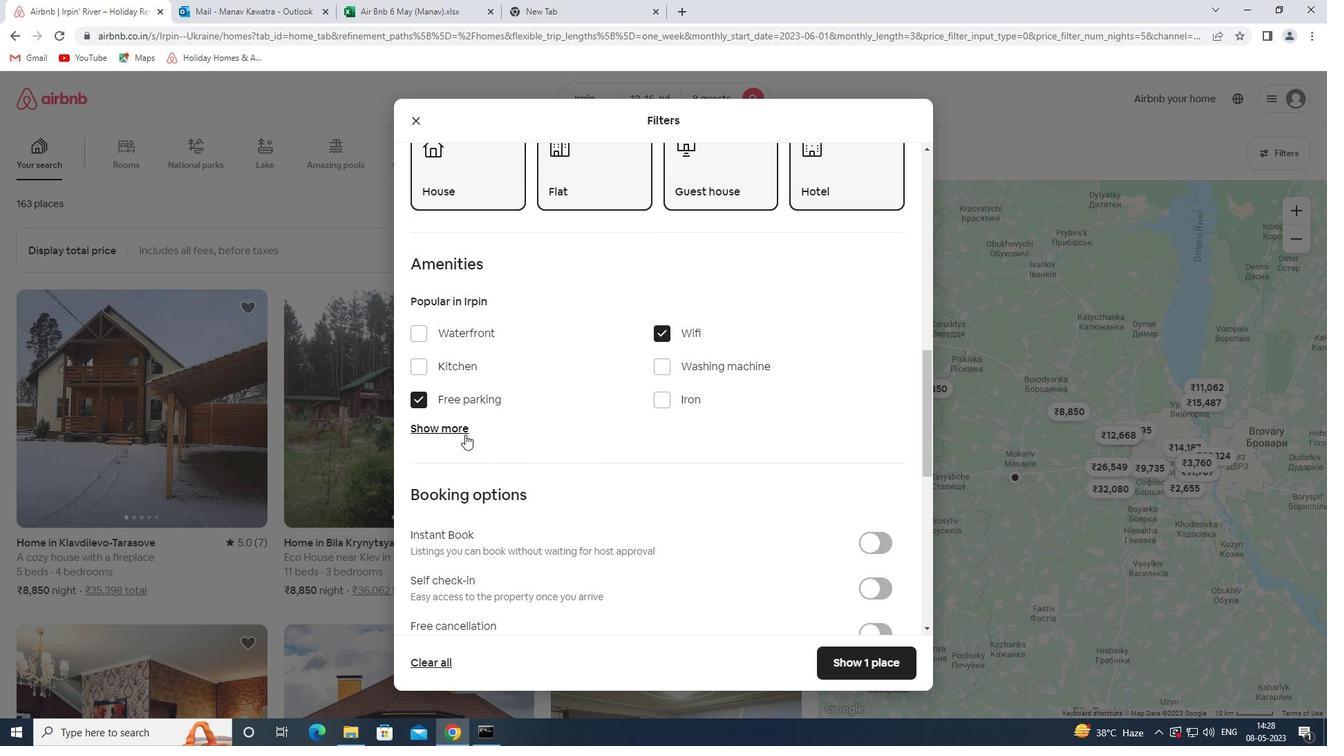 
Action: Mouse moved to (443, 543)
Screenshot: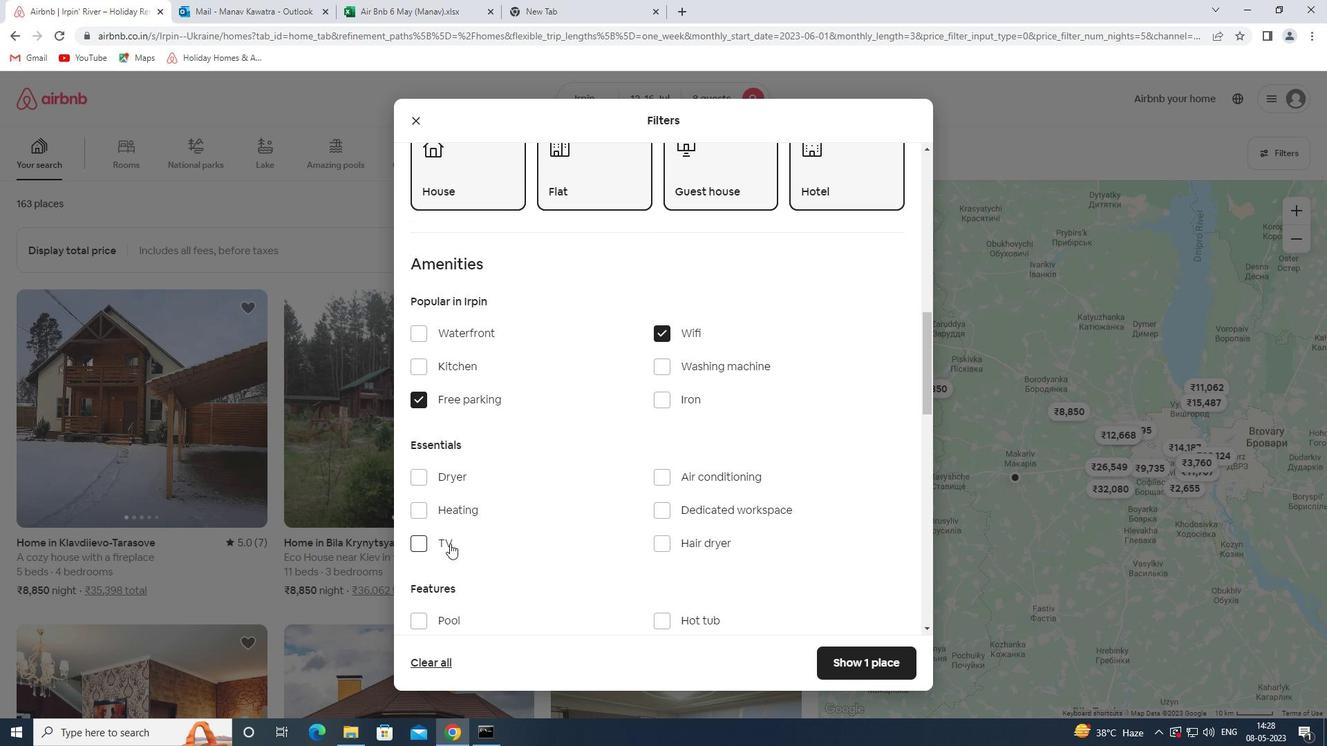 
Action: Mouse pressed left at (443, 543)
Screenshot: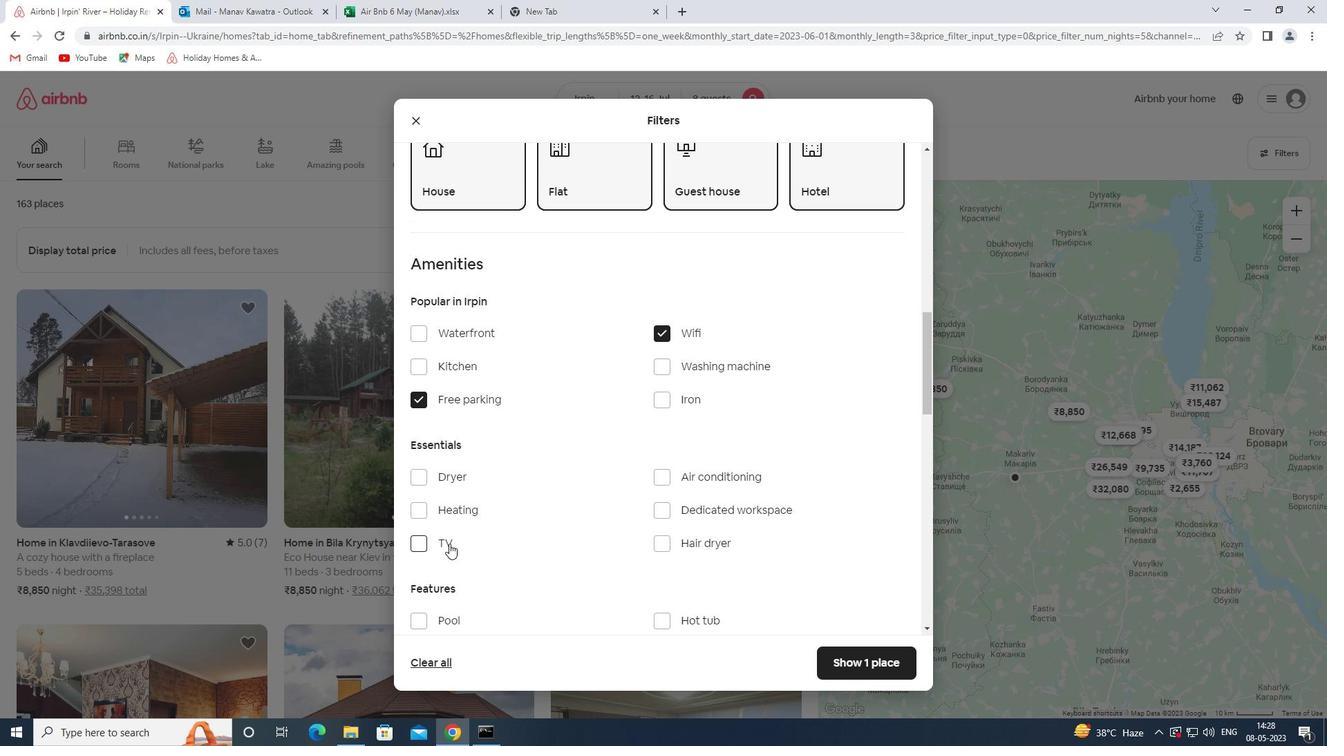 
Action: Mouse moved to (595, 461)
Screenshot: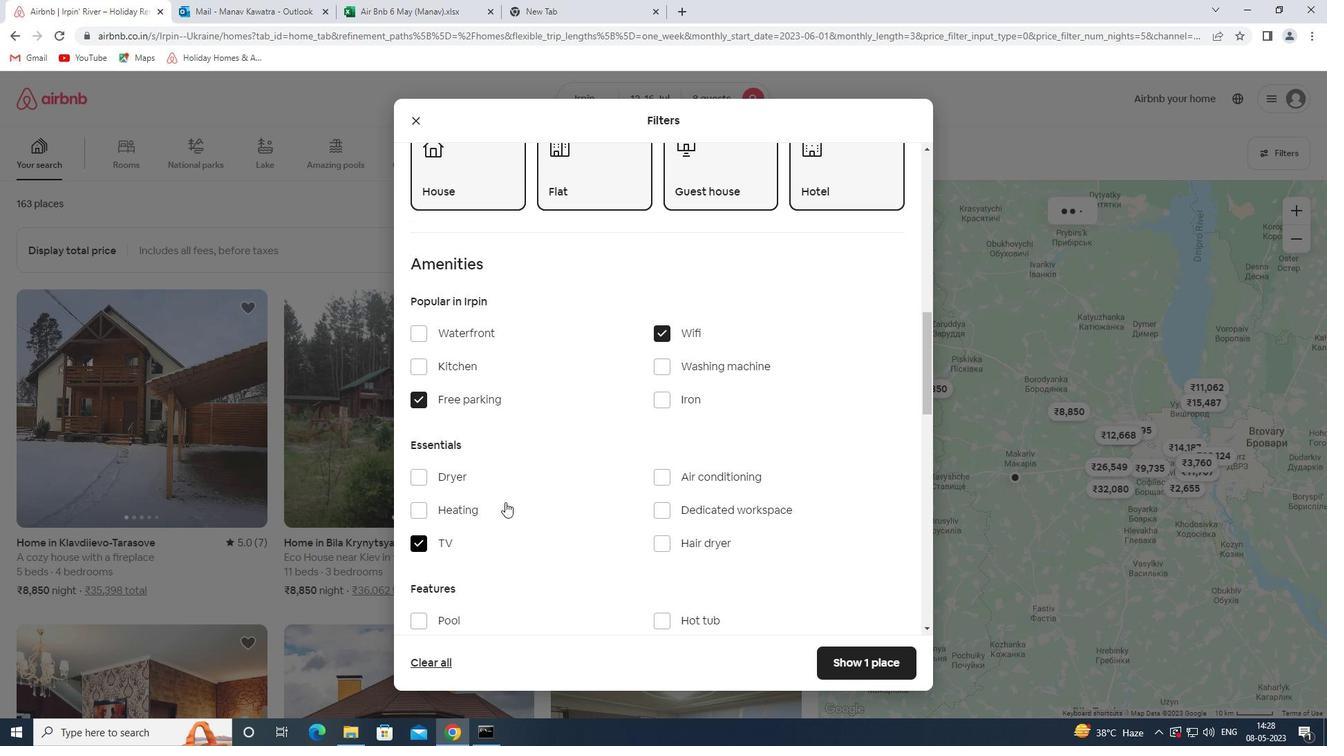 
Action: Mouse scrolled (595, 460) with delta (0, 0)
Screenshot: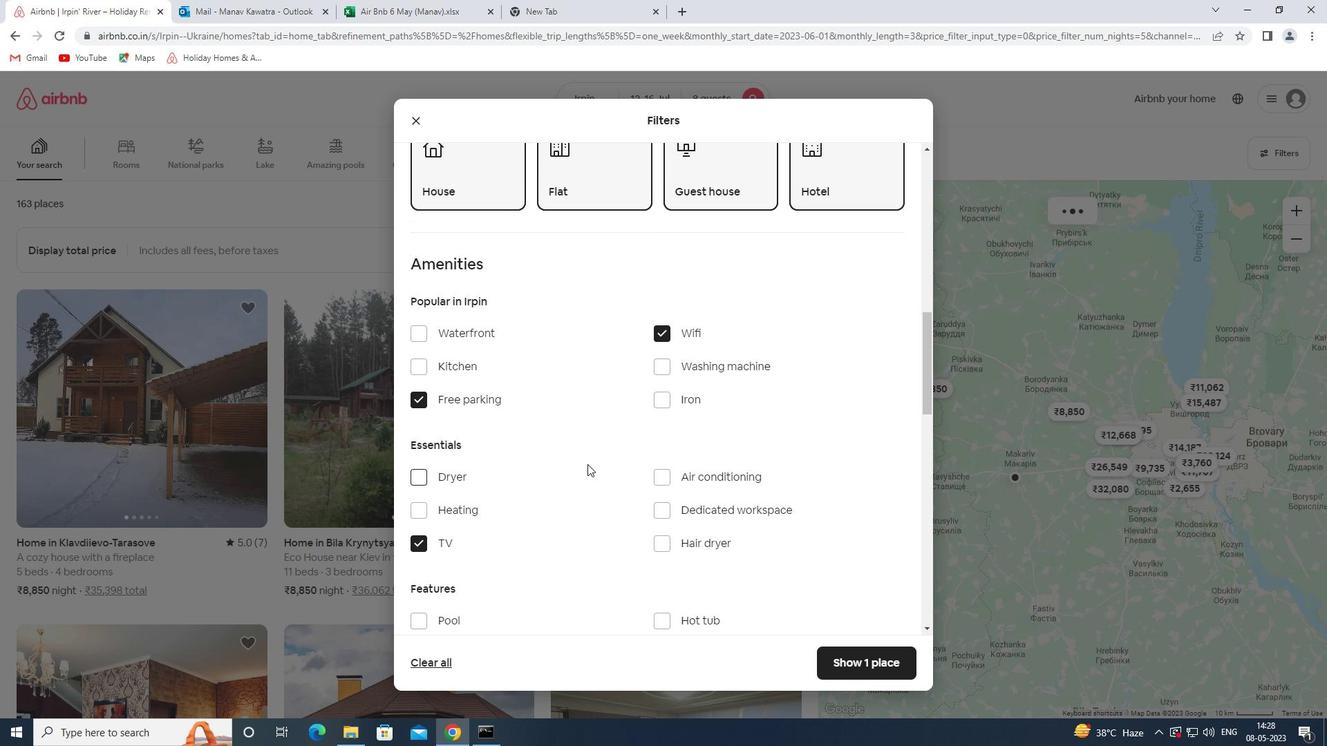 
Action: Mouse scrolled (595, 460) with delta (0, 0)
Screenshot: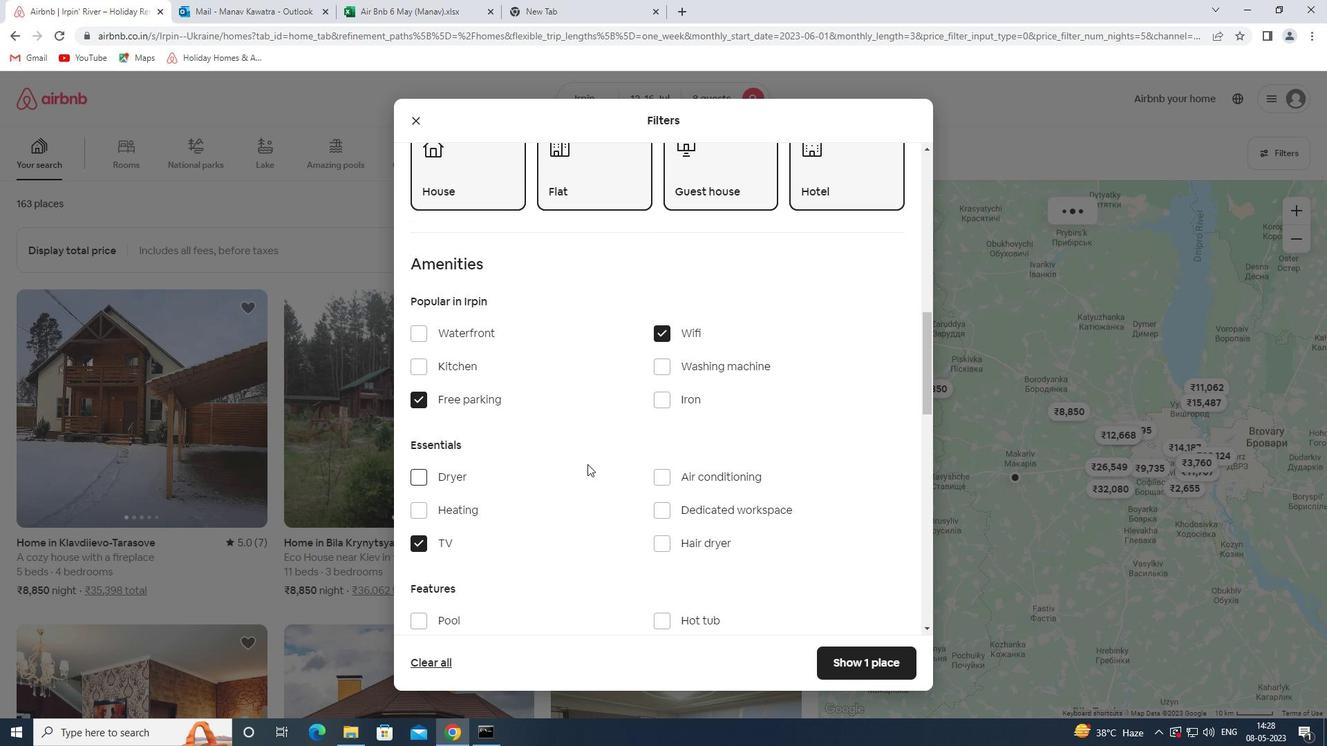 
Action: Mouse scrolled (595, 460) with delta (0, 0)
Screenshot: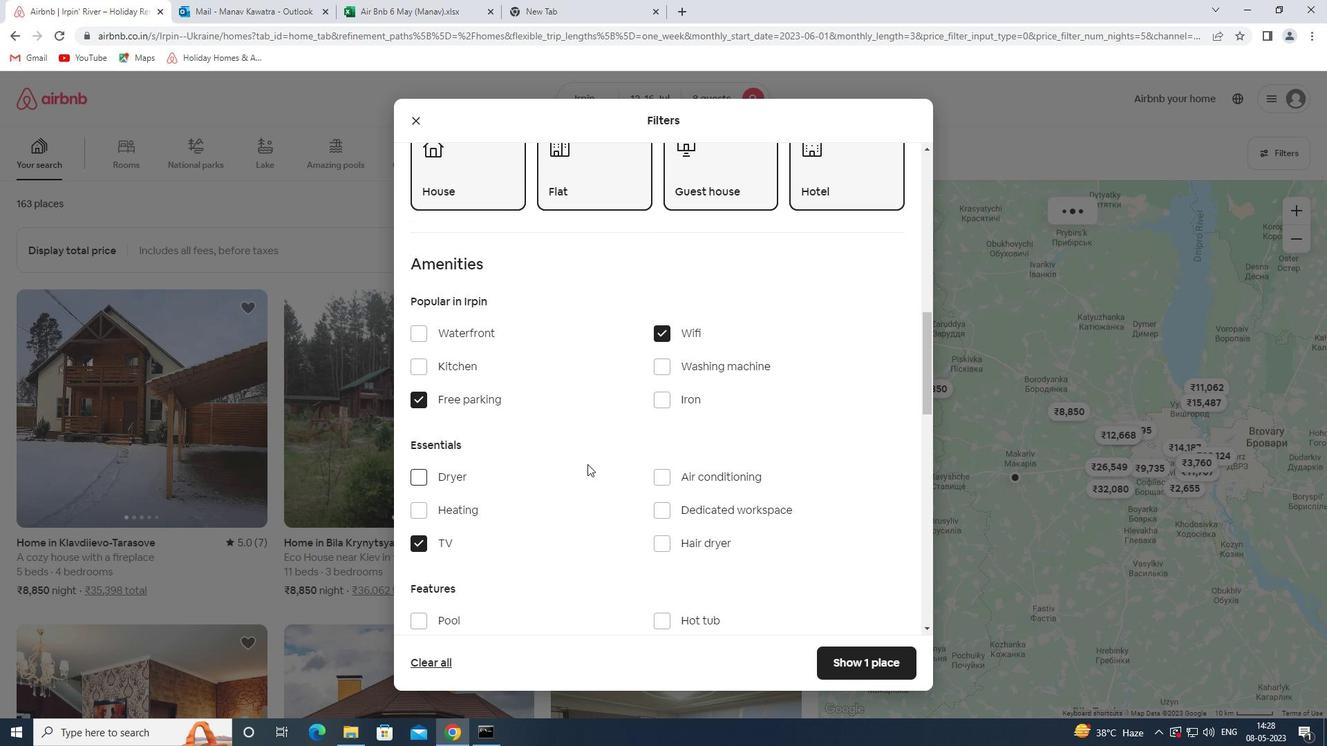 
Action: Mouse scrolled (595, 460) with delta (0, 0)
Screenshot: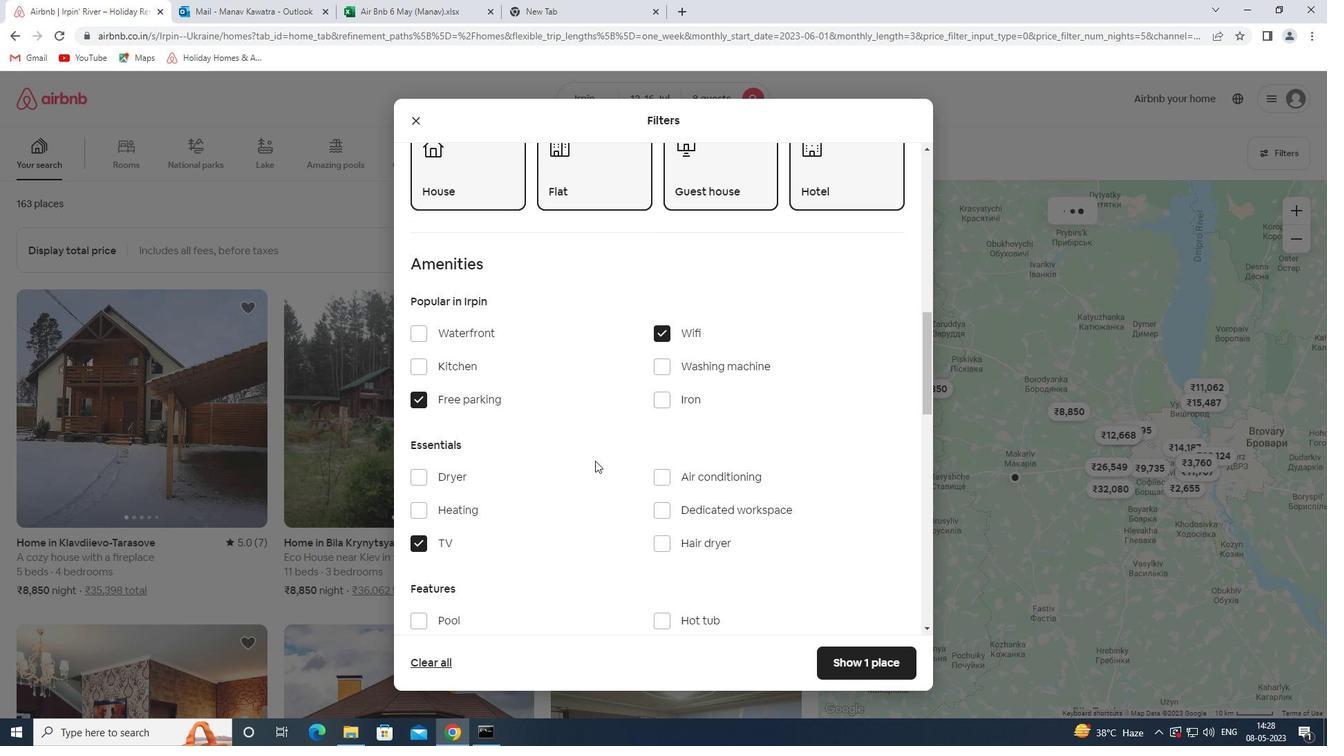 
Action: Mouse moved to (414, 446)
Screenshot: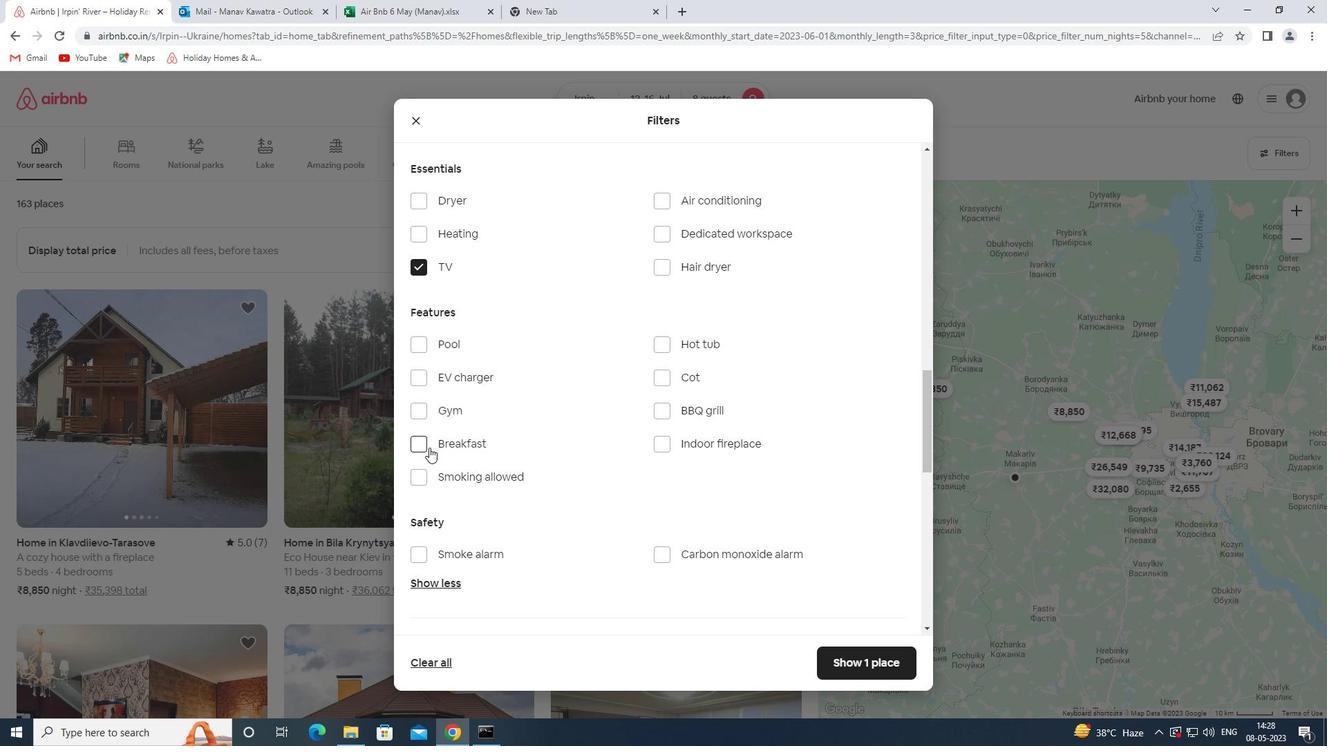 
Action: Mouse pressed left at (414, 446)
Screenshot: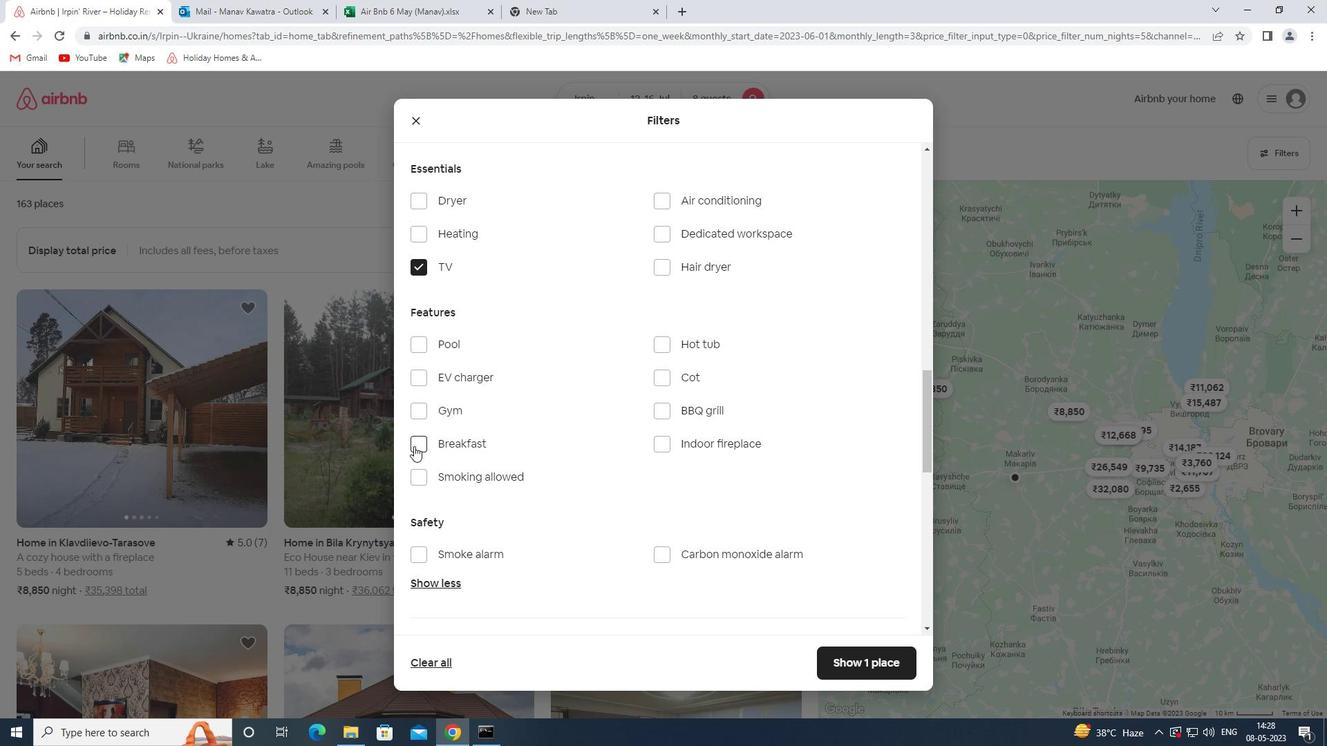 
Action: Mouse moved to (420, 413)
Screenshot: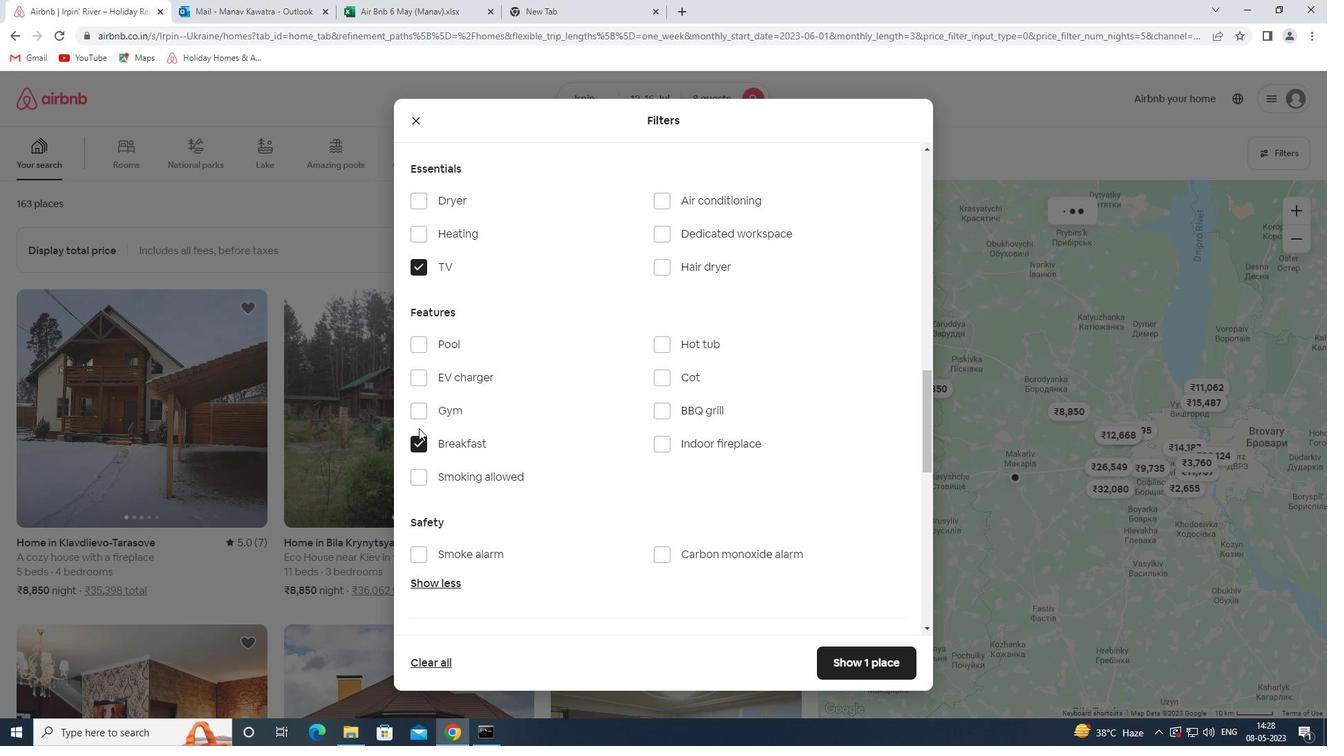 
Action: Mouse pressed left at (420, 413)
Screenshot: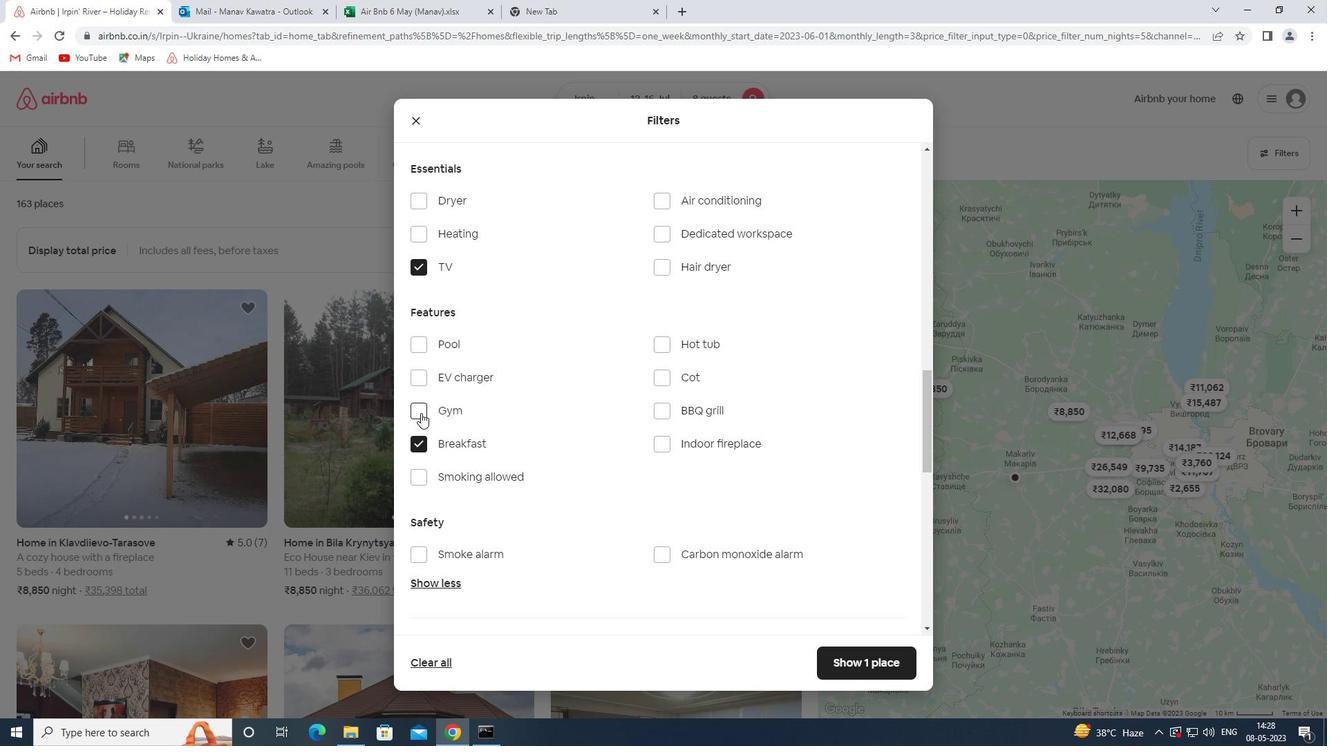 
Action: Mouse moved to (831, 647)
Screenshot: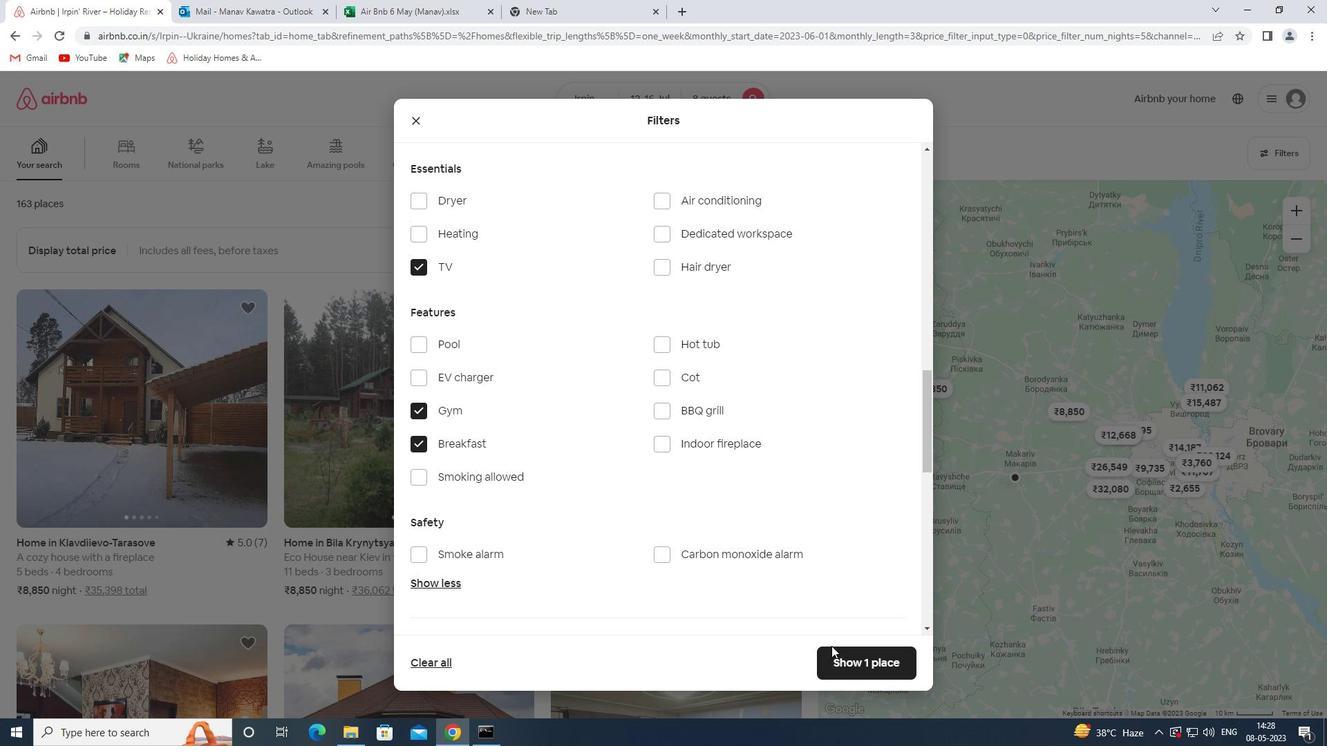 
Action: Mouse pressed left at (831, 647)
Screenshot: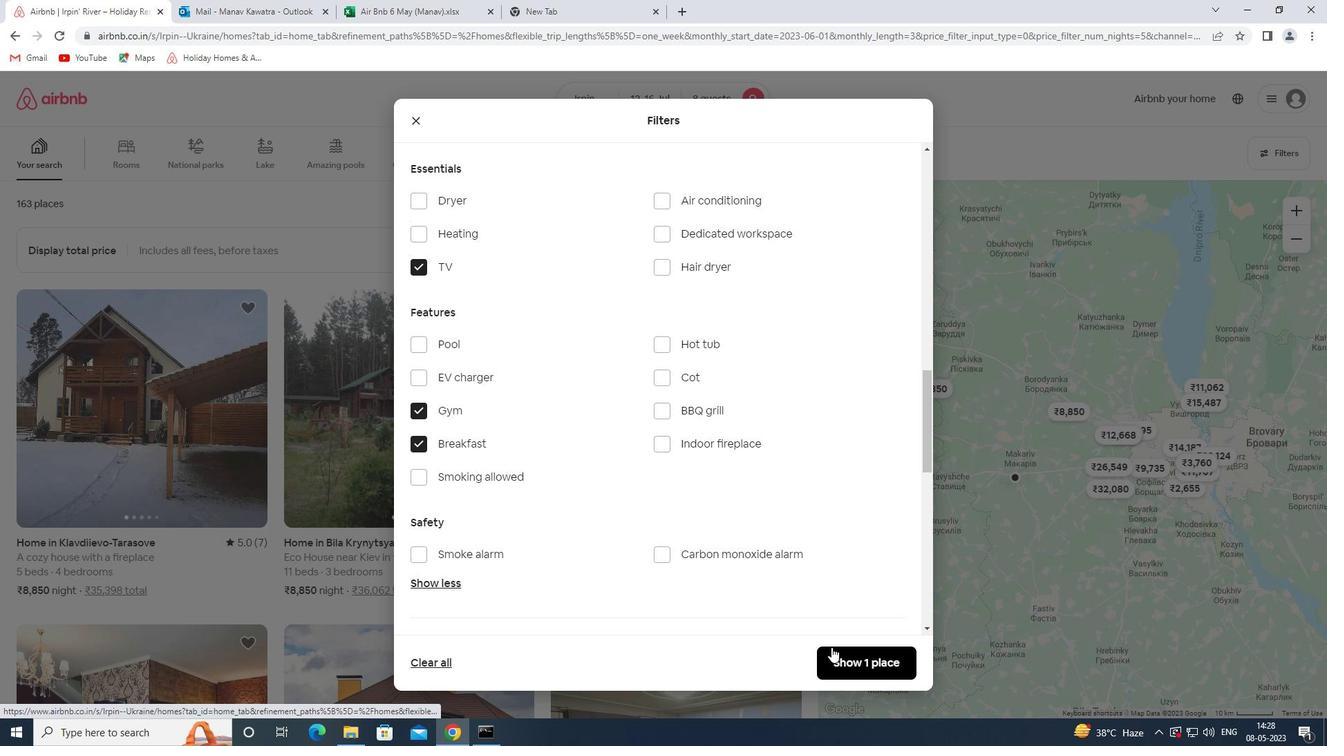 
Action: Mouse moved to (796, 360)
Screenshot: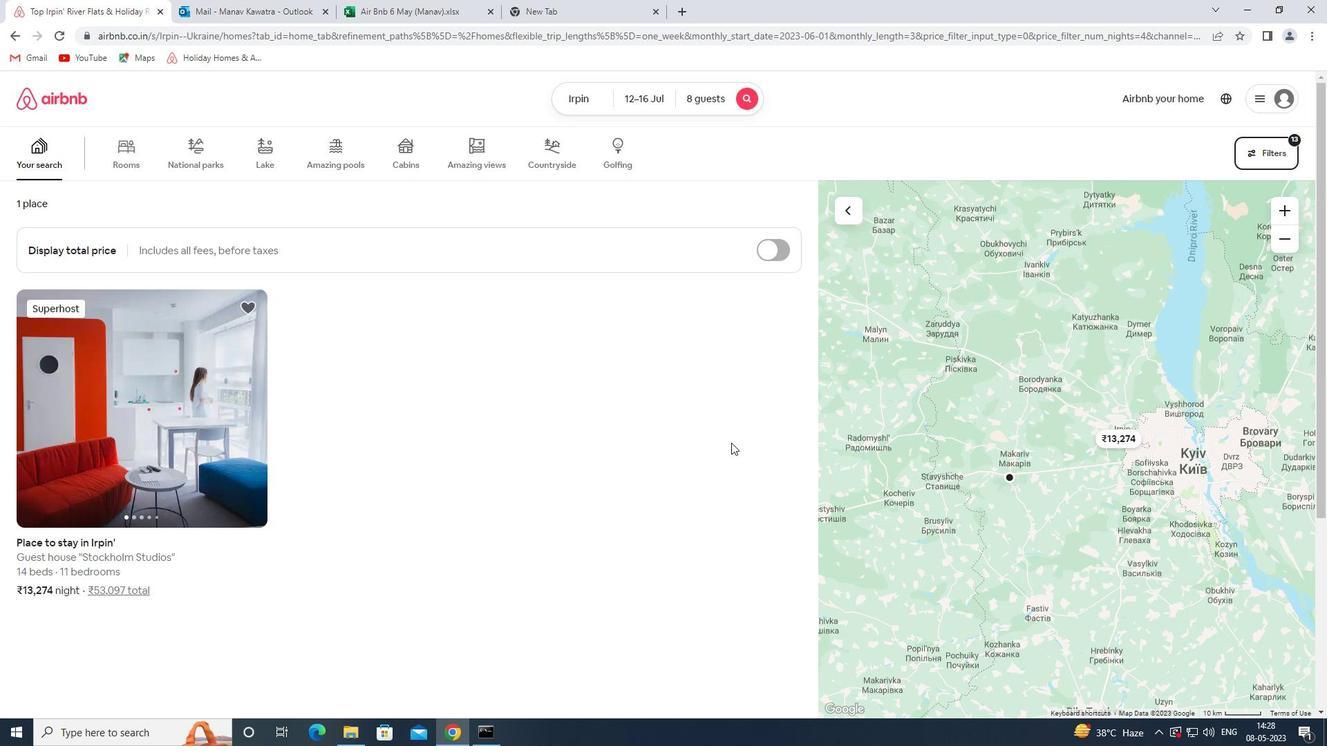 
